 Task: Look for space in Amreli, India from 2nd September, 2023 to 5th September, 2023 for 1 adult in price range Rs.5000 to Rs.10000. Place can be private room with 1  bedroom having 1 bed and 1 bathroom. Property type can be house, flat, guest house, hotel. Booking option can be shelf check-in. Required host language is English.
Action: Mouse moved to (611, 128)
Screenshot: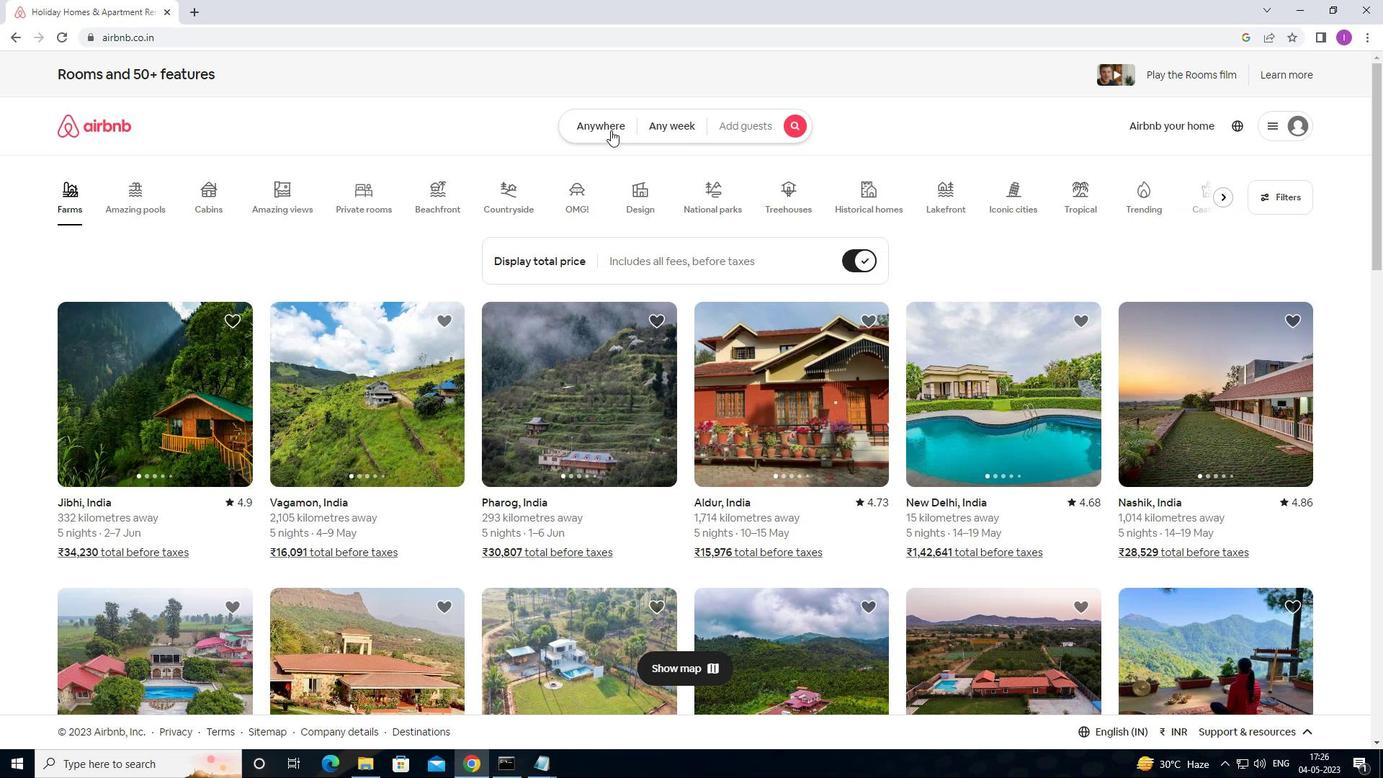 
Action: Mouse pressed left at (611, 128)
Screenshot: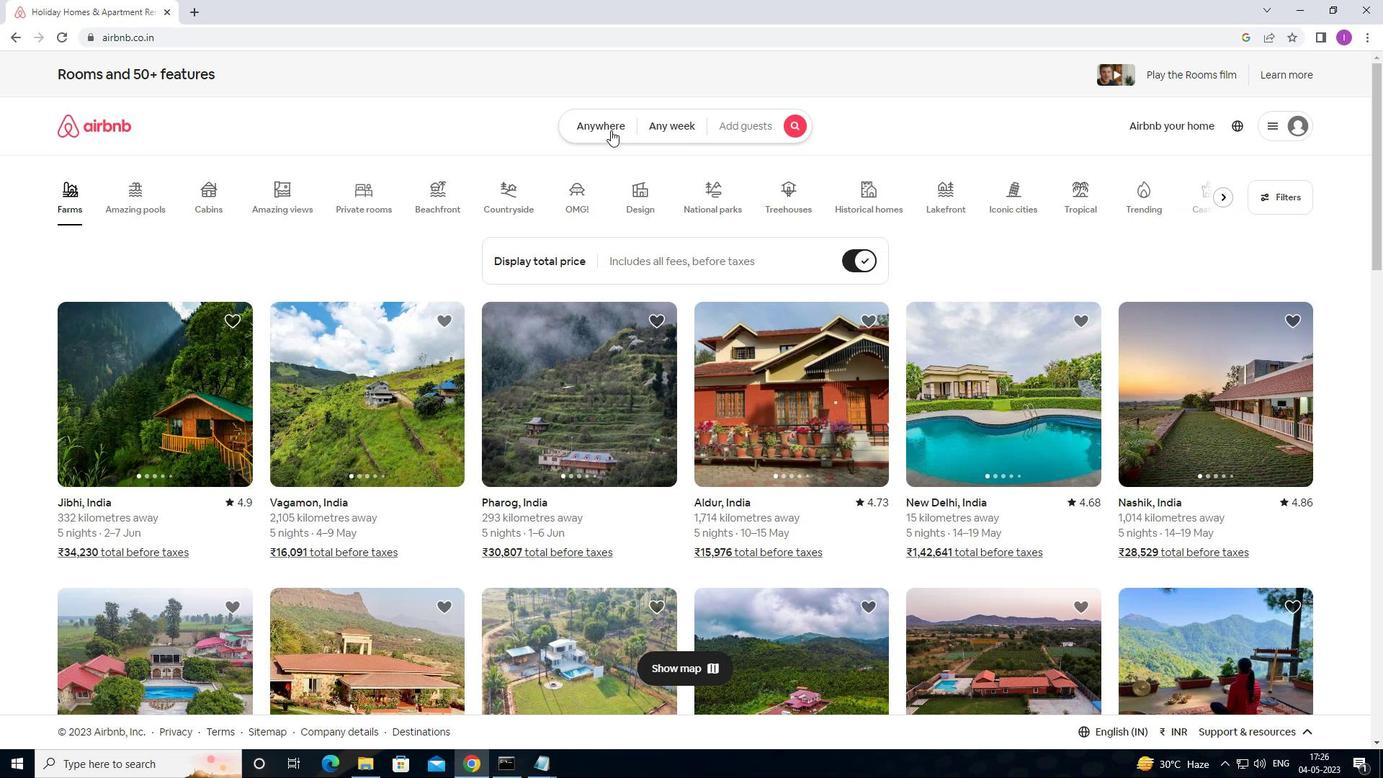 
Action: Mouse moved to (497, 178)
Screenshot: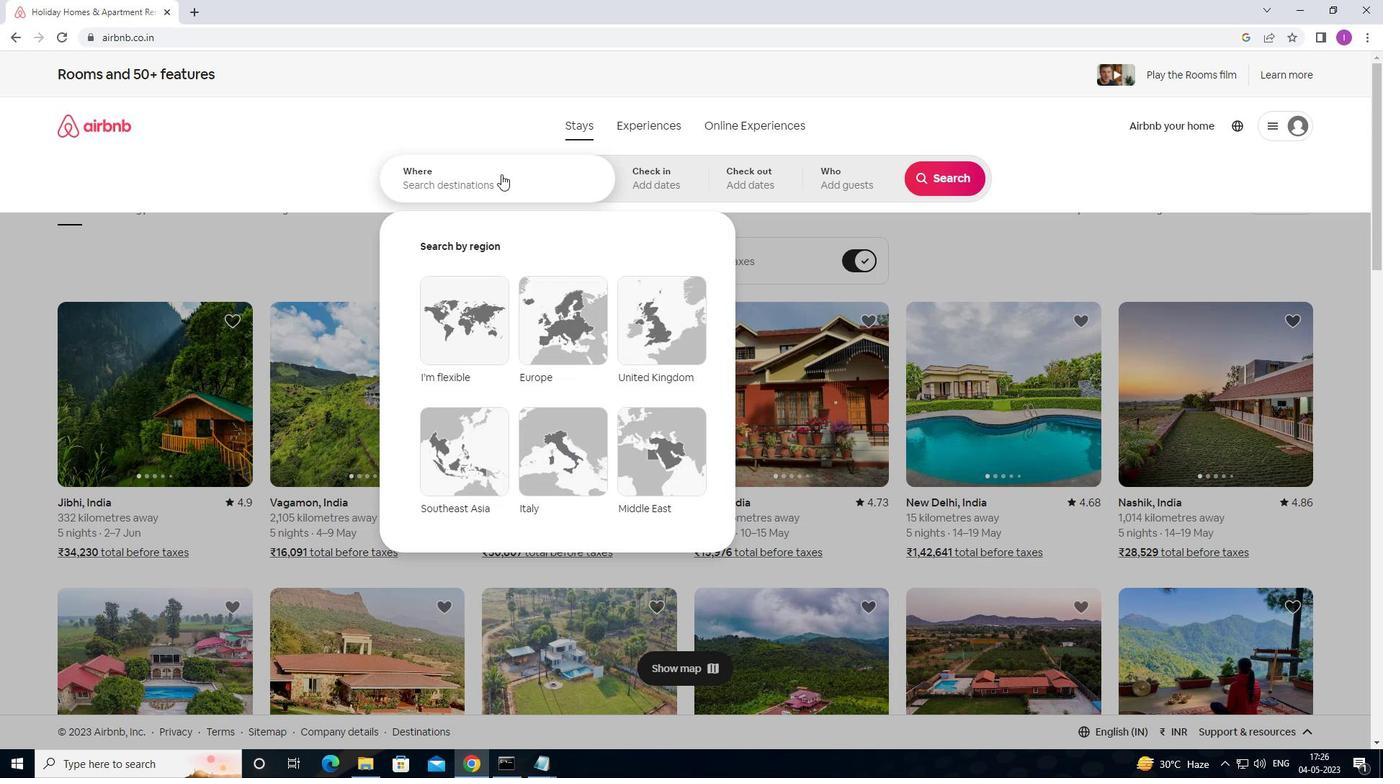 
Action: Mouse pressed left at (497, 178)
Screenshot: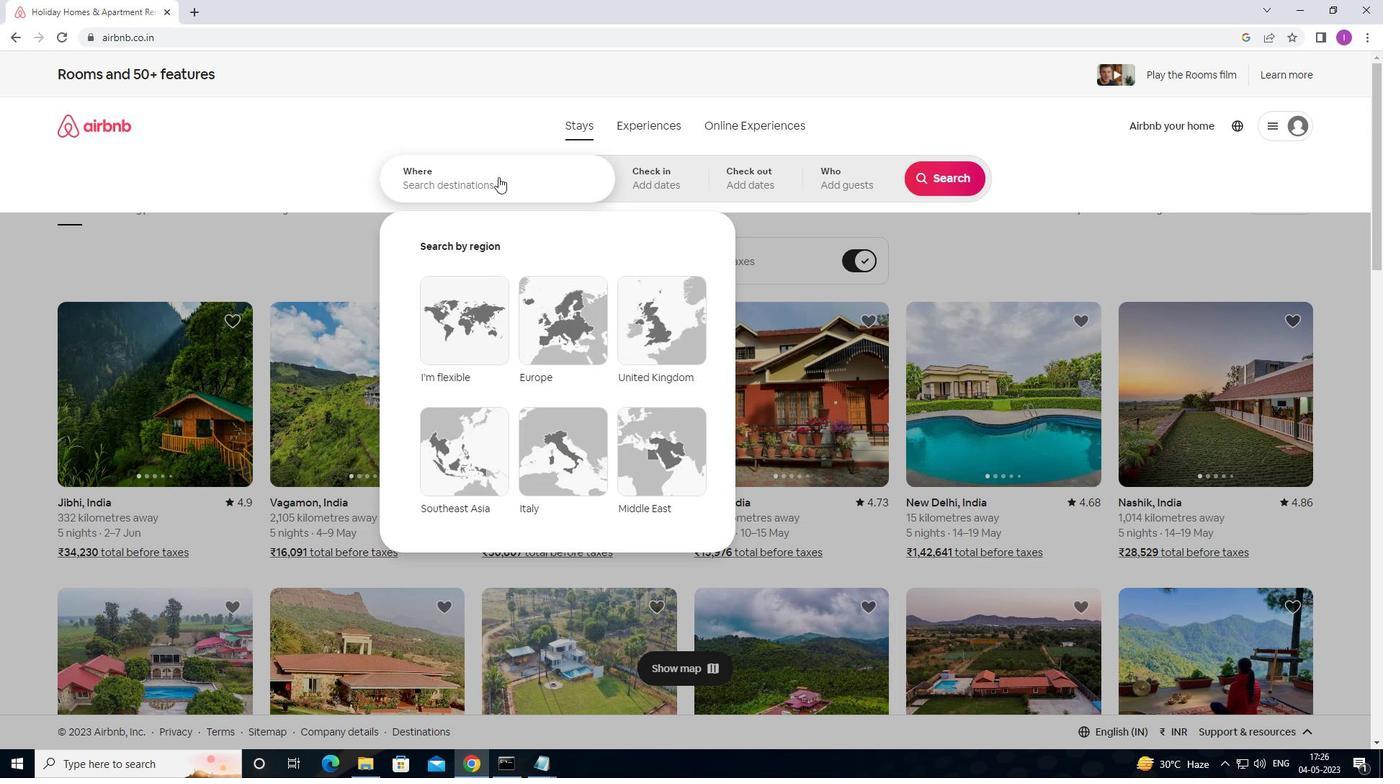 
Action: Mouse moved to (498, 175)
Screenshot: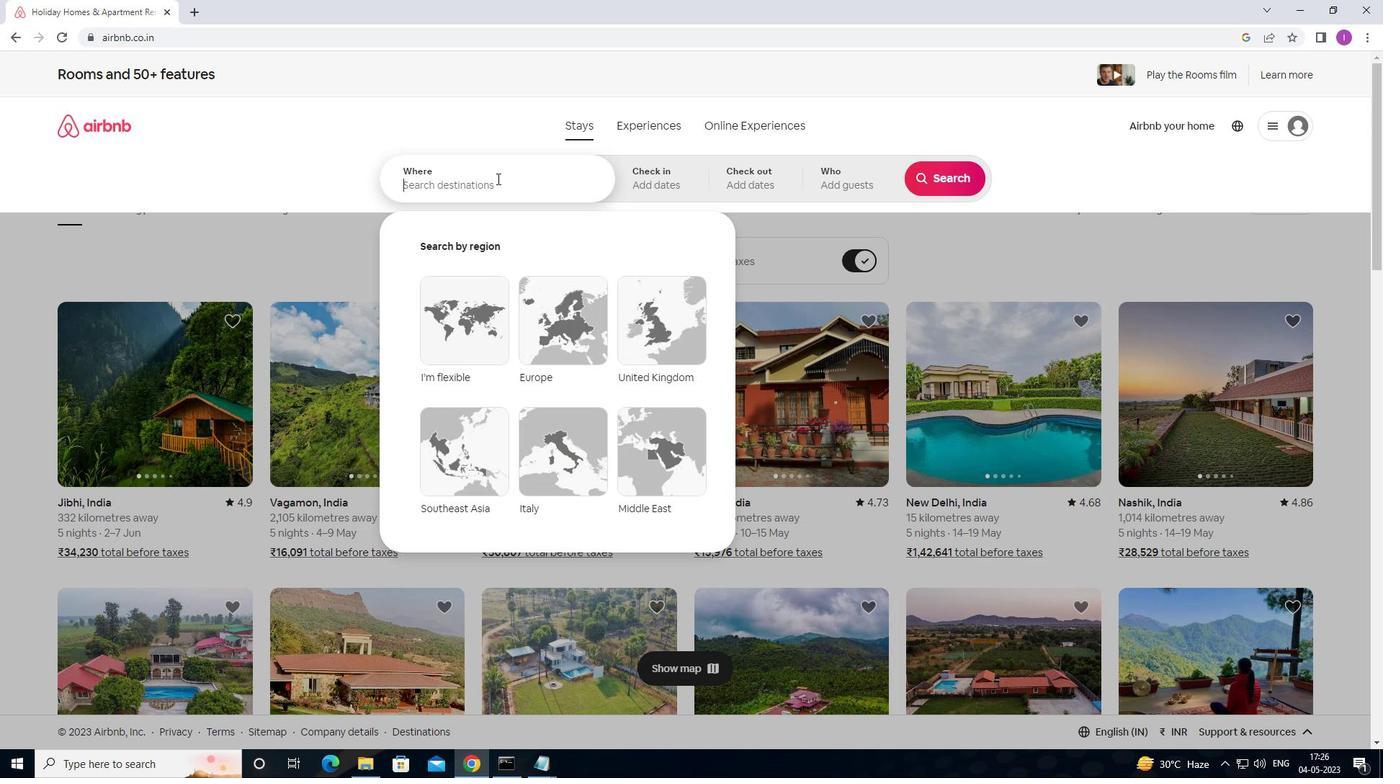 
Action: Key pressed <Key.shift>AMRELI,<Key.shift>INDIA
Screenshot: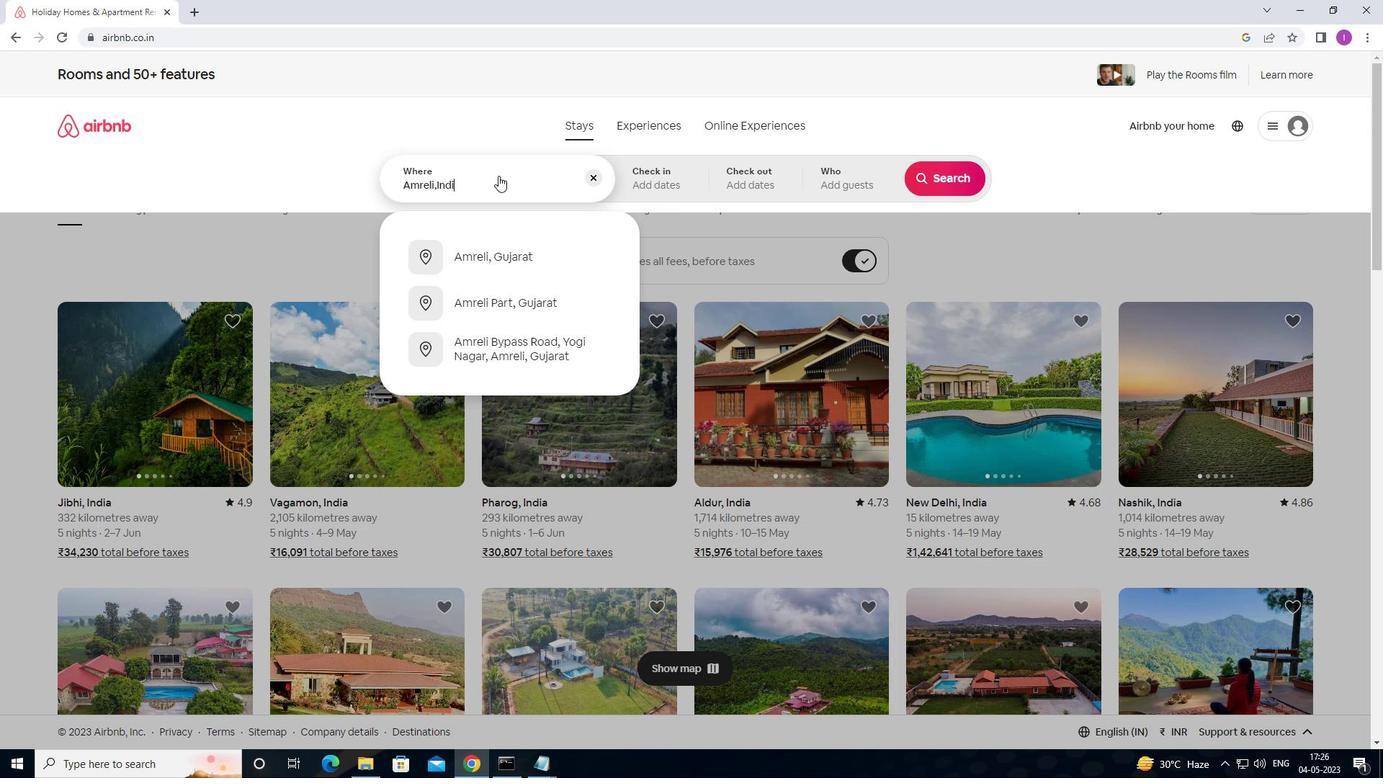 
Action: Mouse moved to (667, 188)
Screenshot: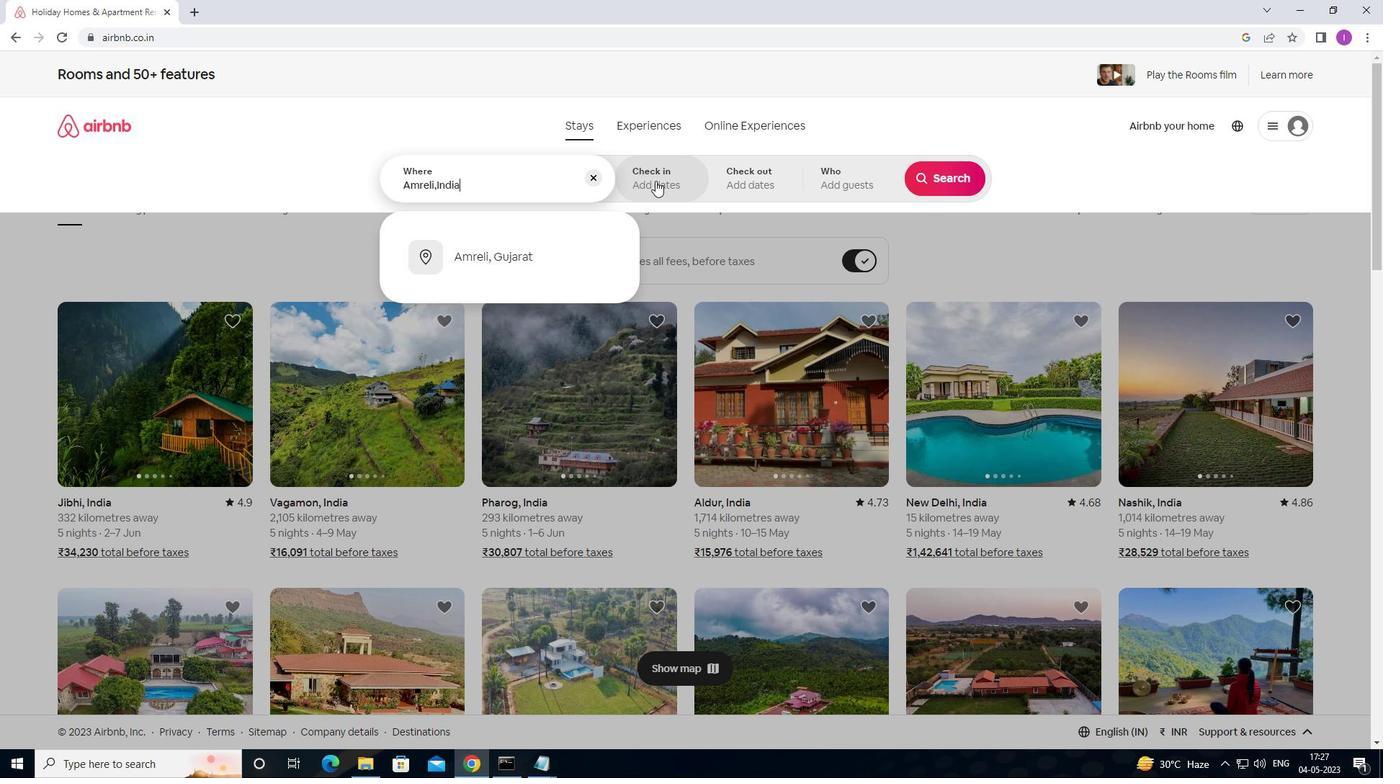 
Action: Mouse pressed left at (667, 188)
Screenshot: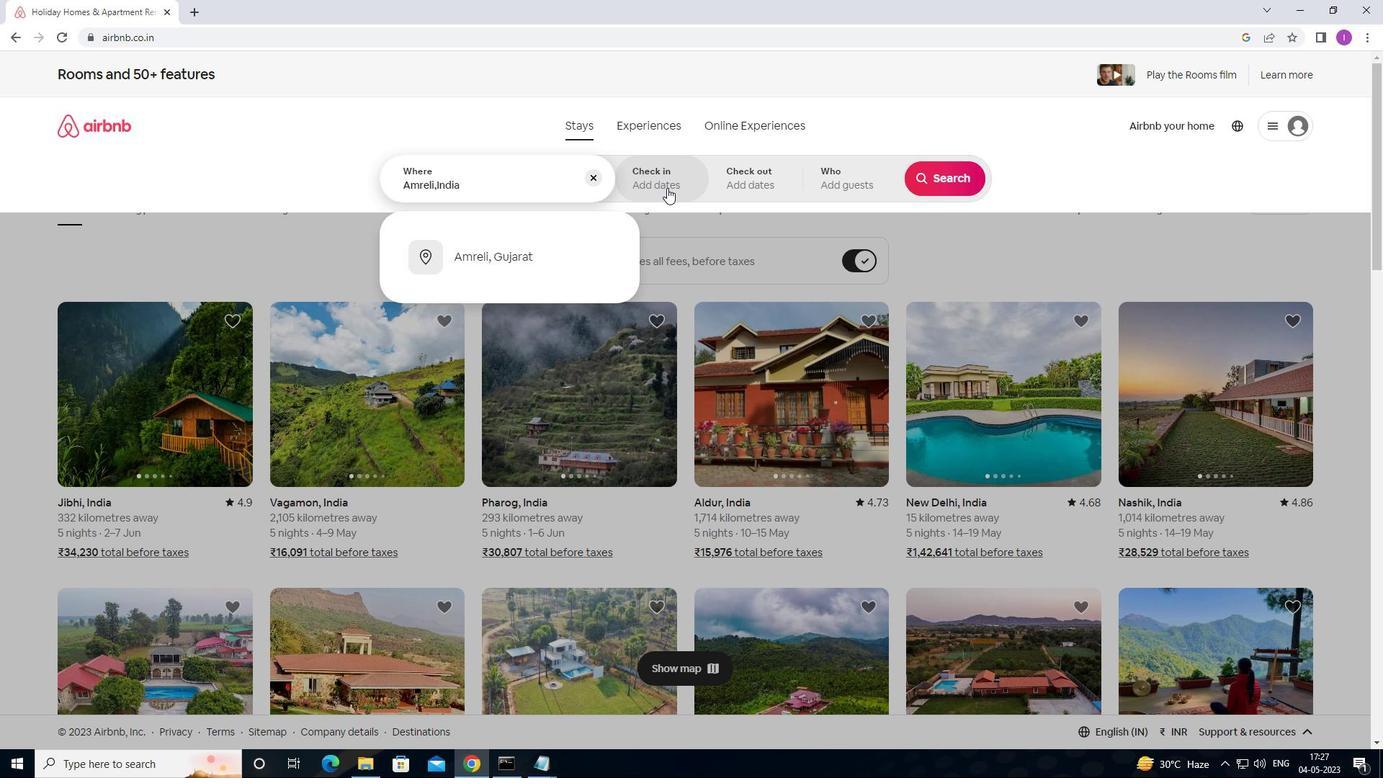 
Action: Mouse moved to (938, 285)
Screenshot: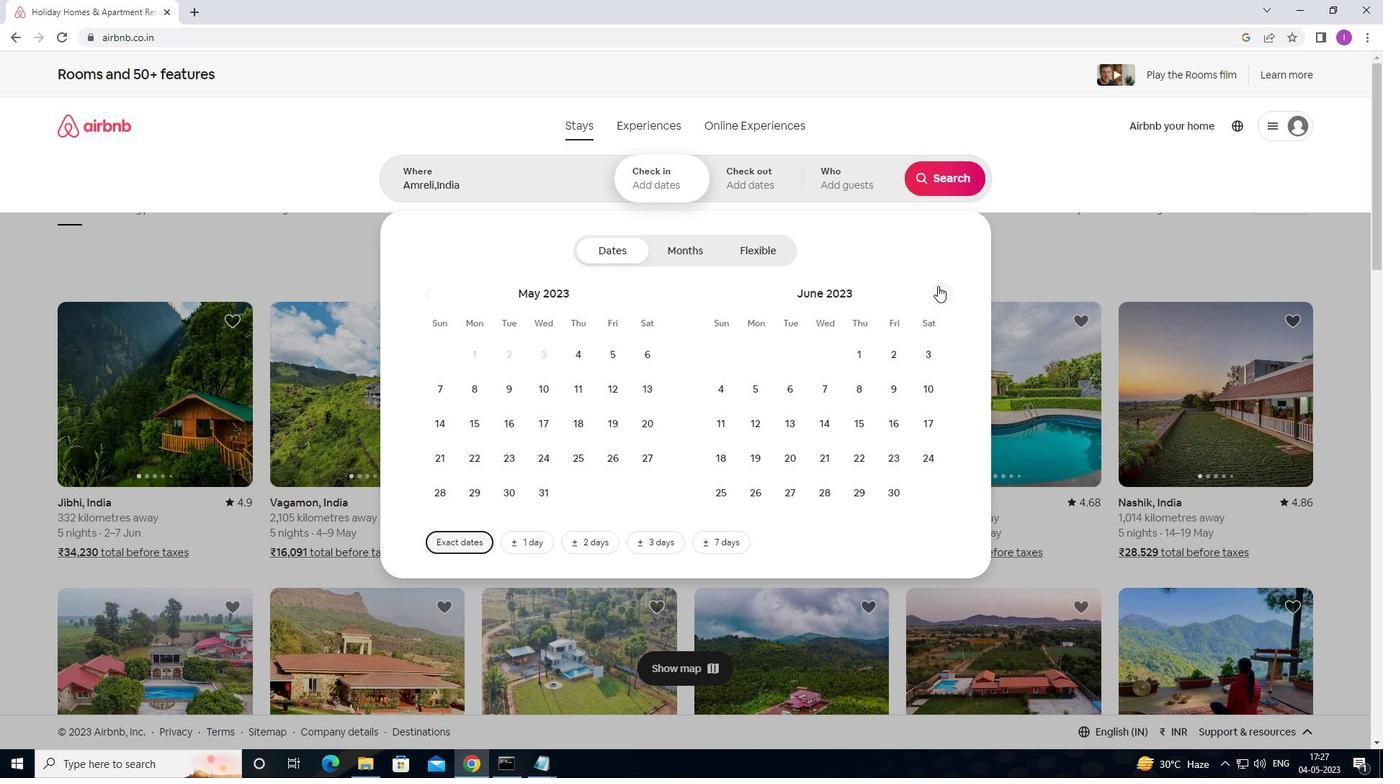 
Action: Mouse pressed left at (938, 285)
Screenshot: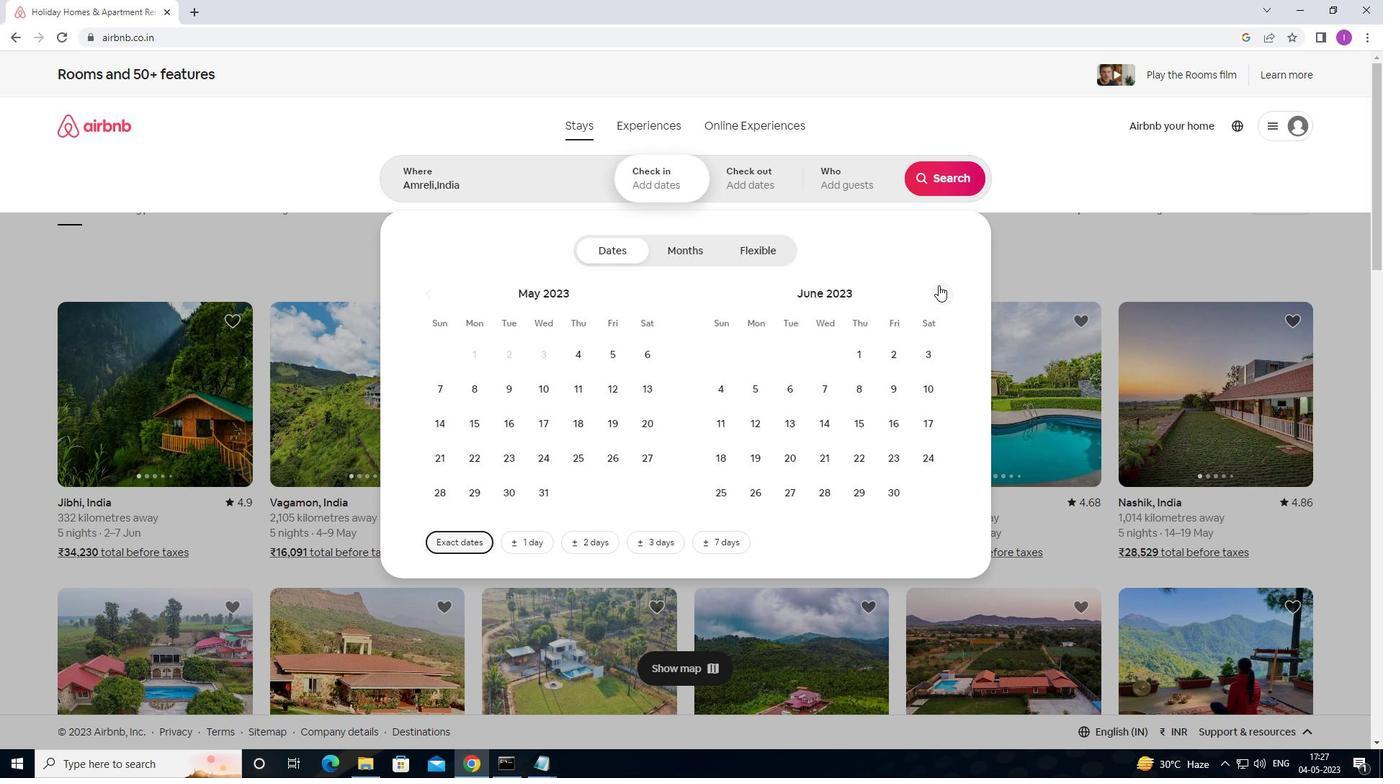 
Action: Mouse moved to (933, 293)
Screenshot: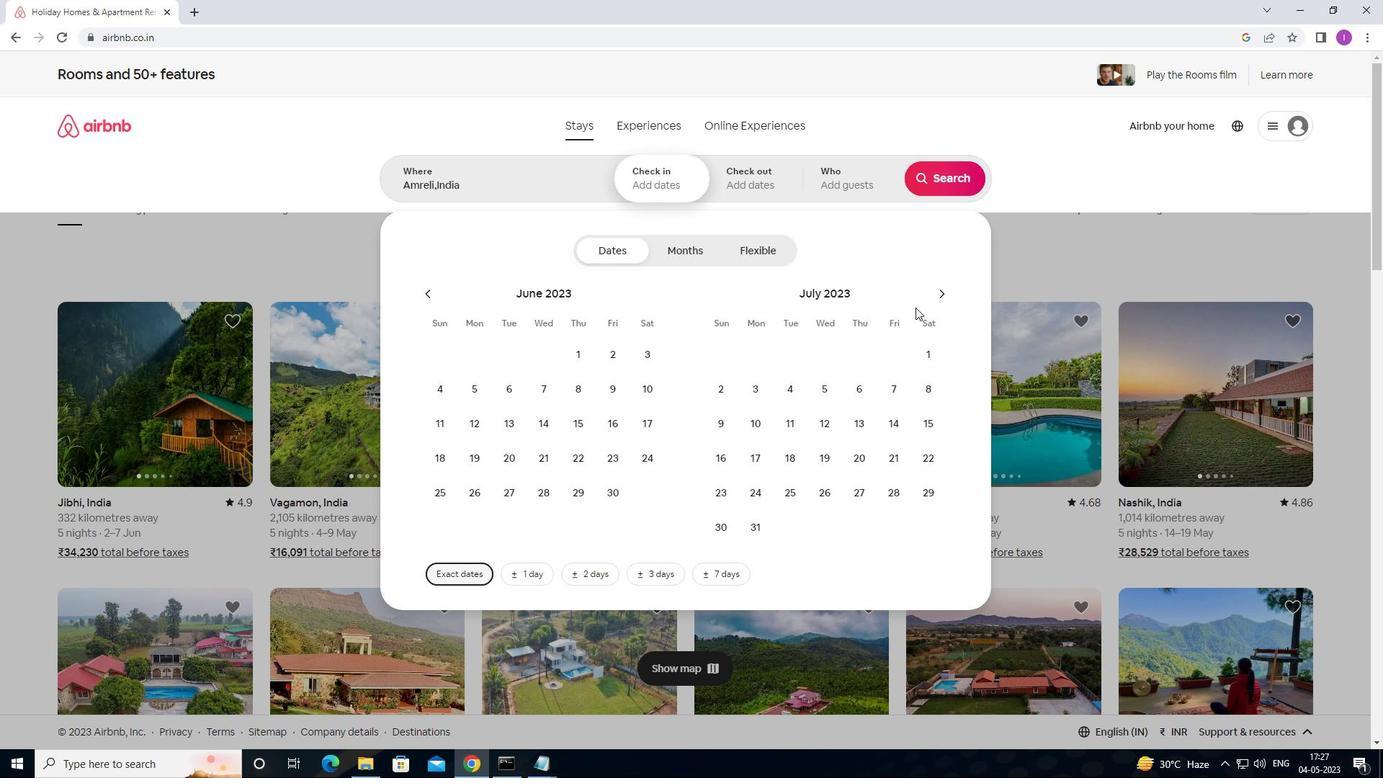 
Action: Mouse pressed left at (933, 293)
Screenshot: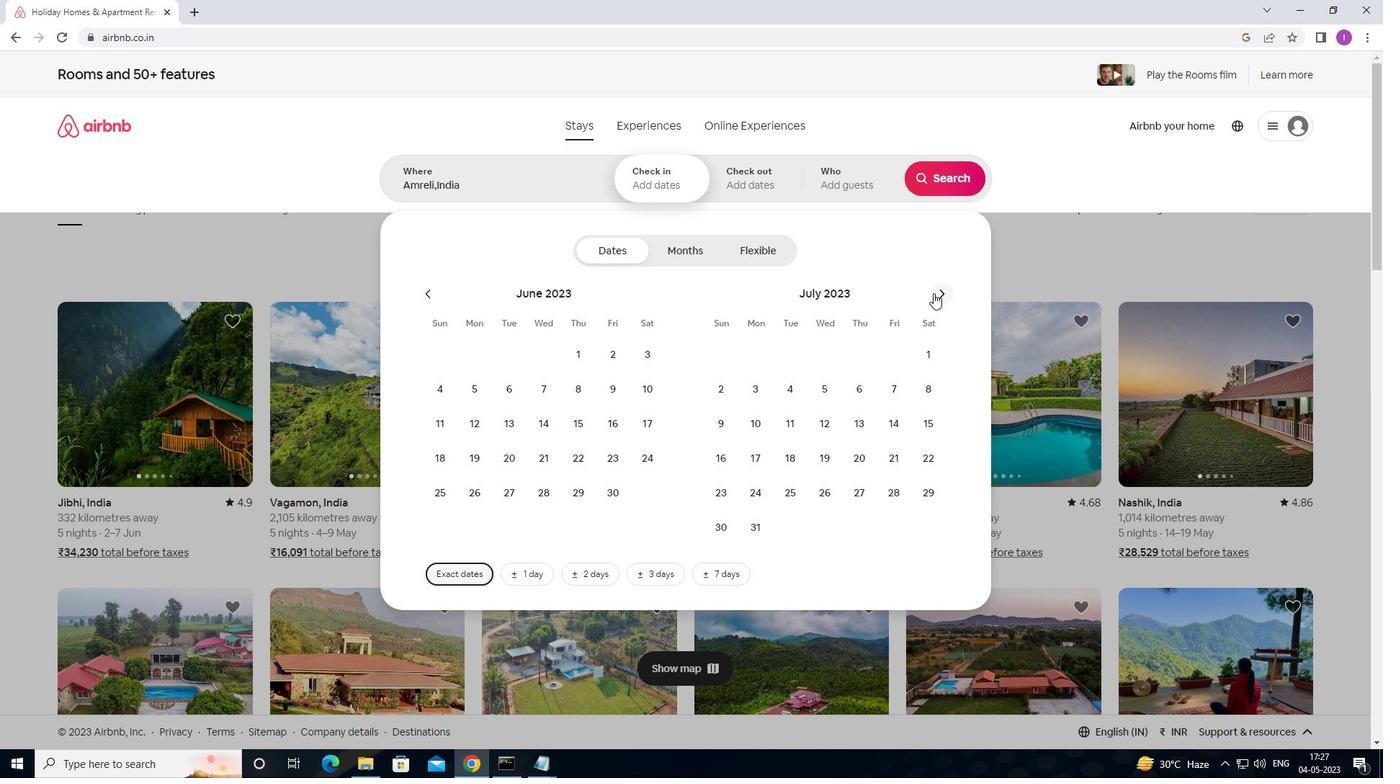 
Action: Mouse moved to (935, 291)
Screenshot: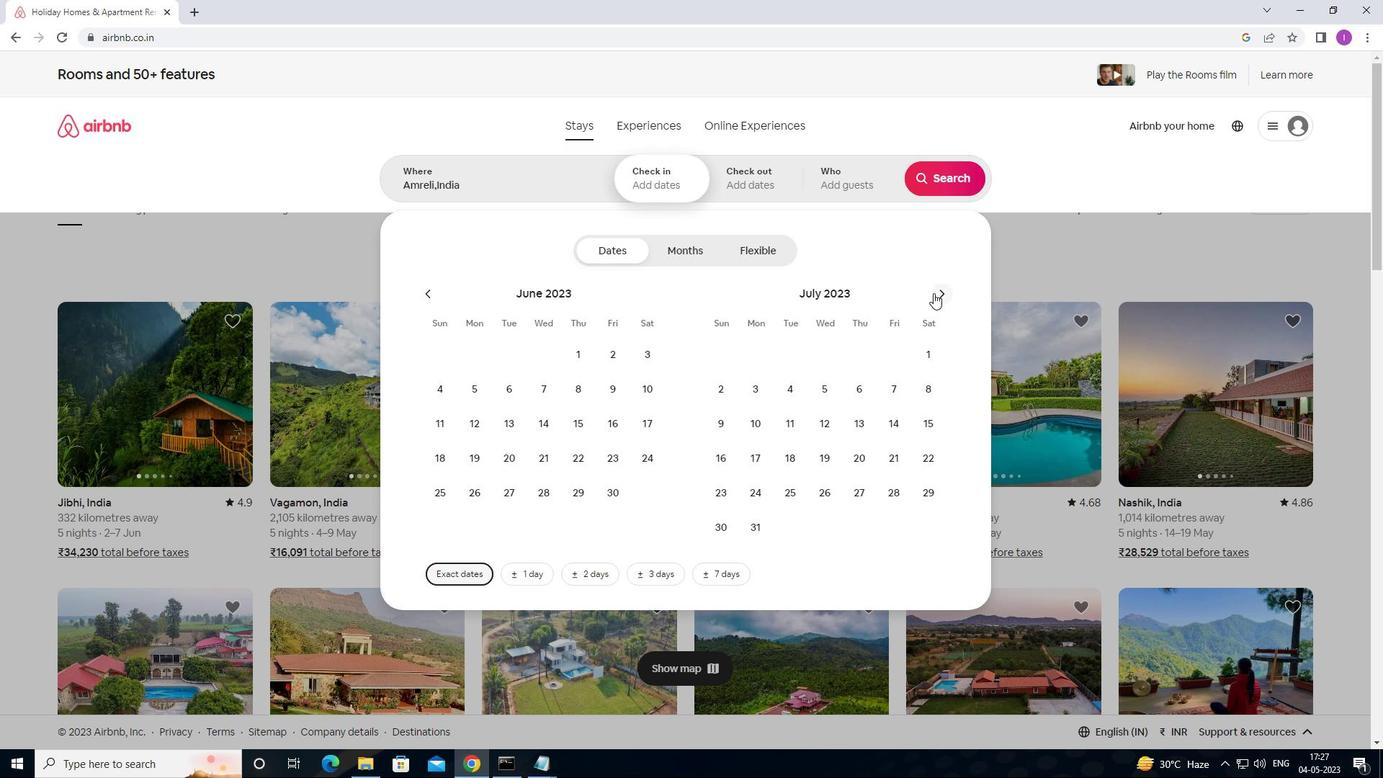 
Action: Mouse pressed left at (935, 291)
Screenshot: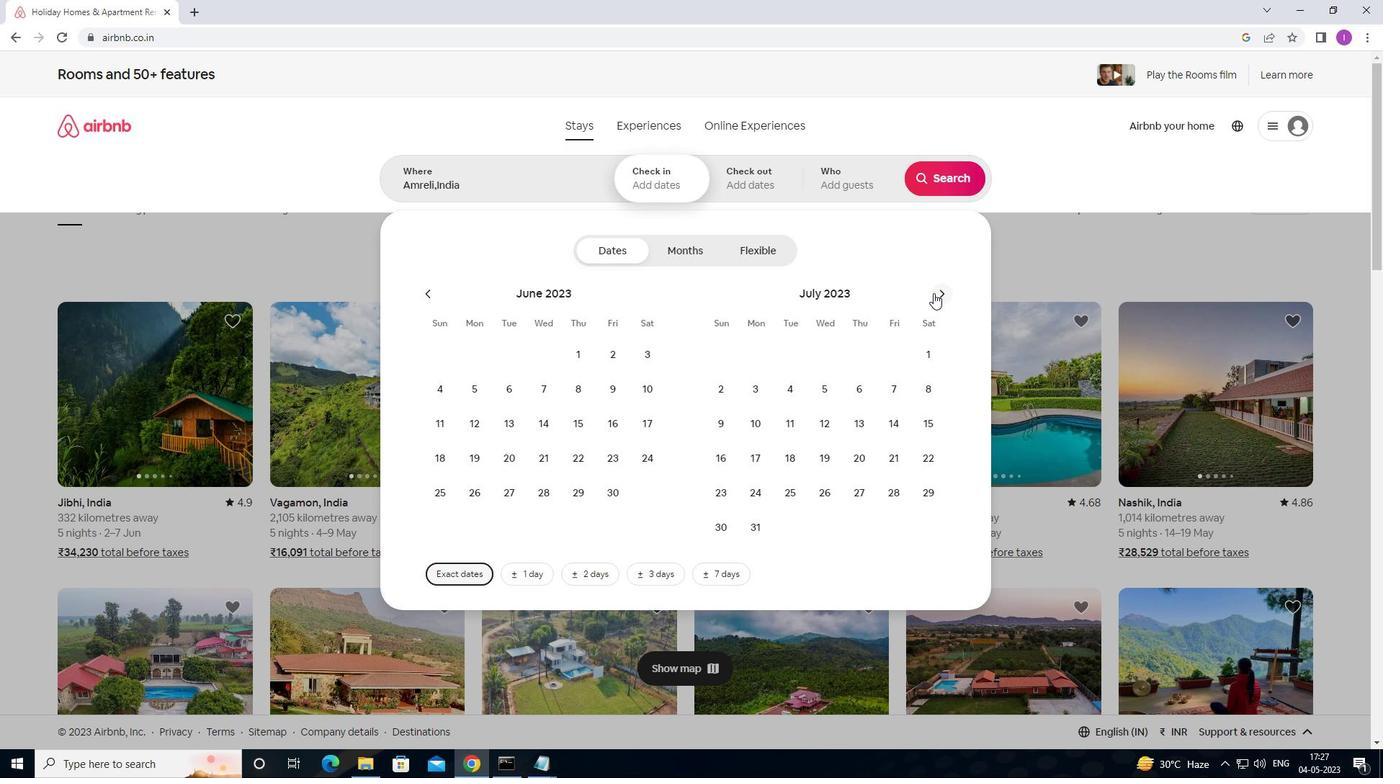 
Action: Mouse pressed left at (935, 291)
Screenshot: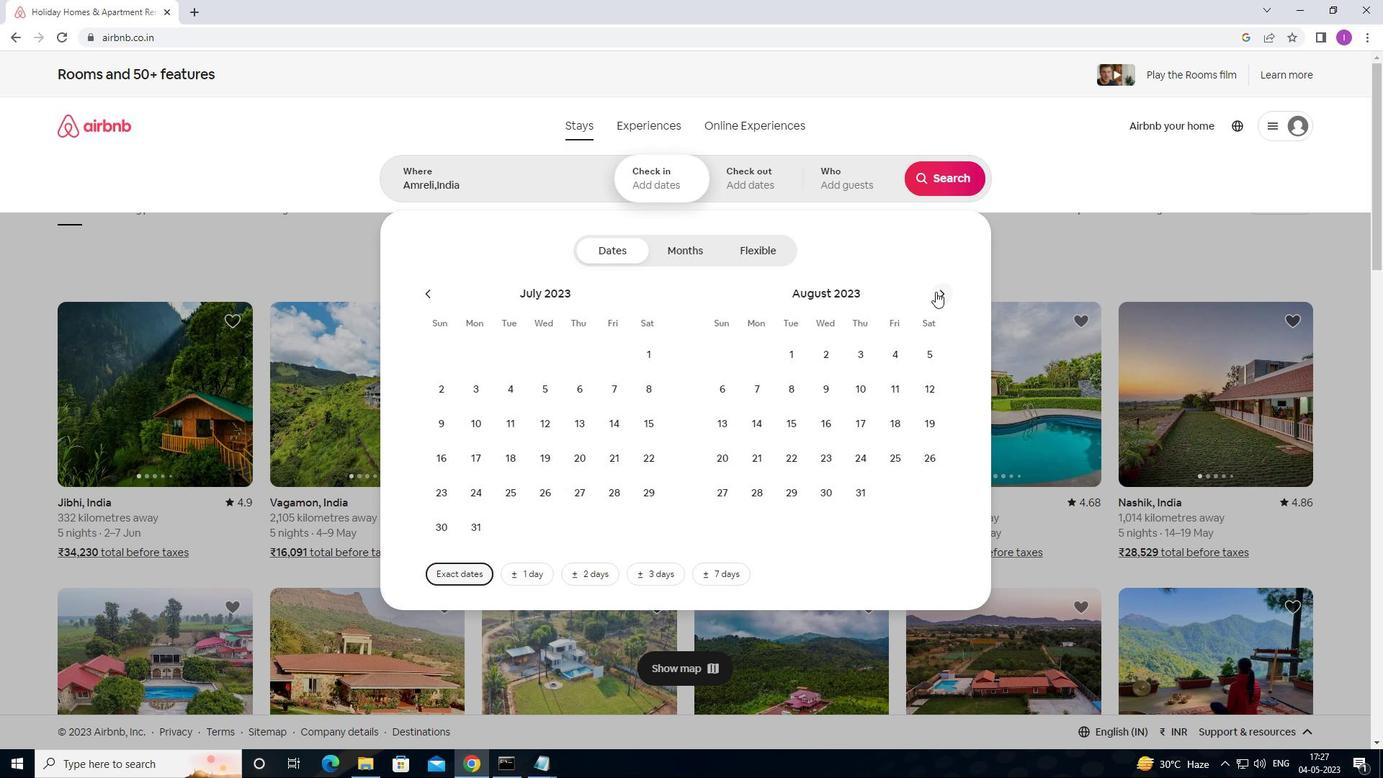 
Action: Mouse moved to (647, 347)
Screenshot: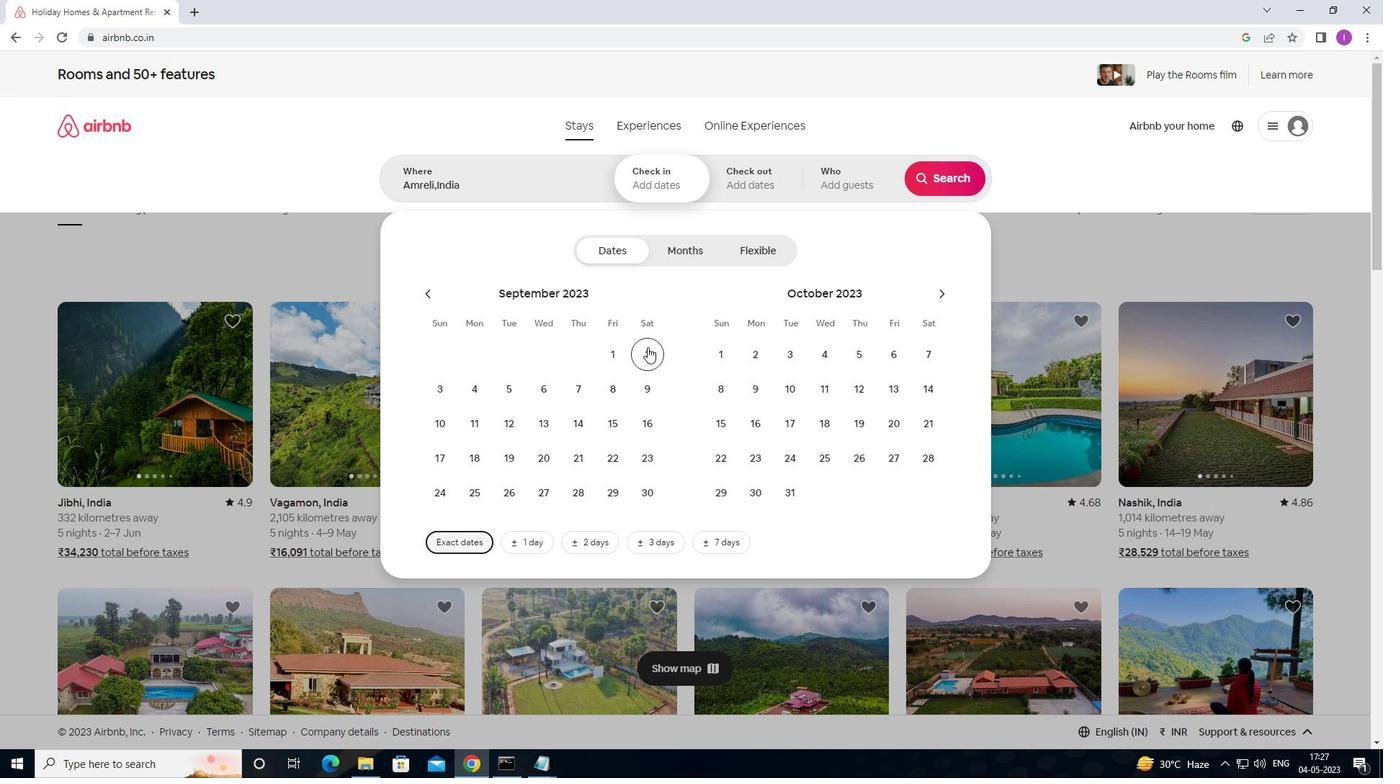 
Action: Mouse pressed left at (647, 347)
Screenshot: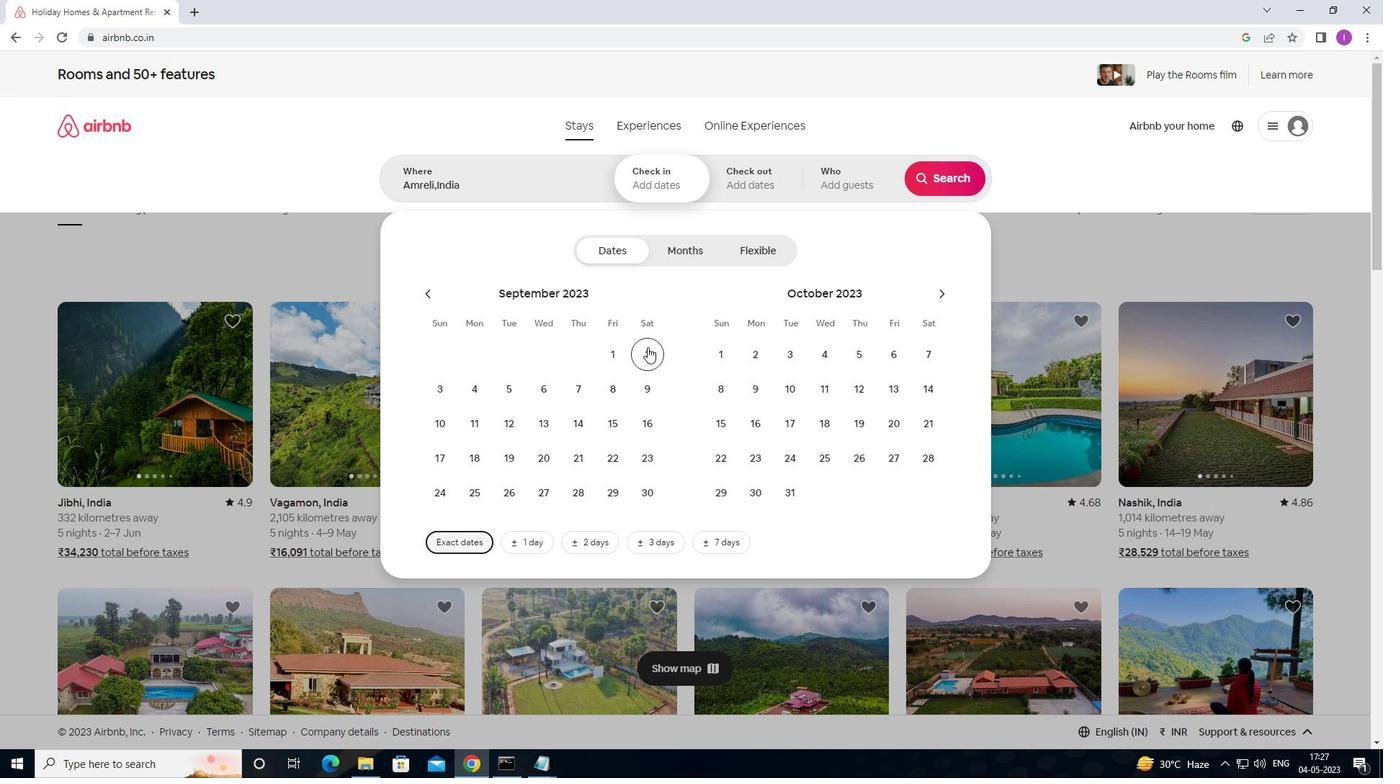 
Action: Mouse moved to (509, 397)
Screenshot: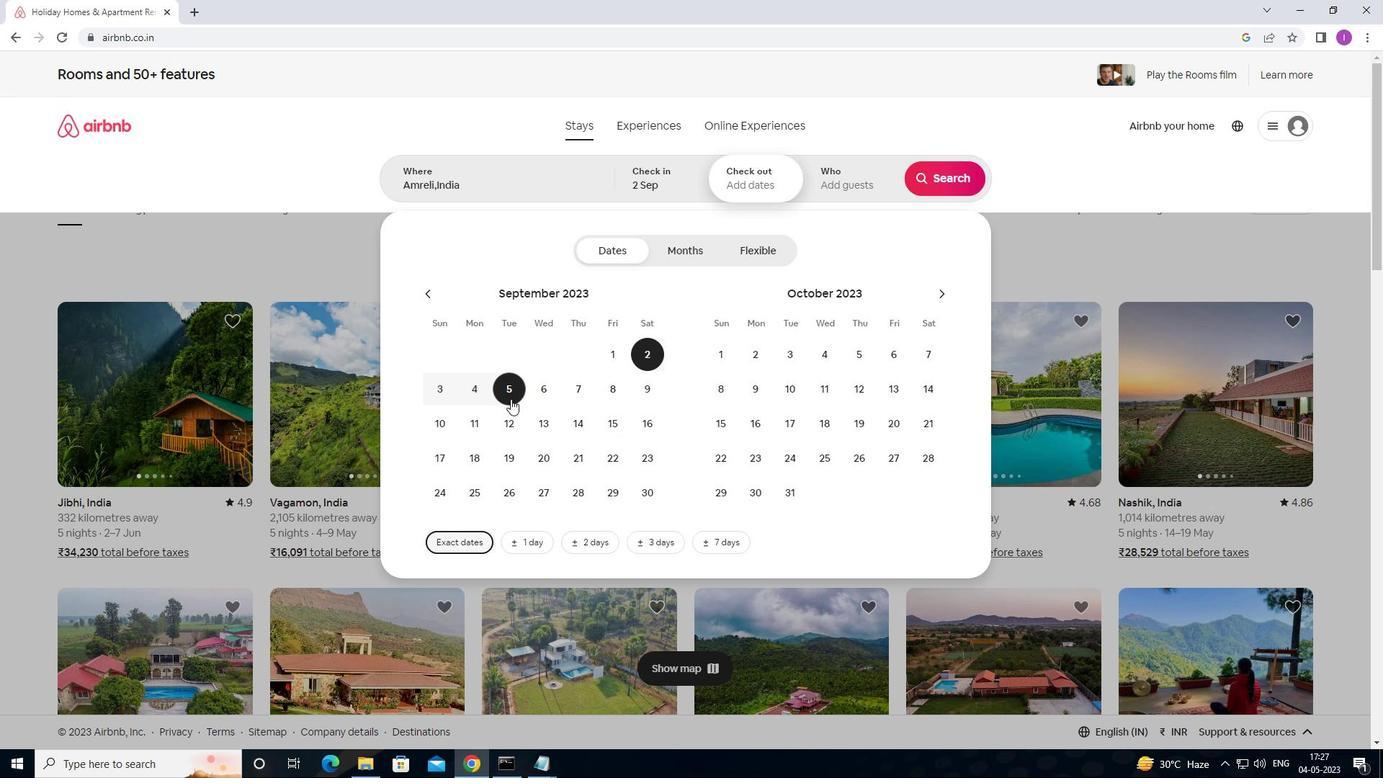 
Action: Mouse pressed left at (509, 397)
Screenshot: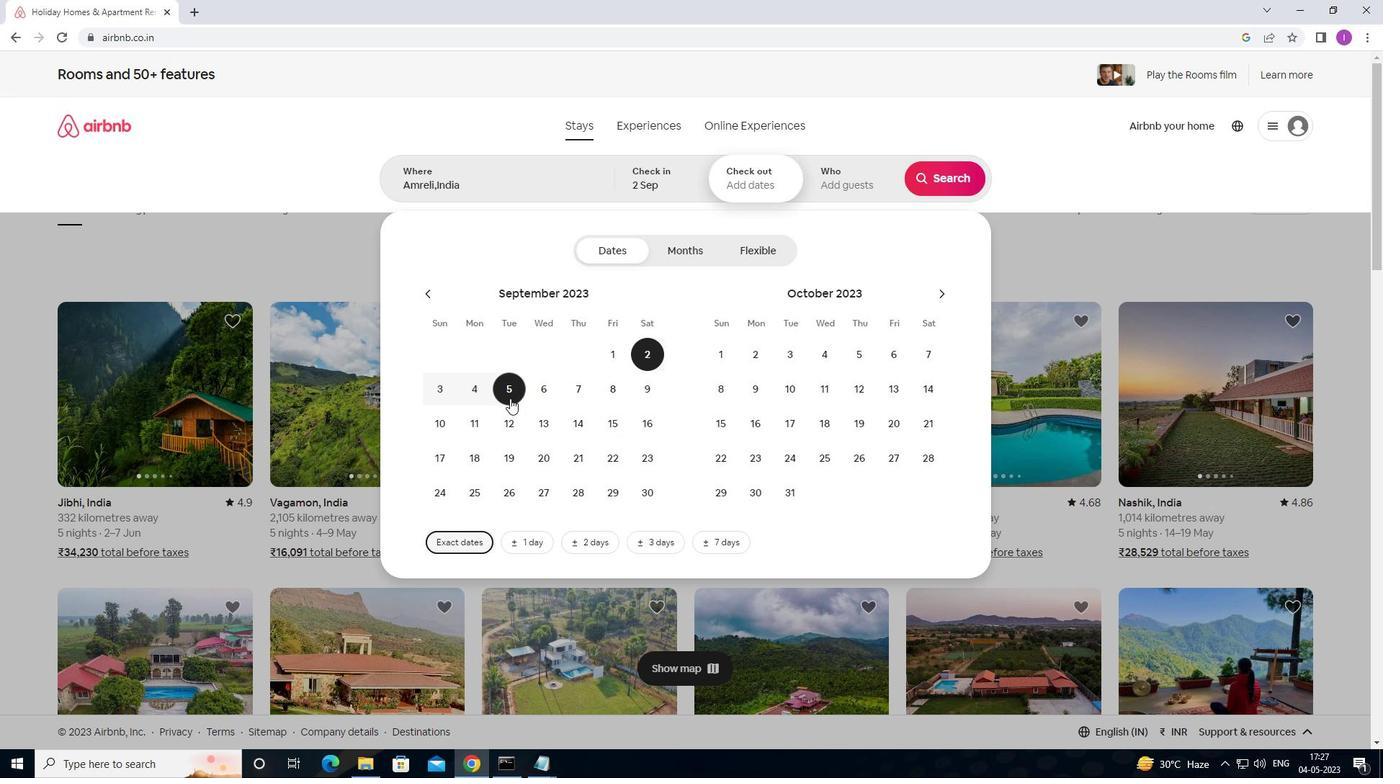 
Action: Mouse moved to (837, 190)
Screenshot: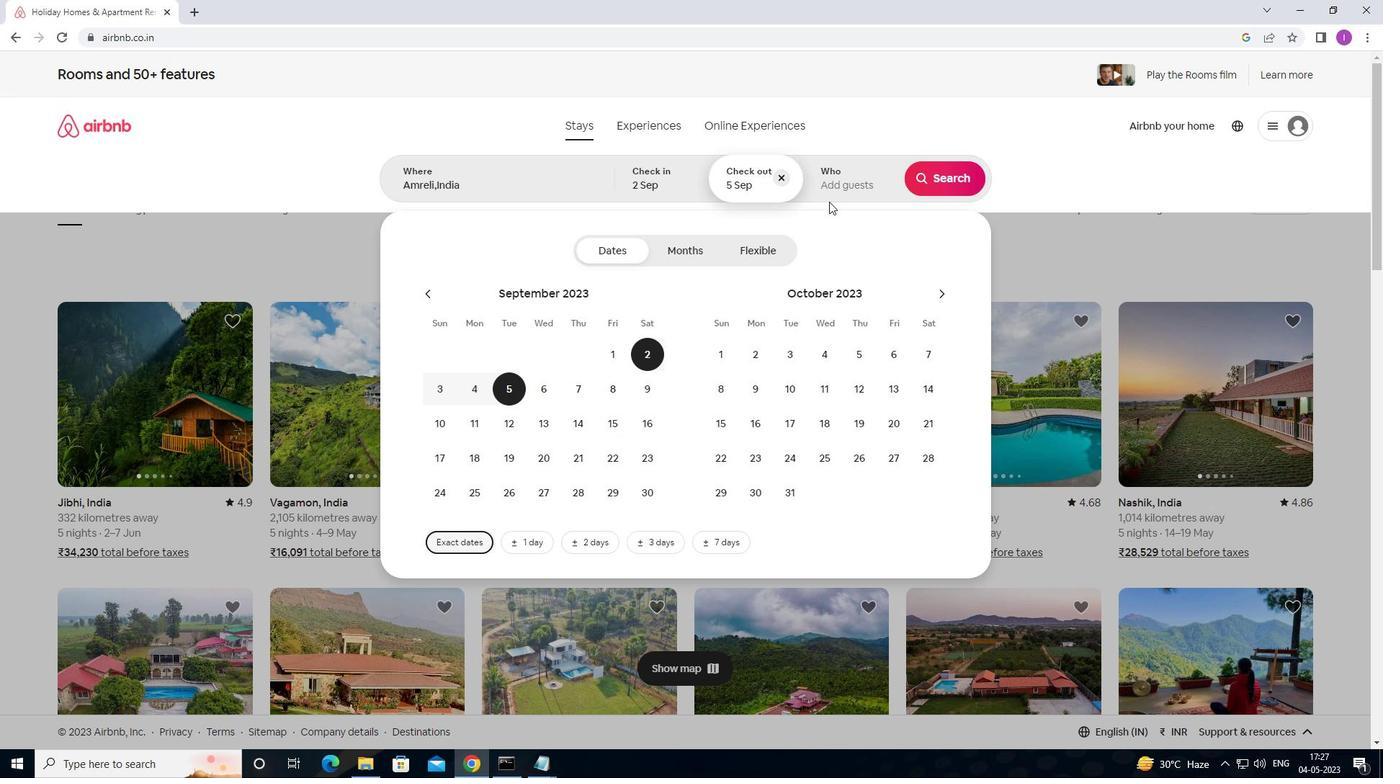 
Action: Mouse pressed left at (837, 190)
Screenshot: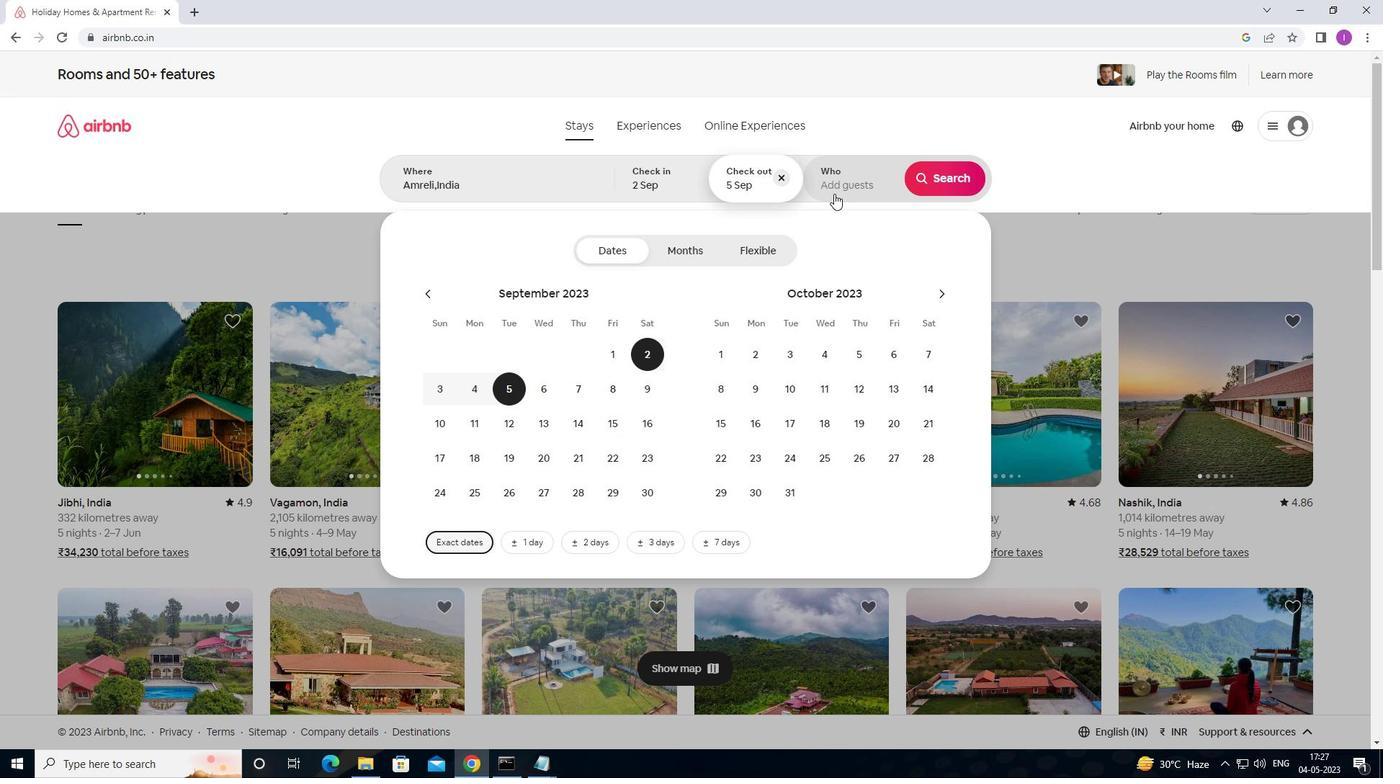 
Action: Mouse moved to (945, 255)
Screenshot: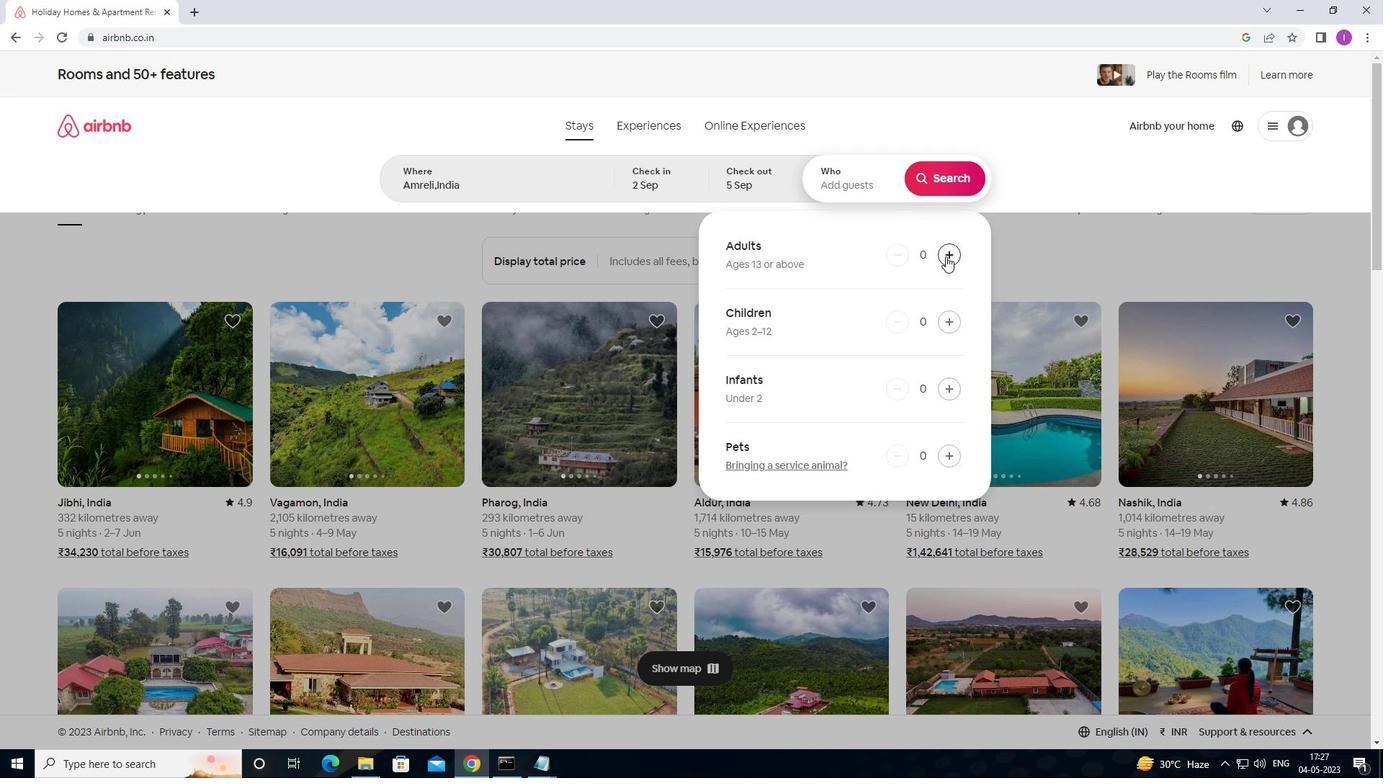 
Action: Mouse pressed left at (945, 255)
Screenshot: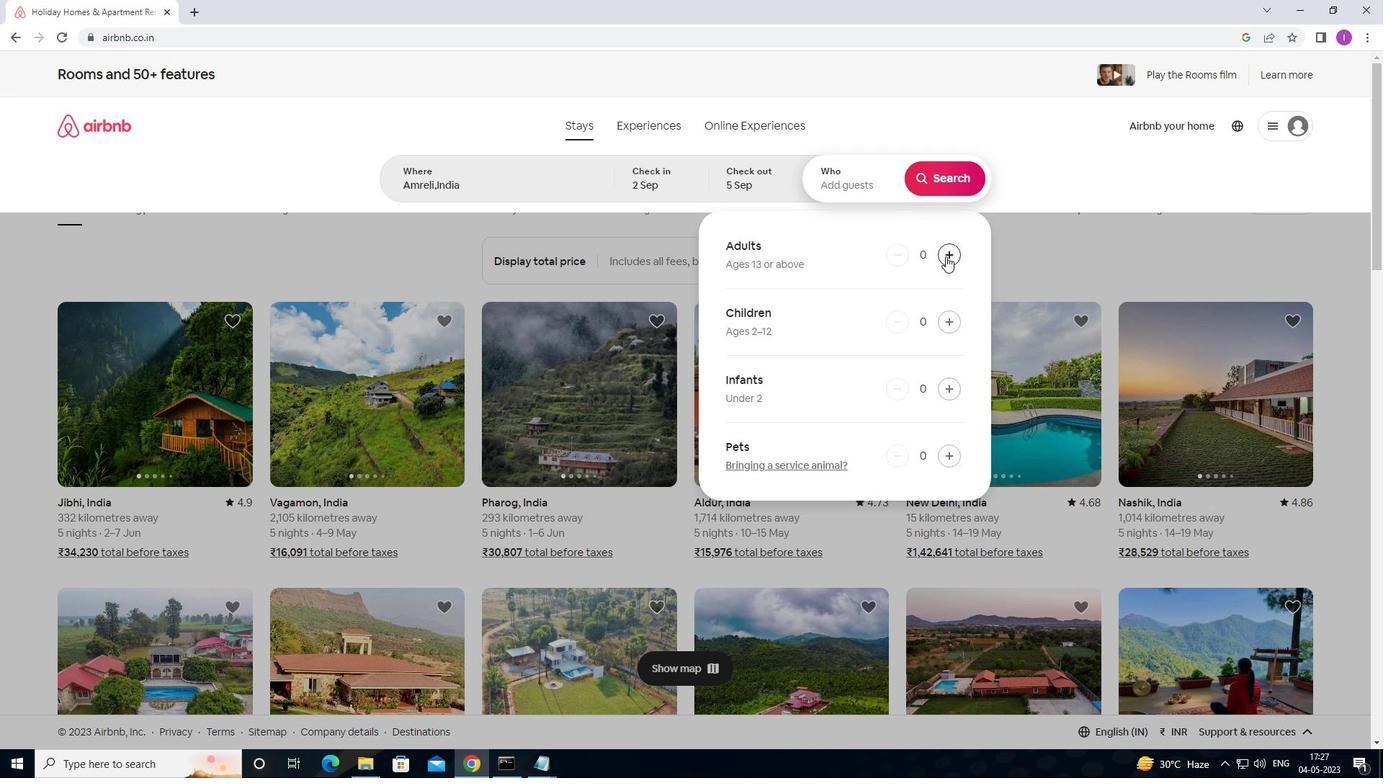 
Action: Mouse moved to (950, 188)
Screenshot: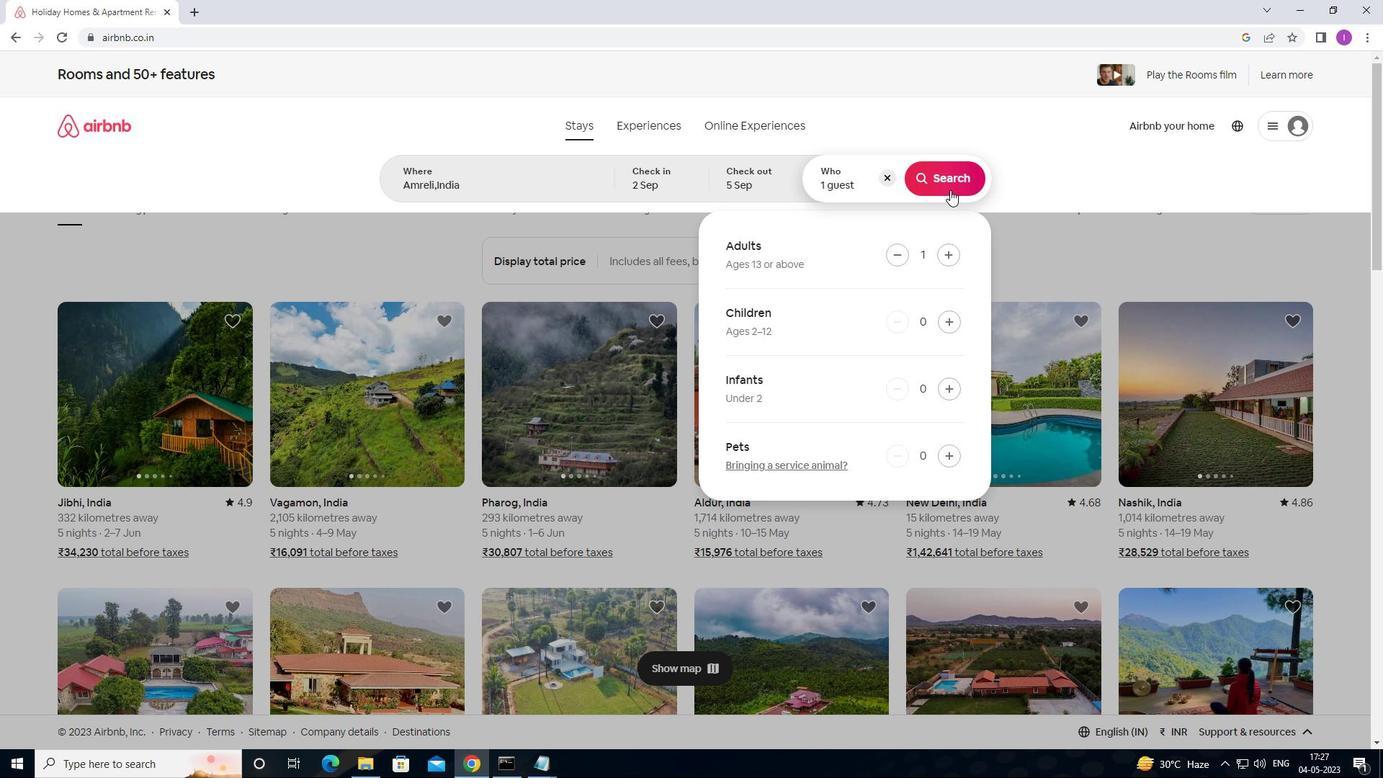 
Action: Mouse pressed left at (950, 188)
Screenshot: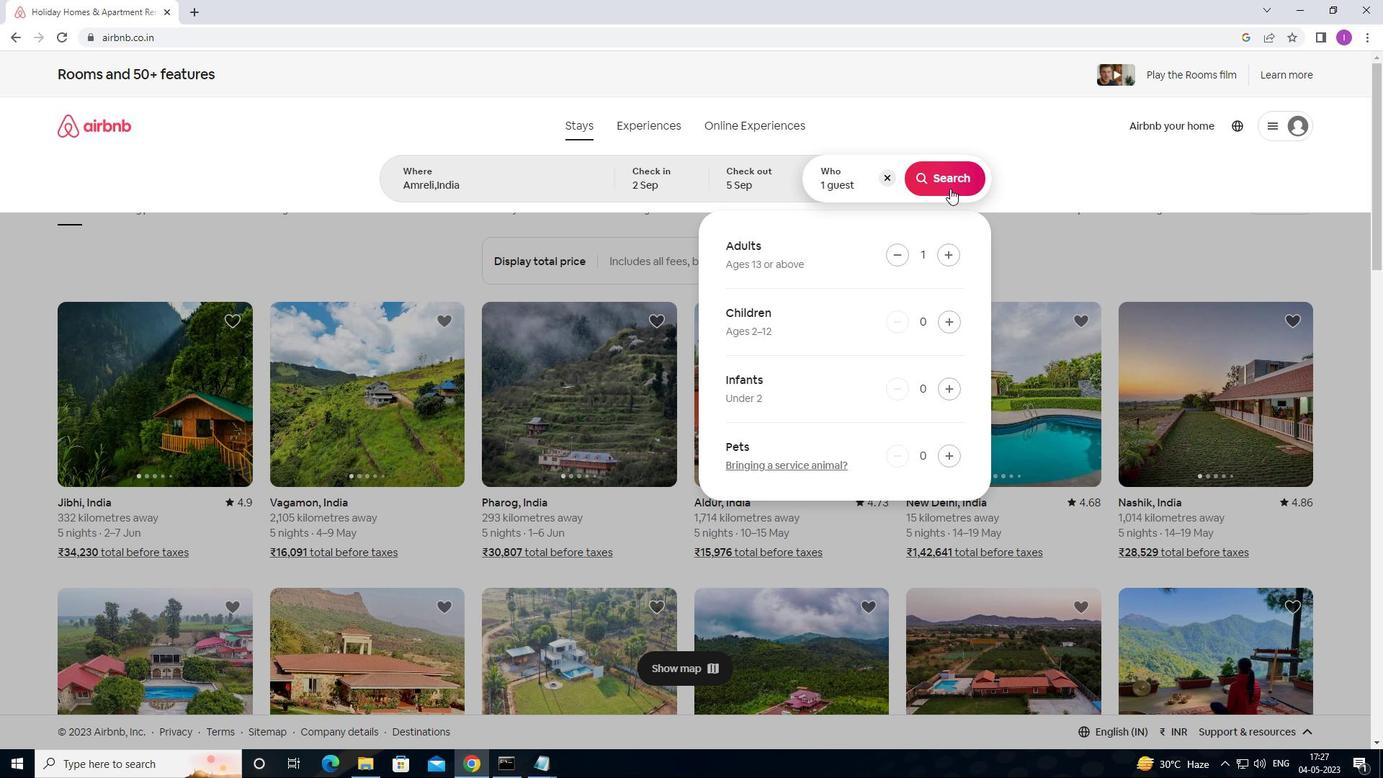
Action: Mouse moved to (1343, 139)
Screenshot: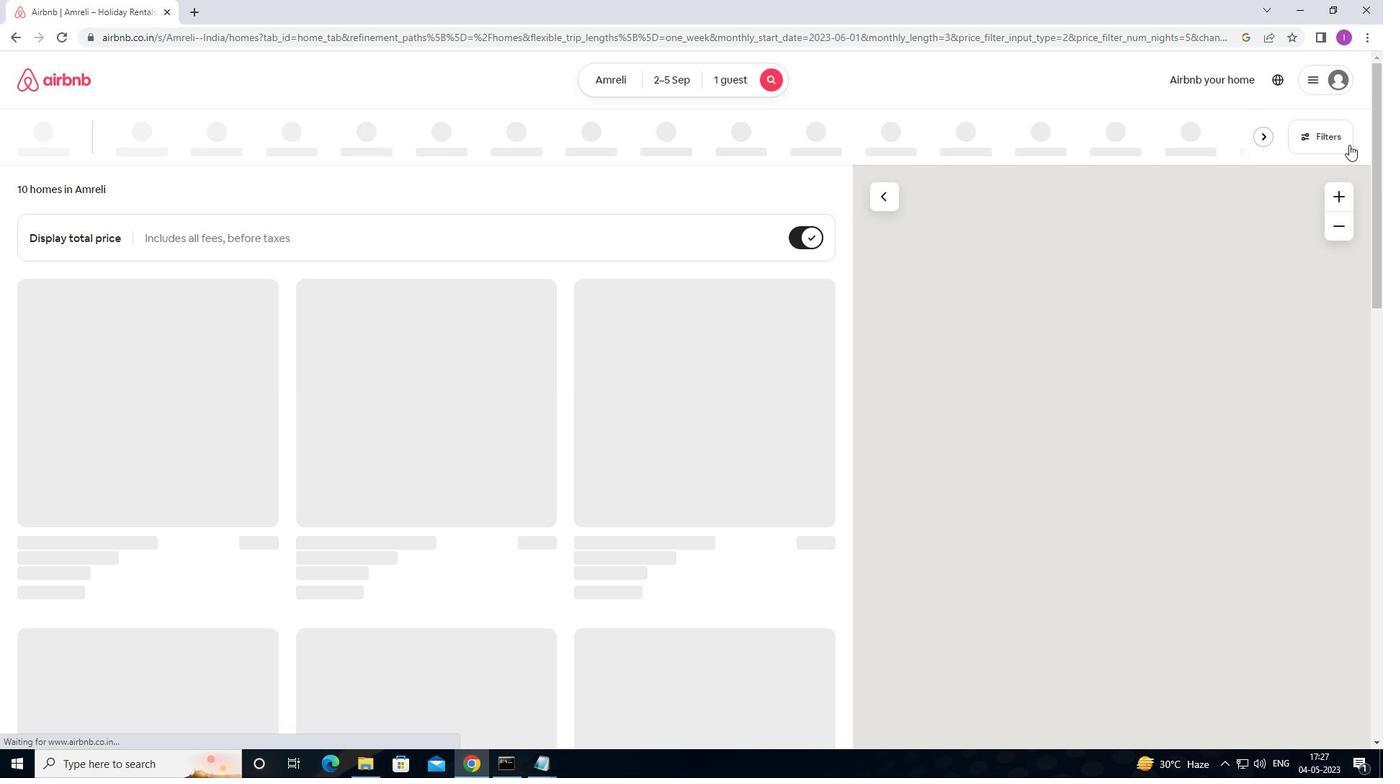 
Action: Mouse pressed left at (1343, 139)
Screenshot: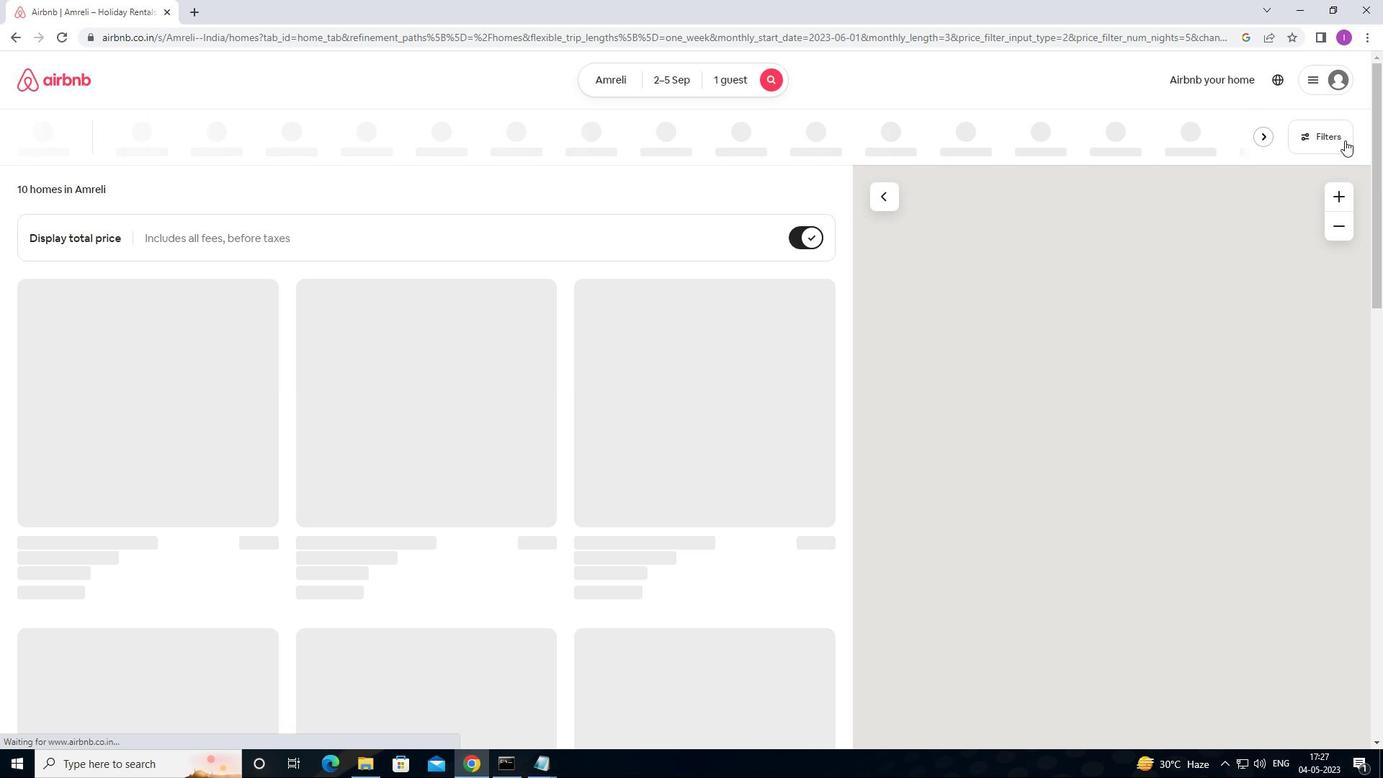 
Action: Mouse moved to (518, 308)
Screenshot: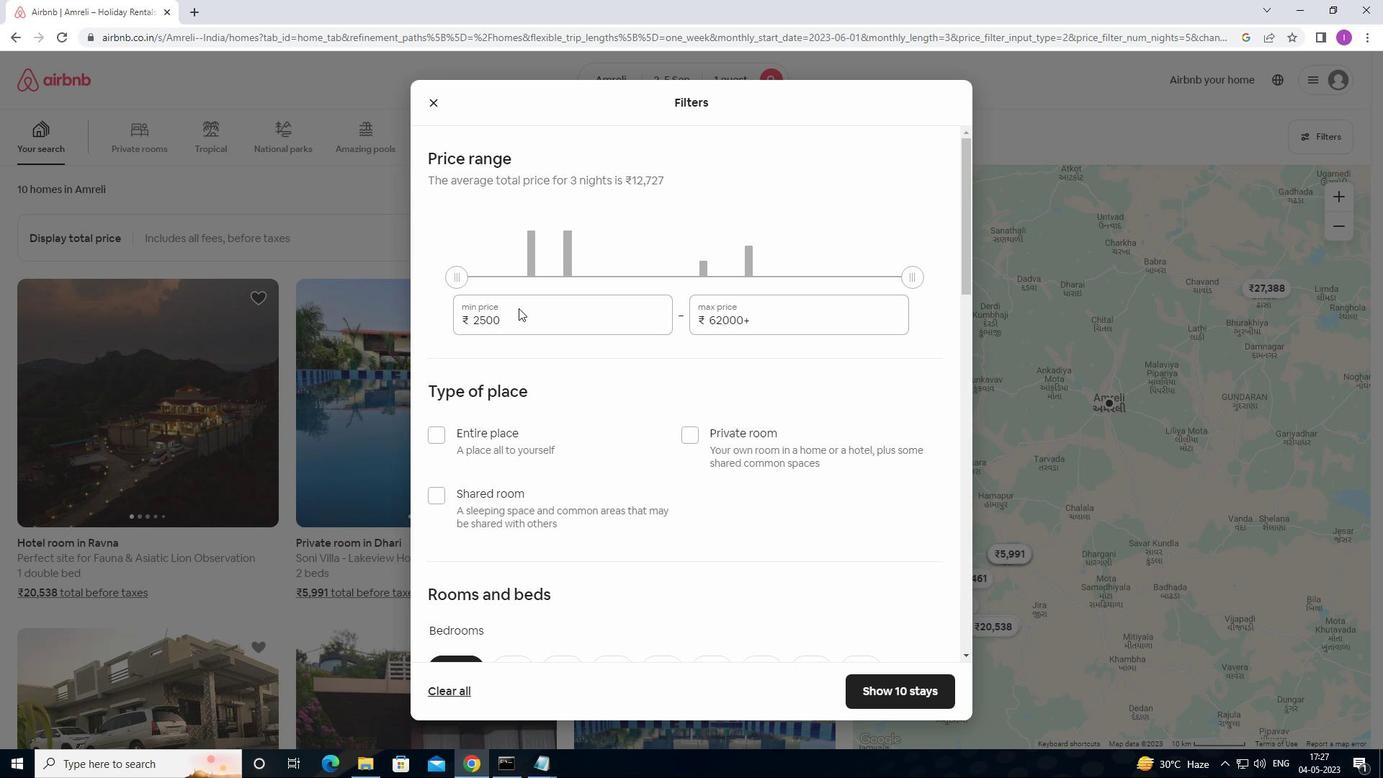 
Action: Mouse pressed left at (518, 308)
Screenshot: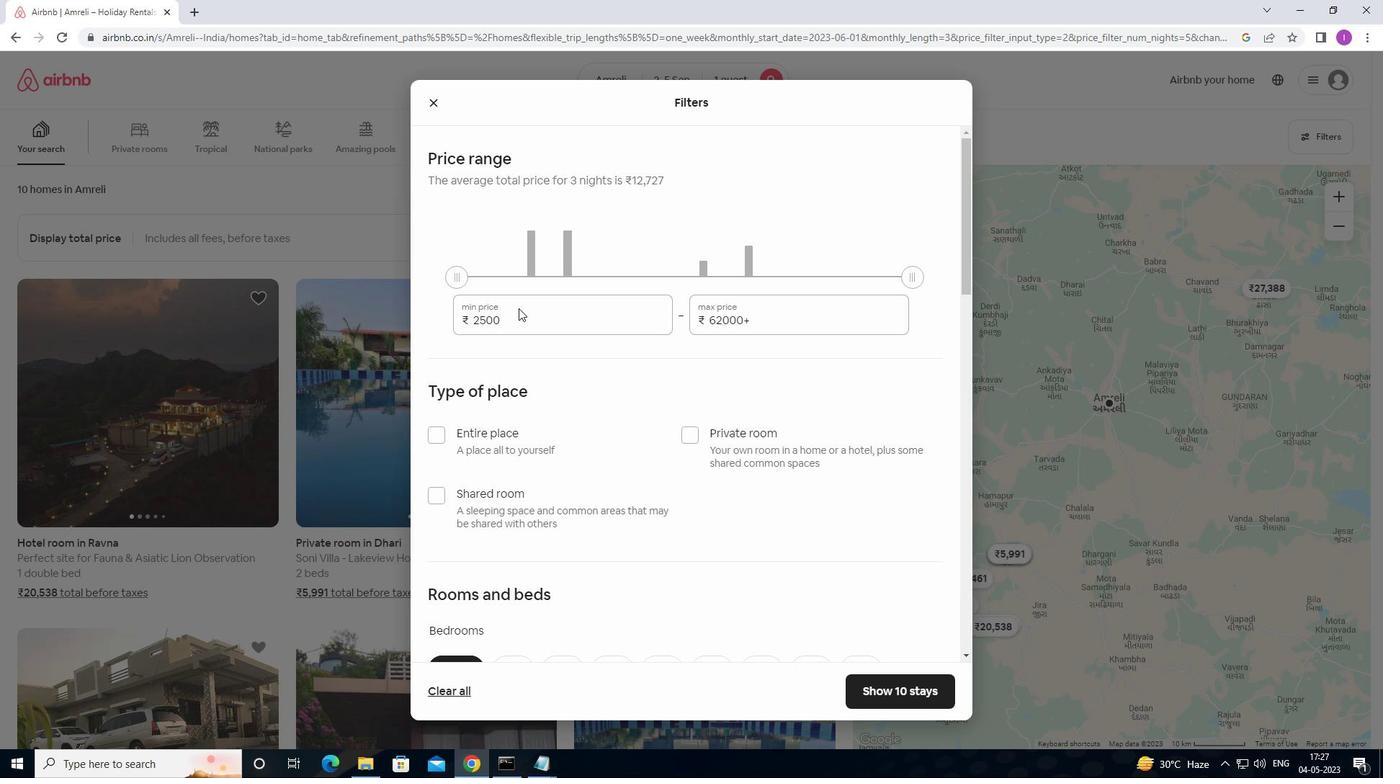 
Action: Mouse moved to (515, 327)
Screenshot: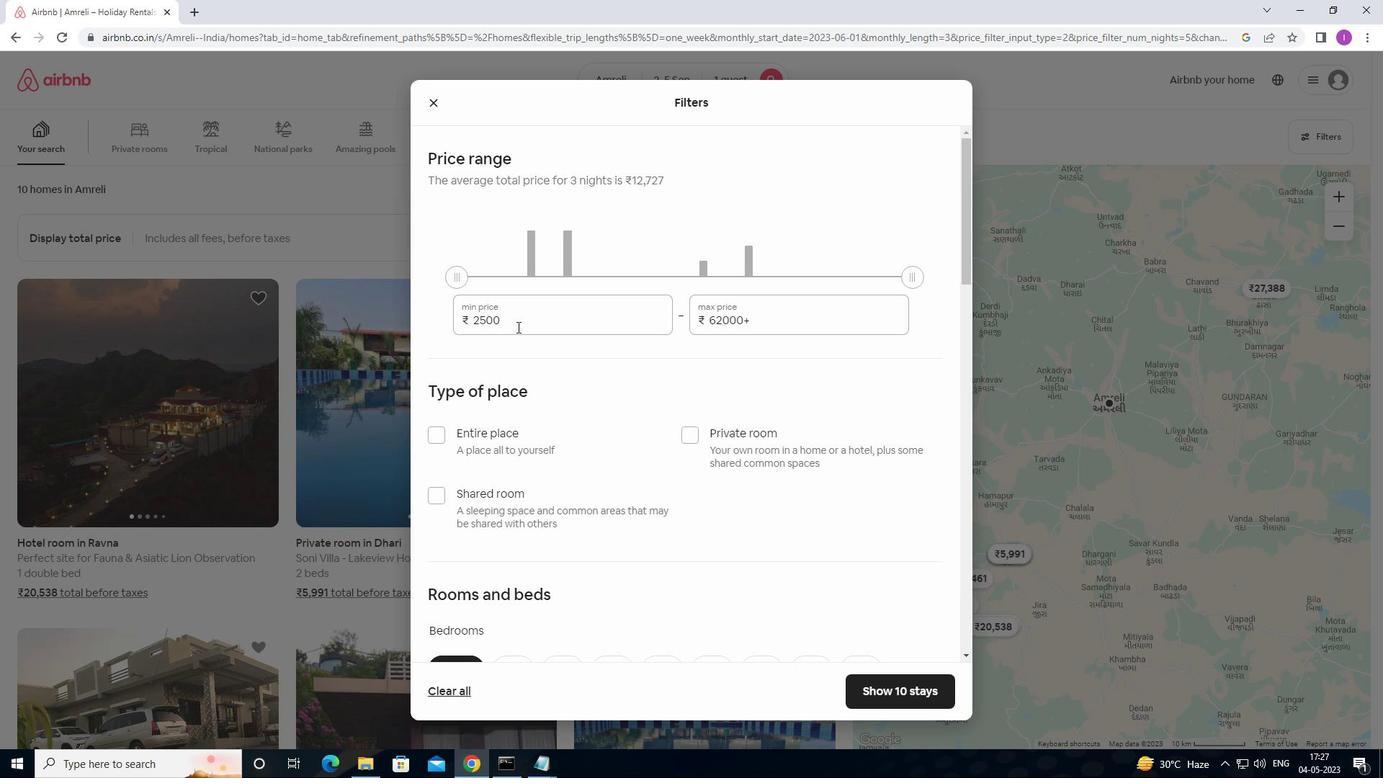 
Action: Mouse pressed left at (515, 327)
Screenshot: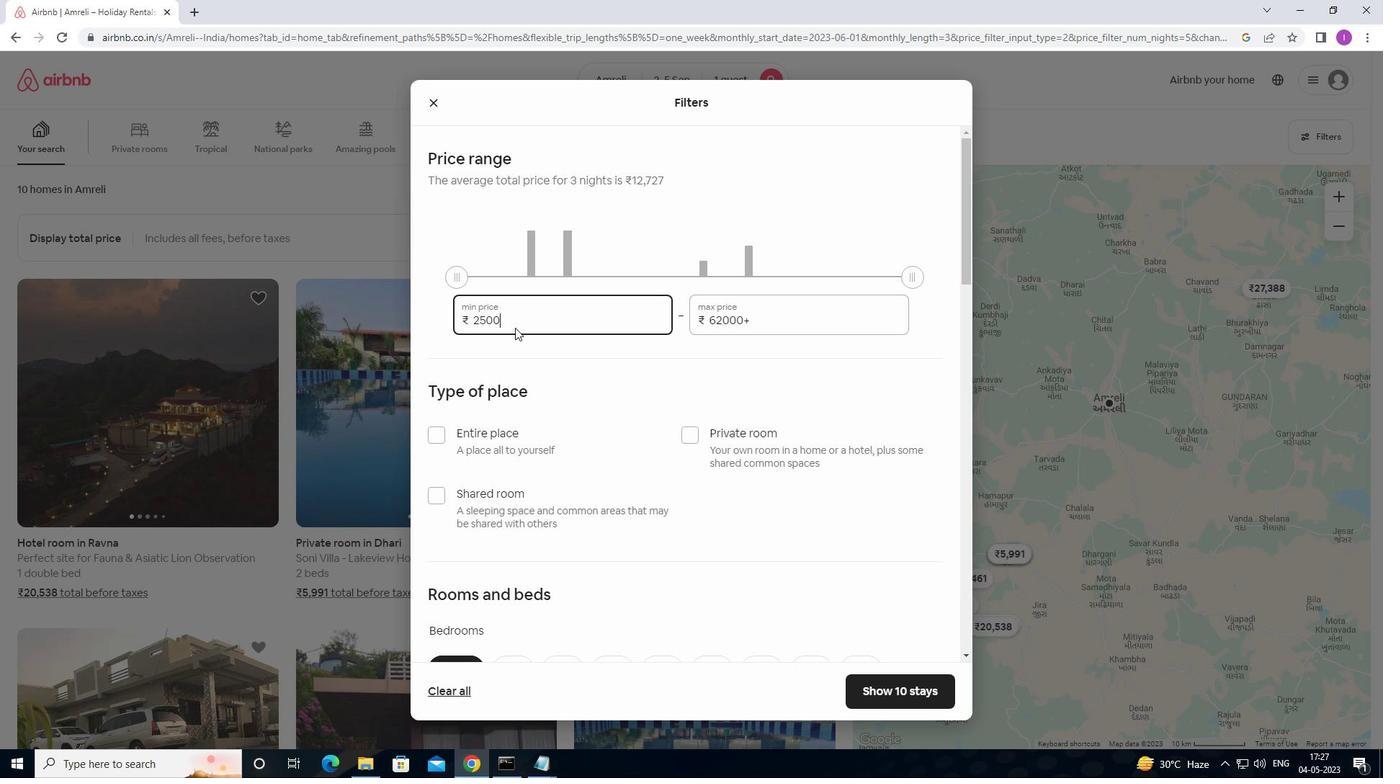 
Action: Mouse moved to (535, 318)
Screenshot: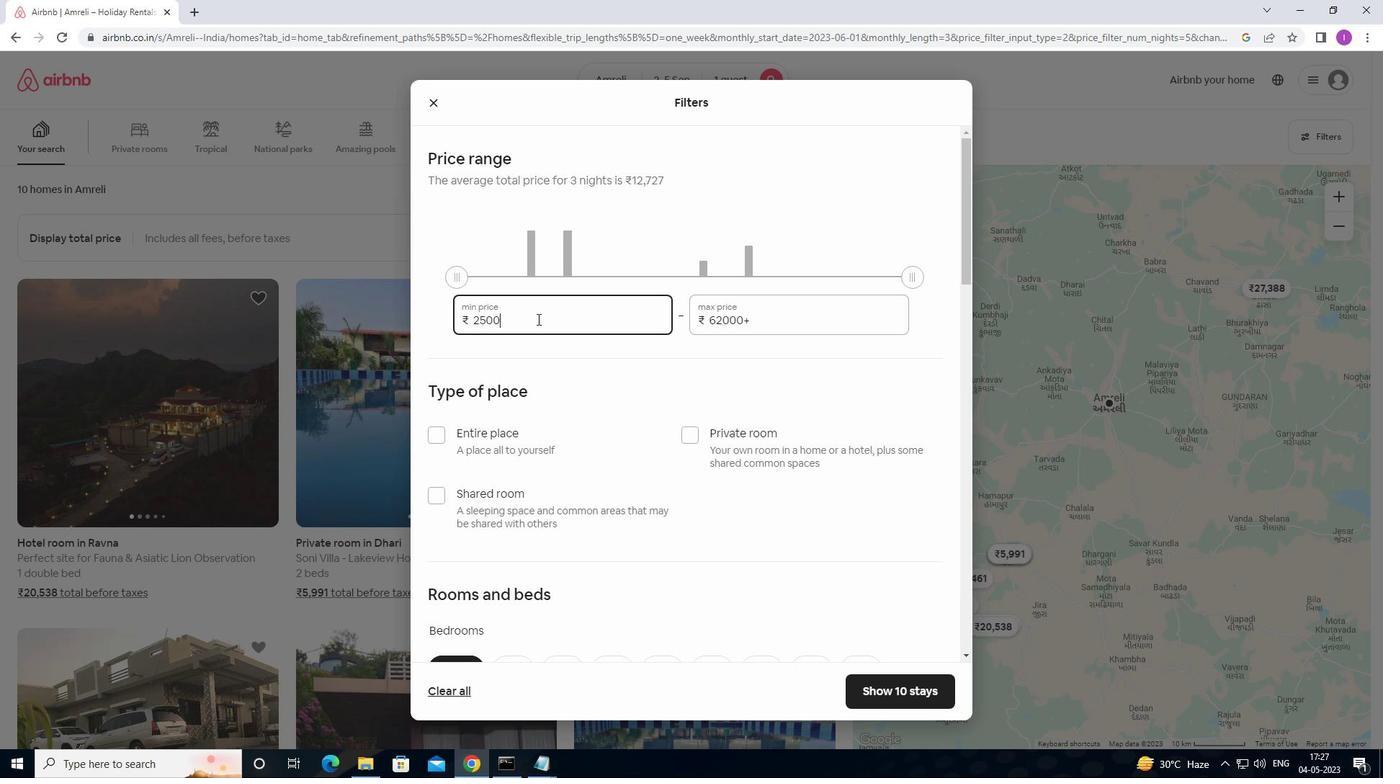 
Action: Mouse pressed left at (535, 318)
Screenshot: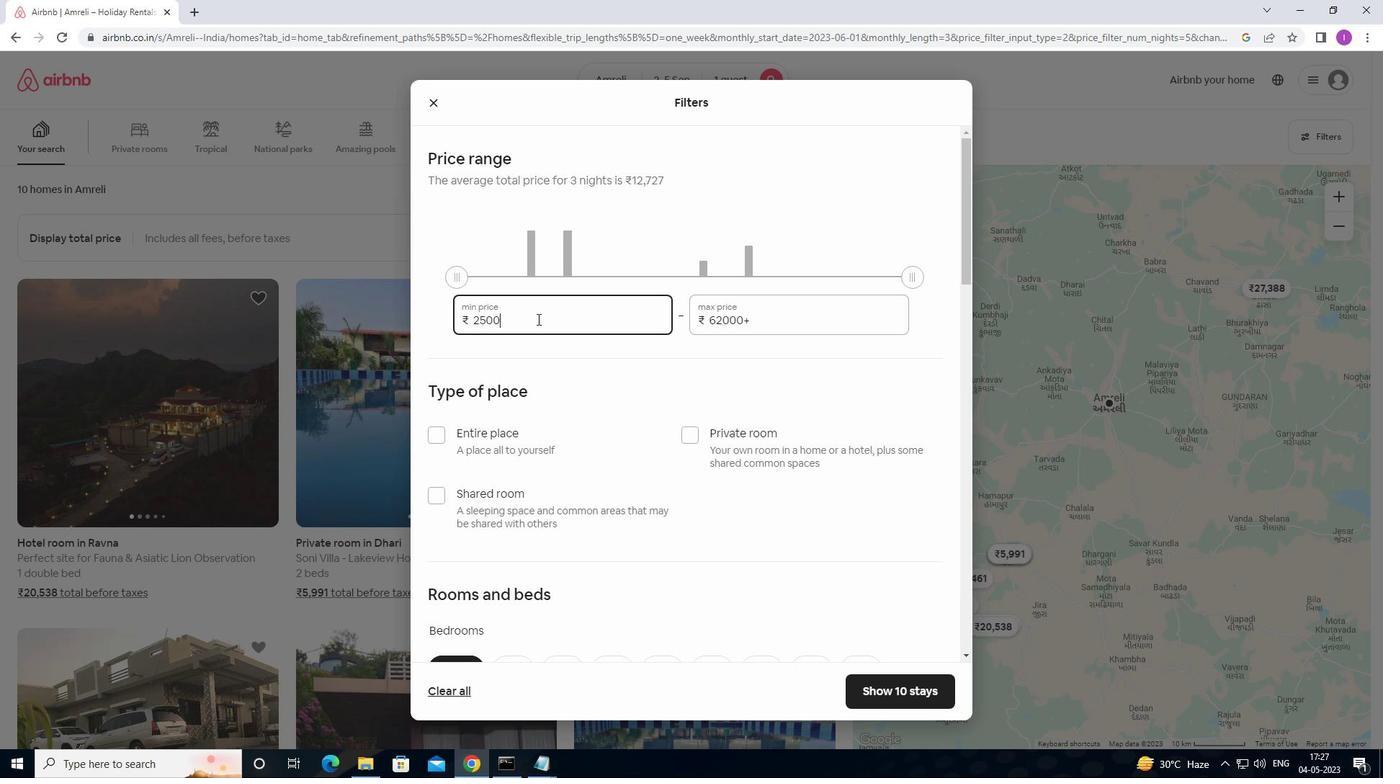 
Action: Mouse moved to (463, 312)
Screenshot: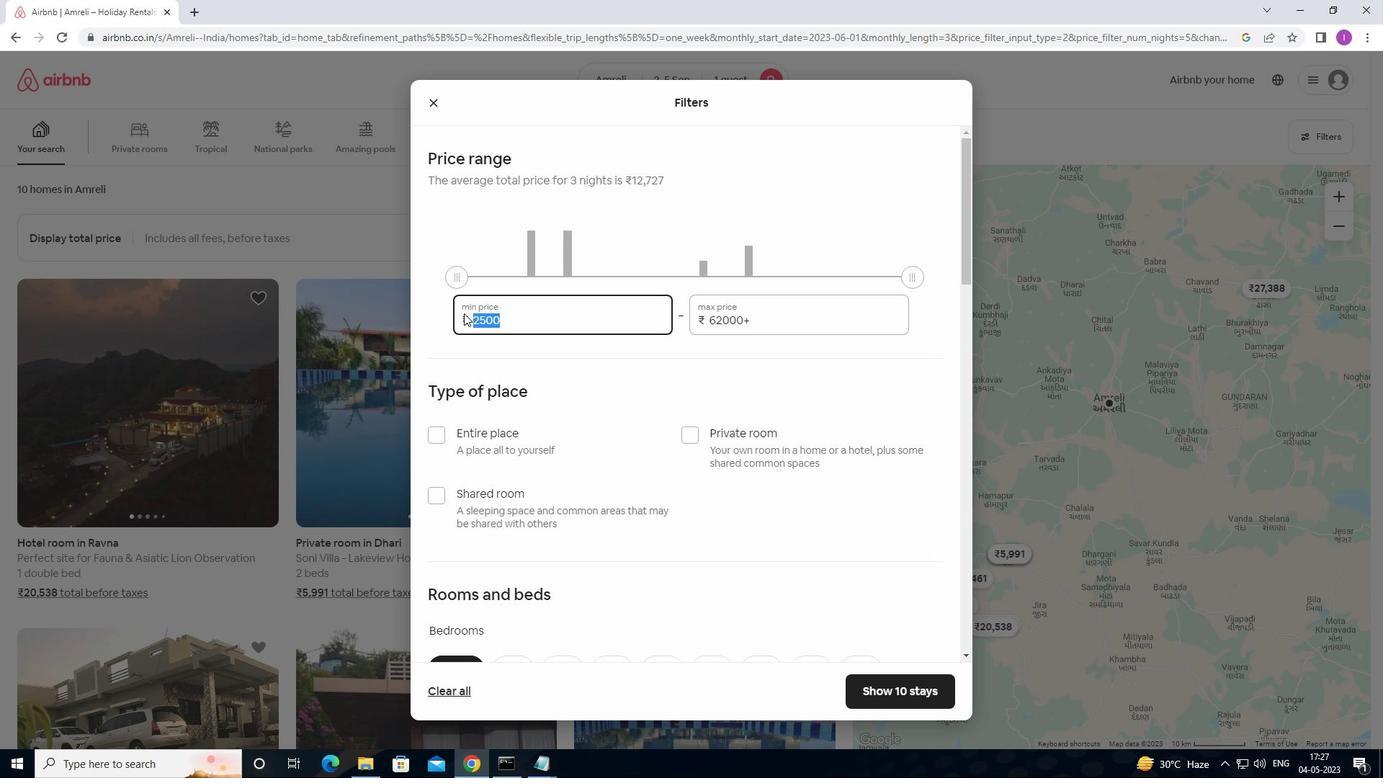 
Action: Key pressed 5000
Screenshot: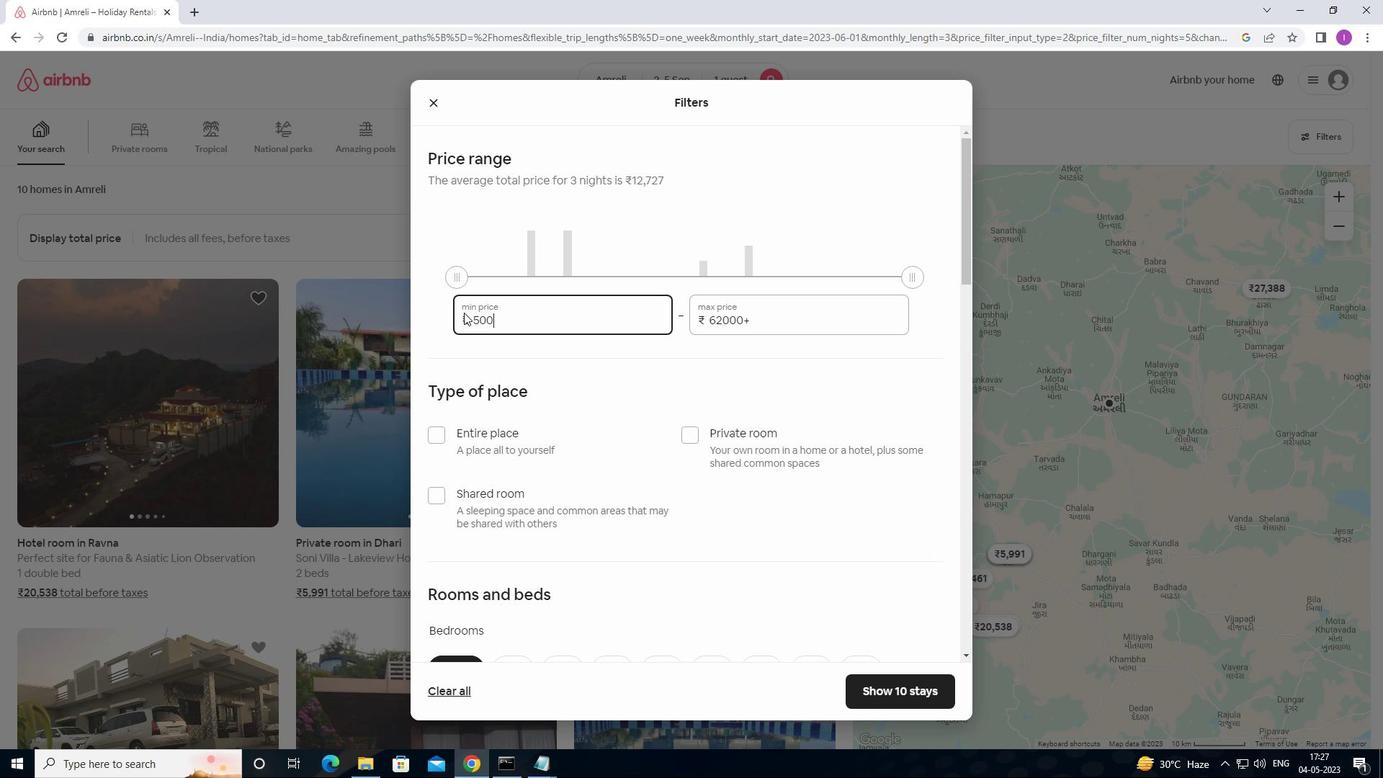 
Action: Mouse moved to (756, 319)
Screenshot: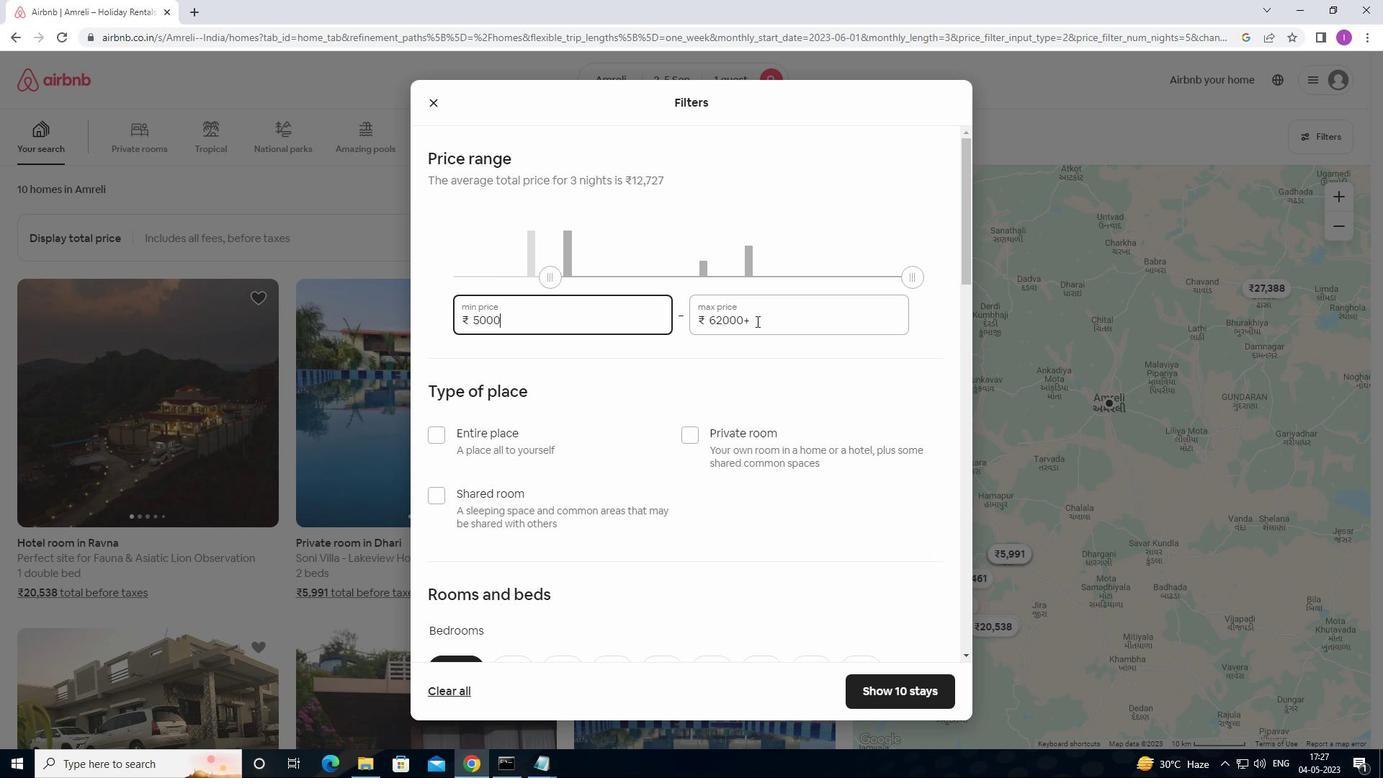 
Action: Mouse pressed left at (756, 319)
Screenshot: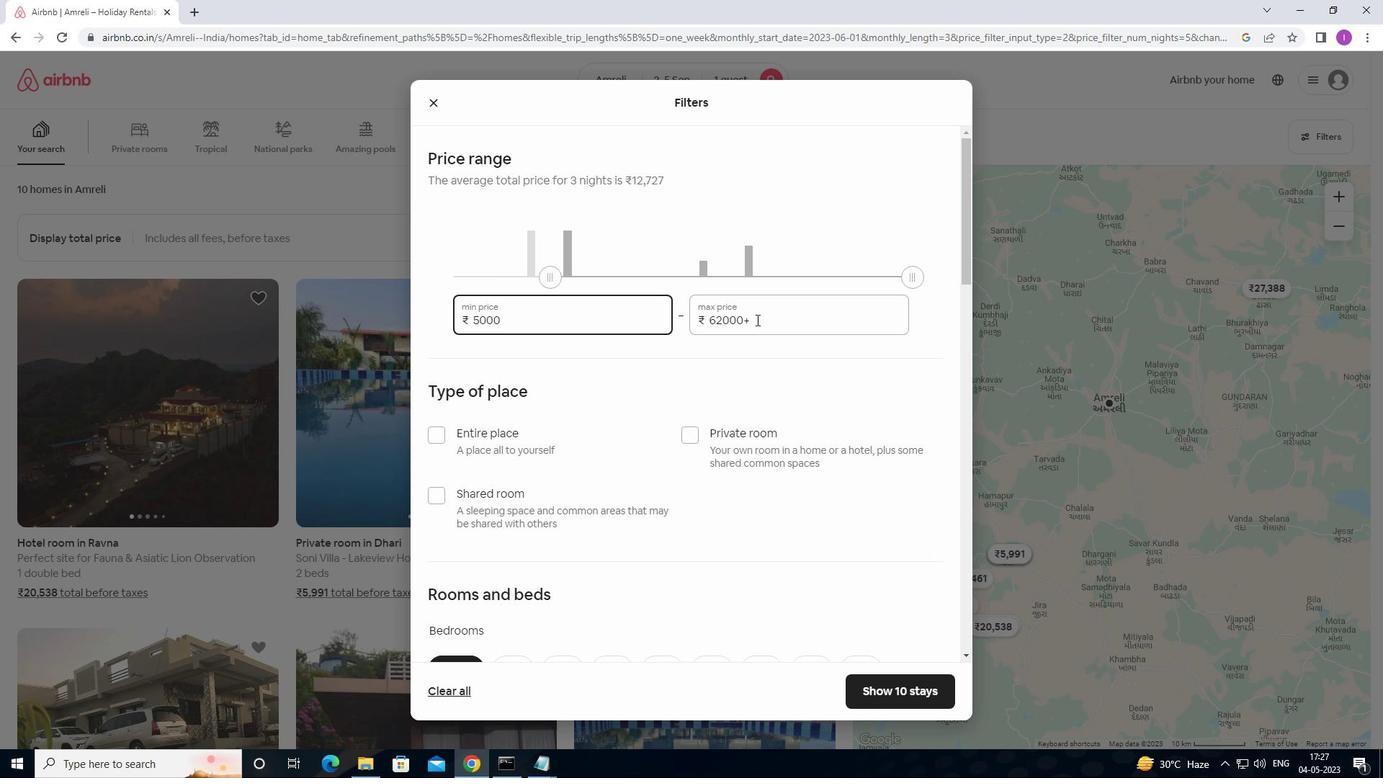 
Action: Mouse moved to (681, 318)
Screenshot: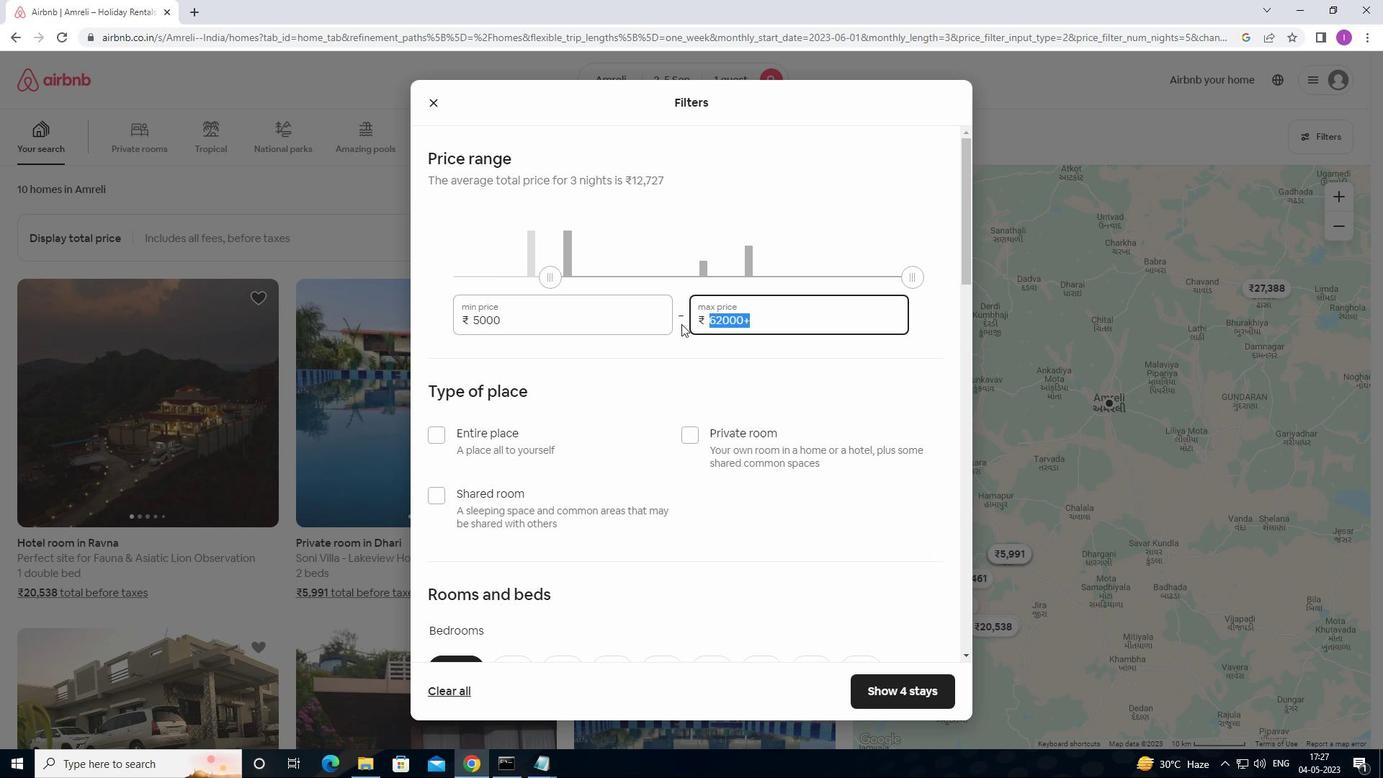 
Action: Key pressed 1
Screenshot: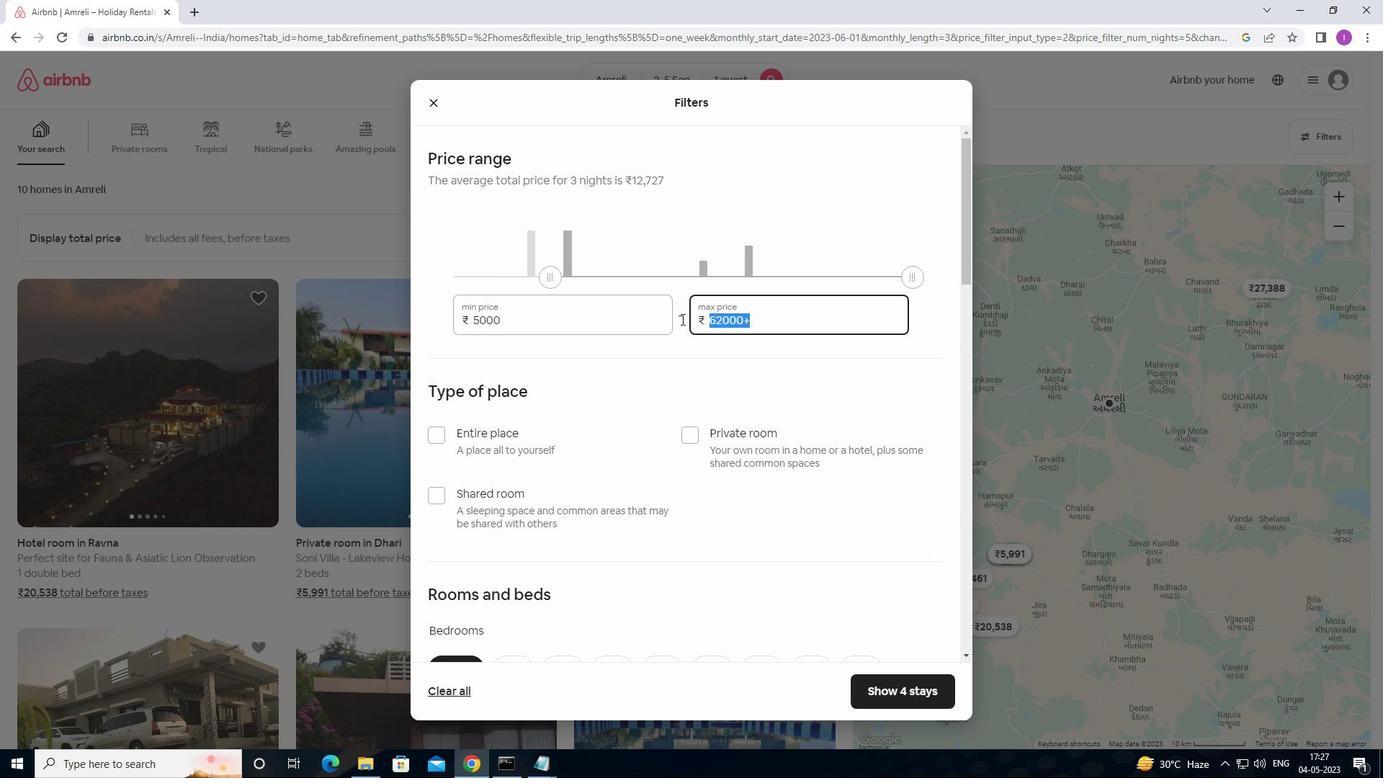 
Action: Mouse moved to (681, 316)
Screenshot: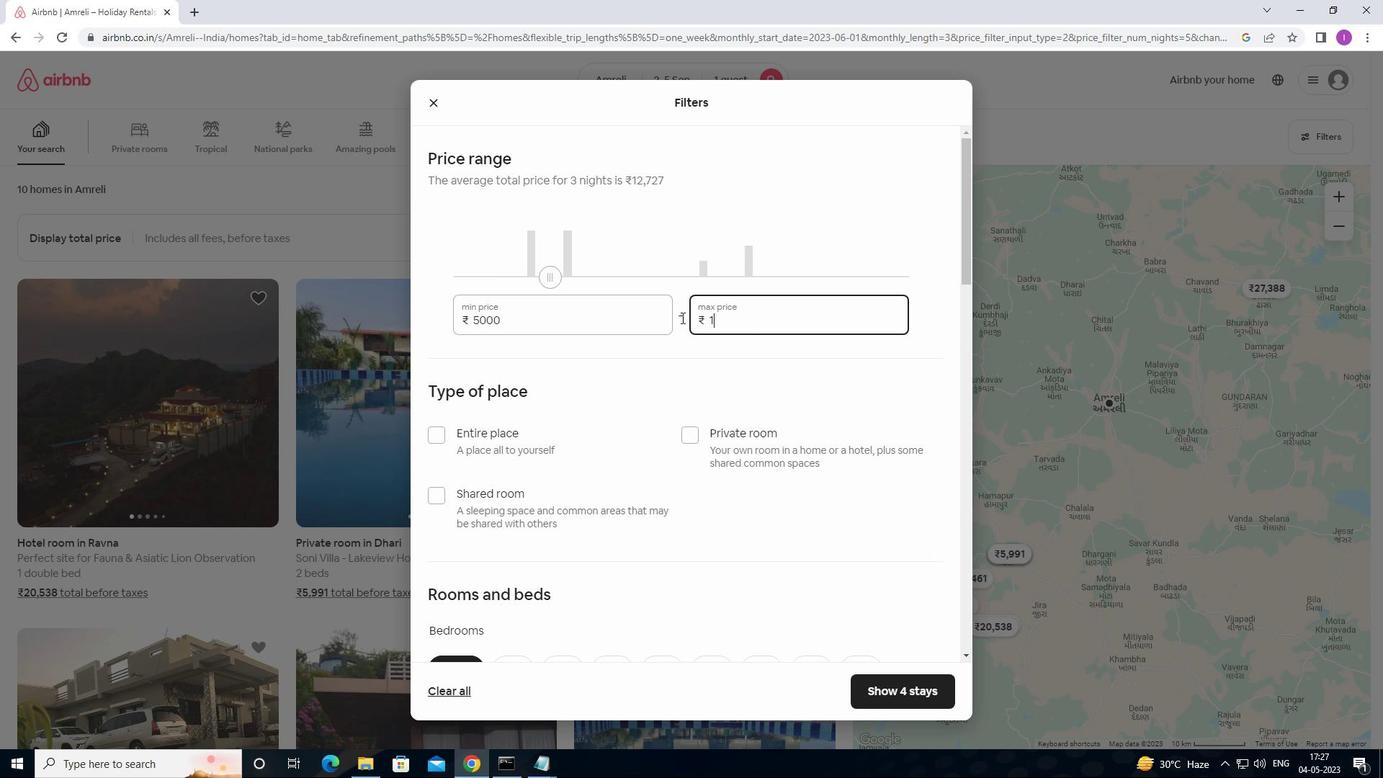 
Action: Key pressed 0
Screenshot: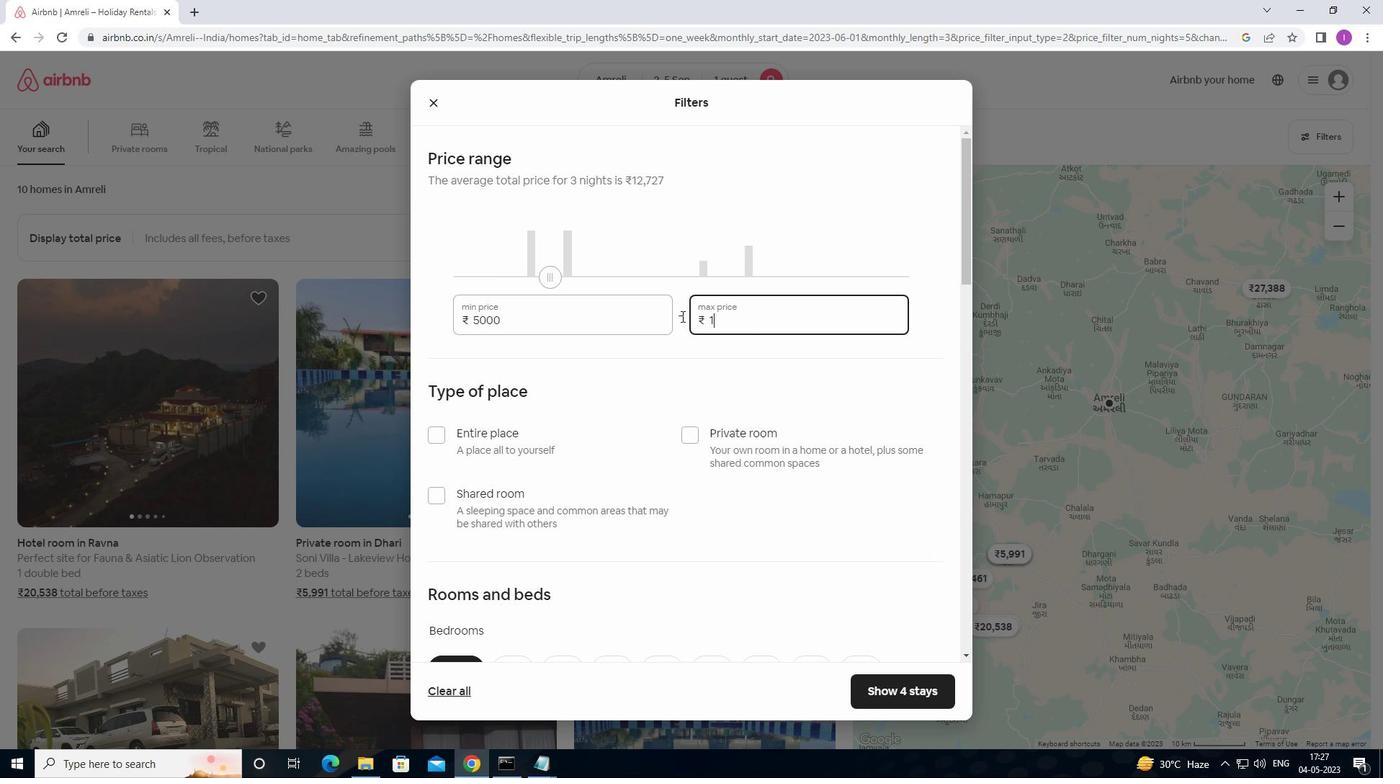 
Action: Mouse moved to (680, 313)
Screenshot: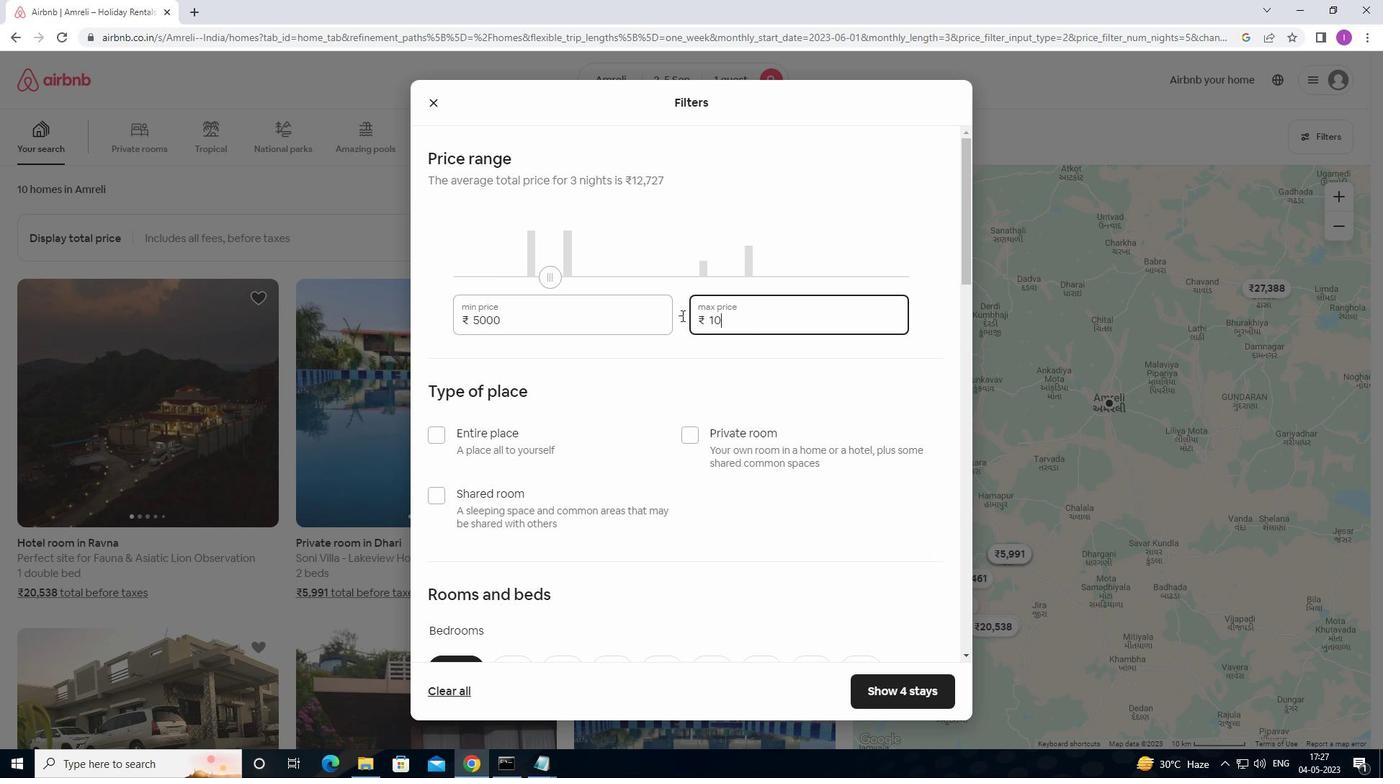 
Action: Key pressed 00
Screenshot: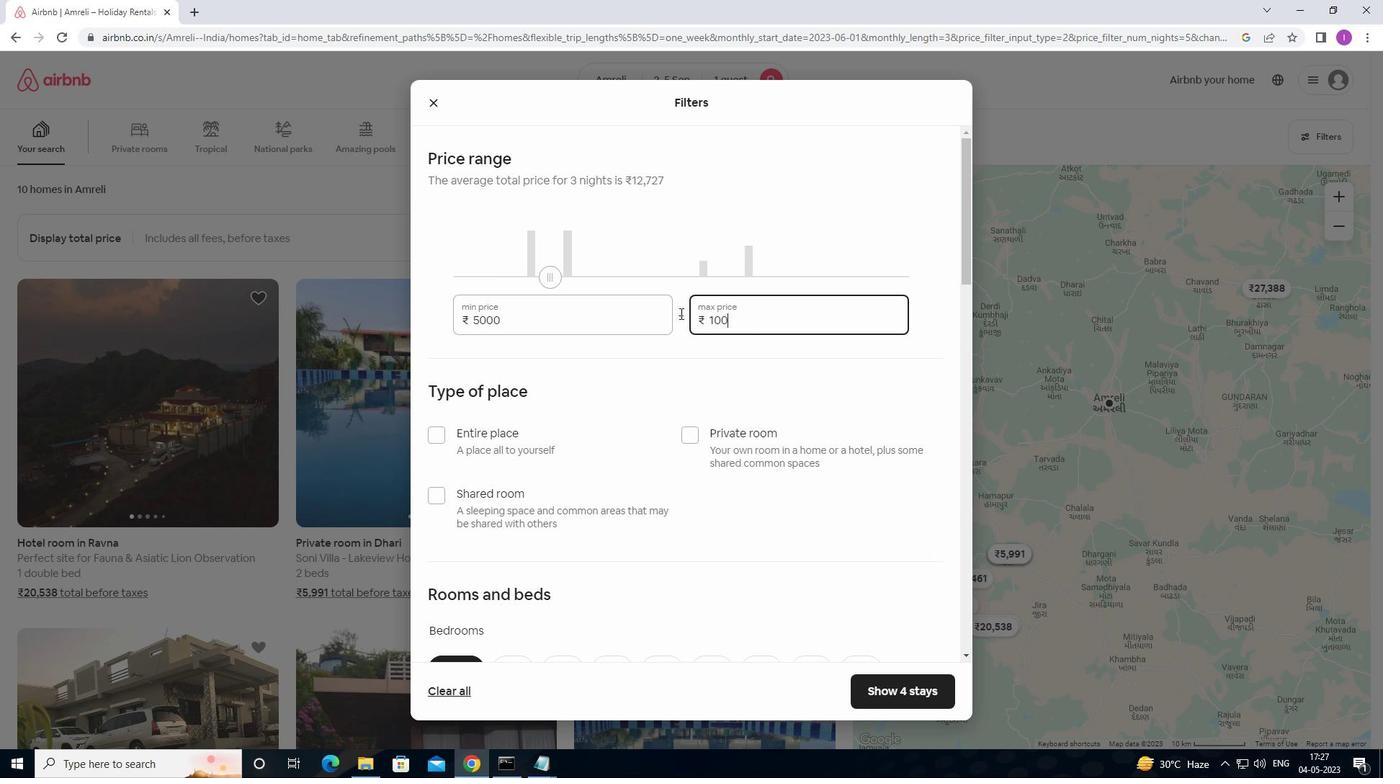 
Action: Mouse moved to (679, 311)
Screenshot: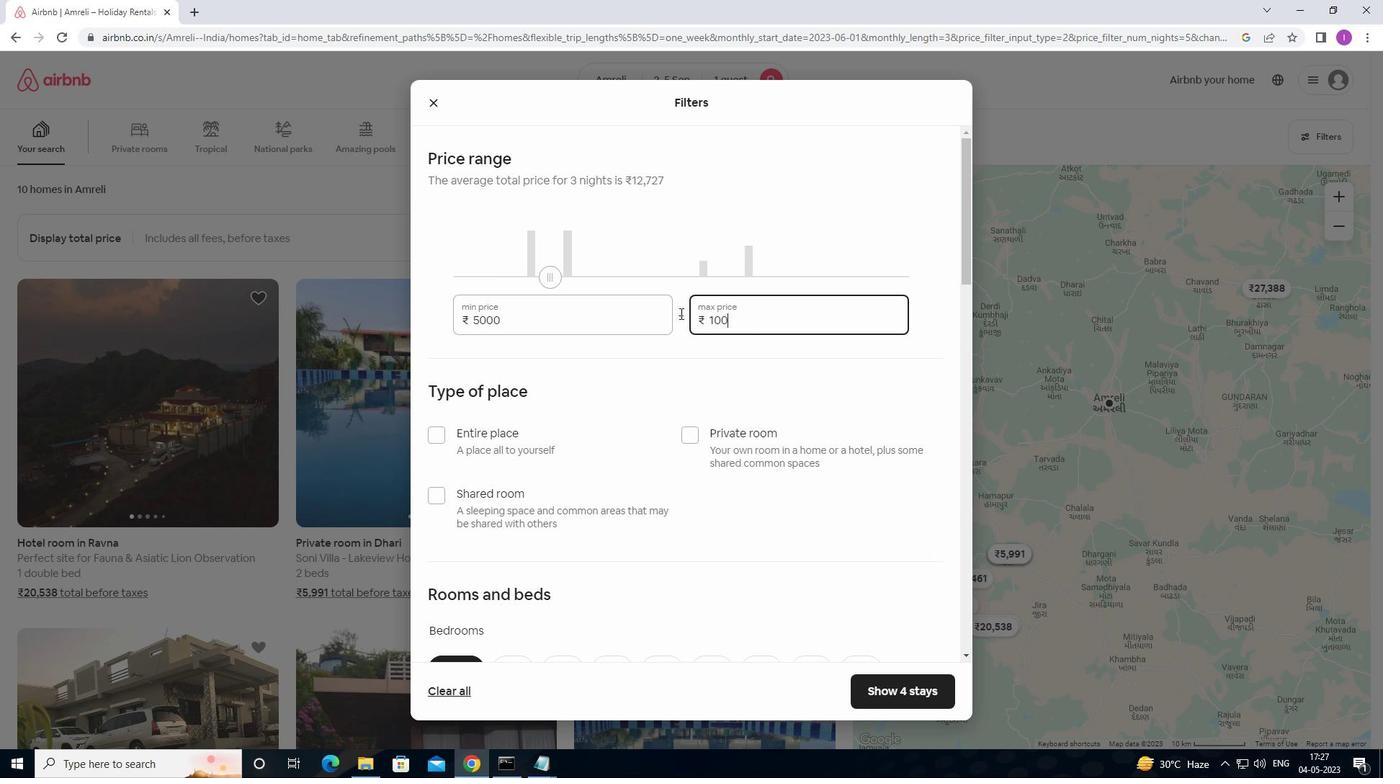 
Action: Key pressed 0
Screenshot: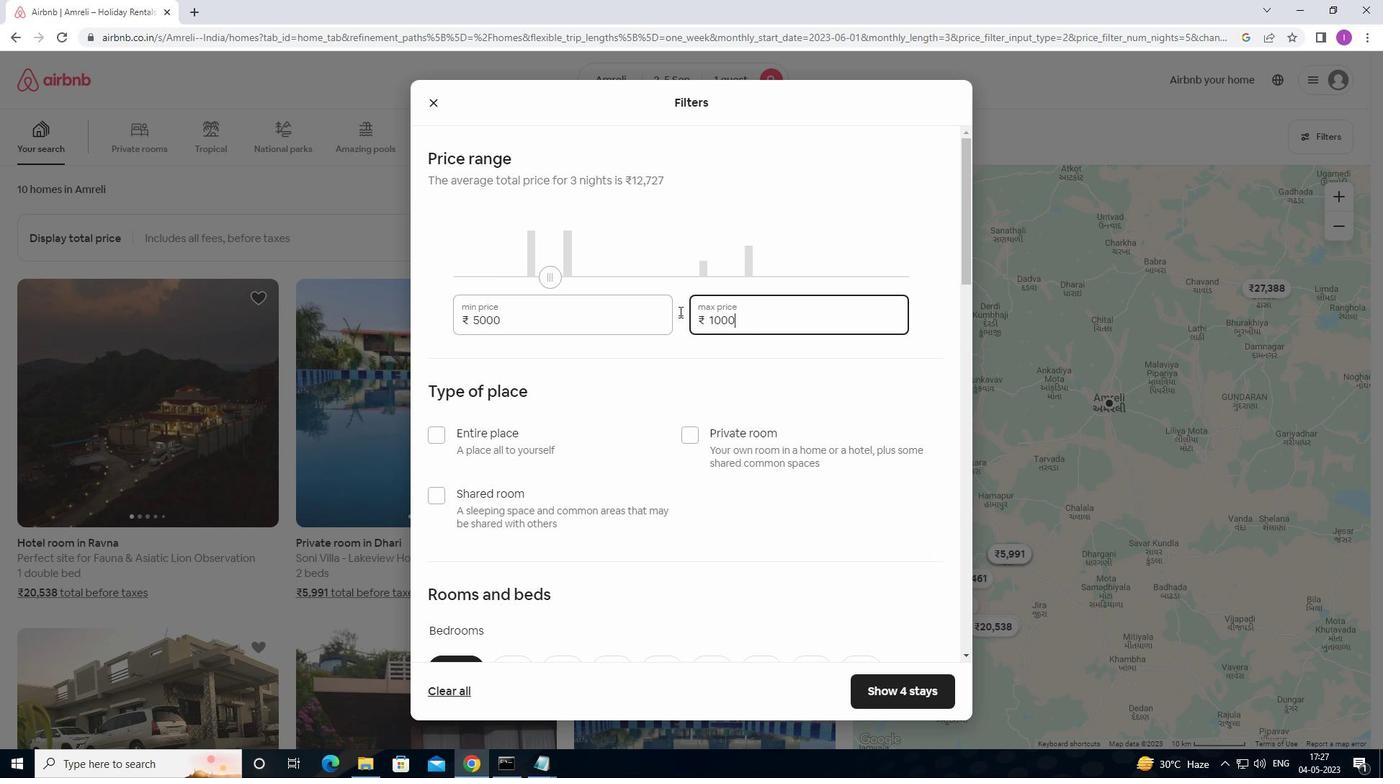 
Action: Mouse moved to (605, 458)
Screenshot: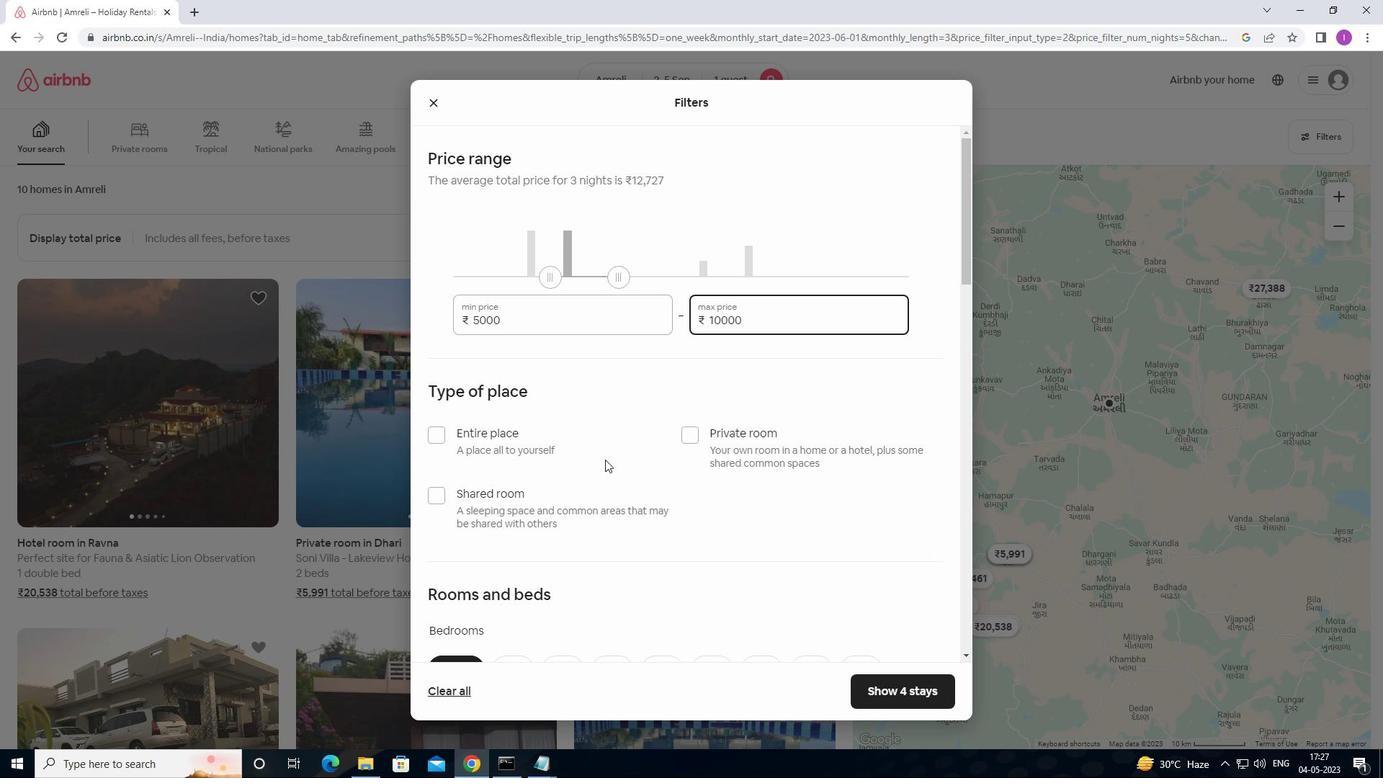 
Action: Mouse scrolled (605, 457) with delta (0, 0)
Screenshot: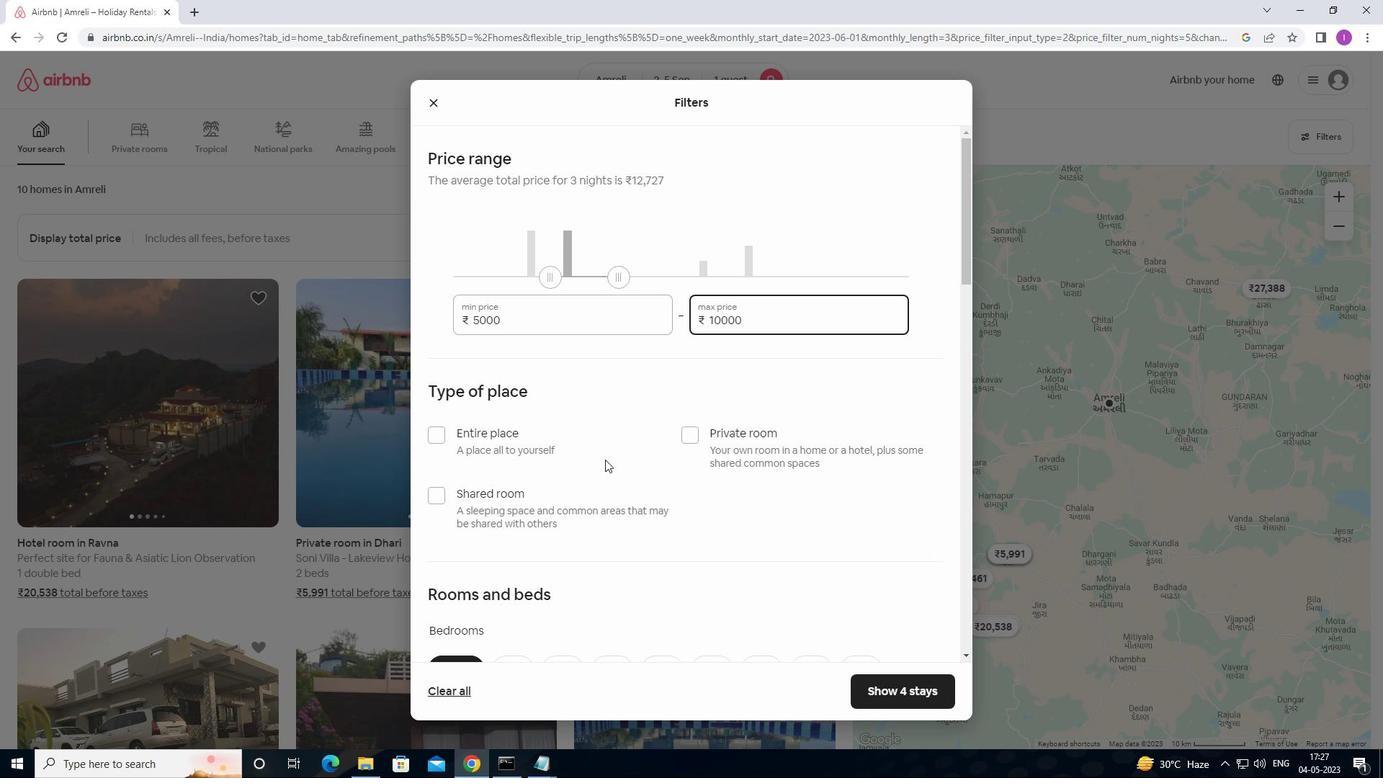 
Action: Mouse moved to (606, 457)
Screenshot: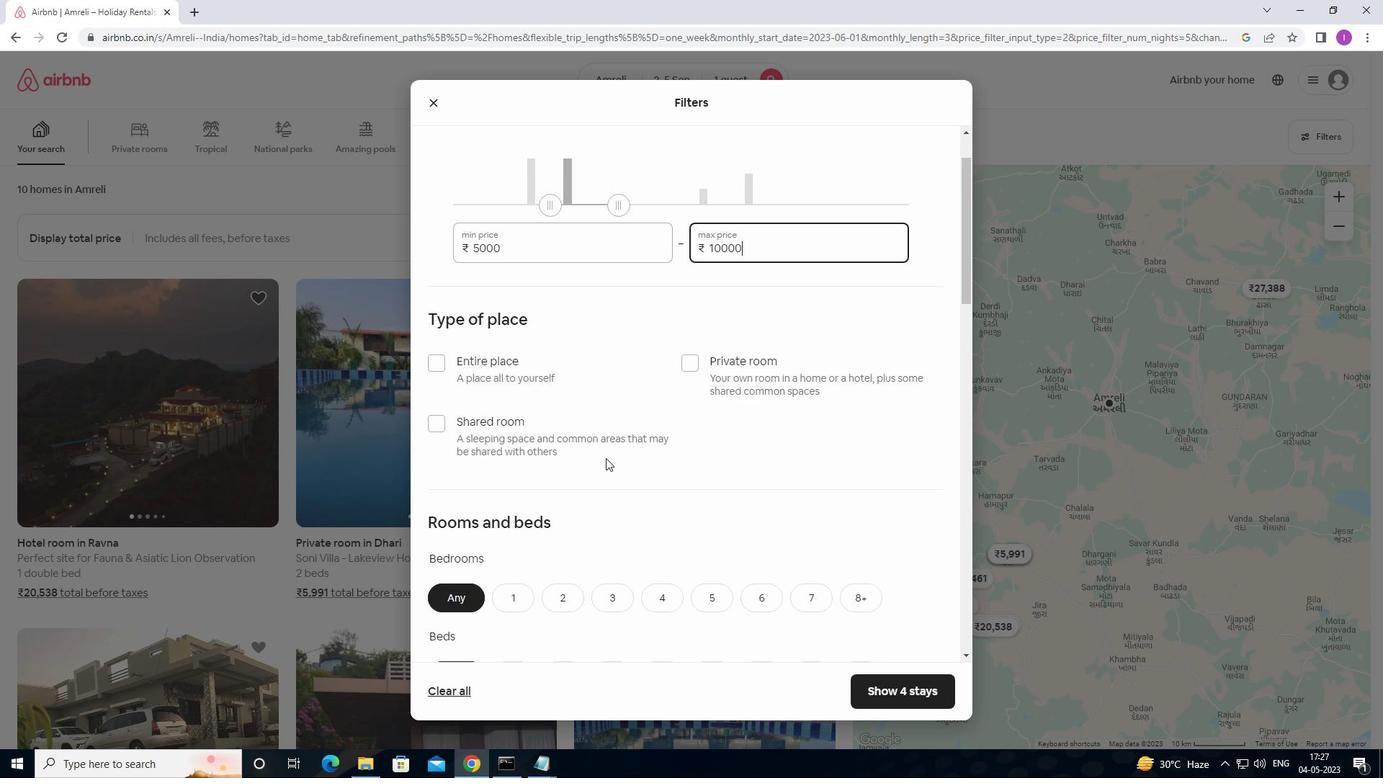 
Action: Mouse scrolled (606, 456) with delta (0, 0)
Screenshot: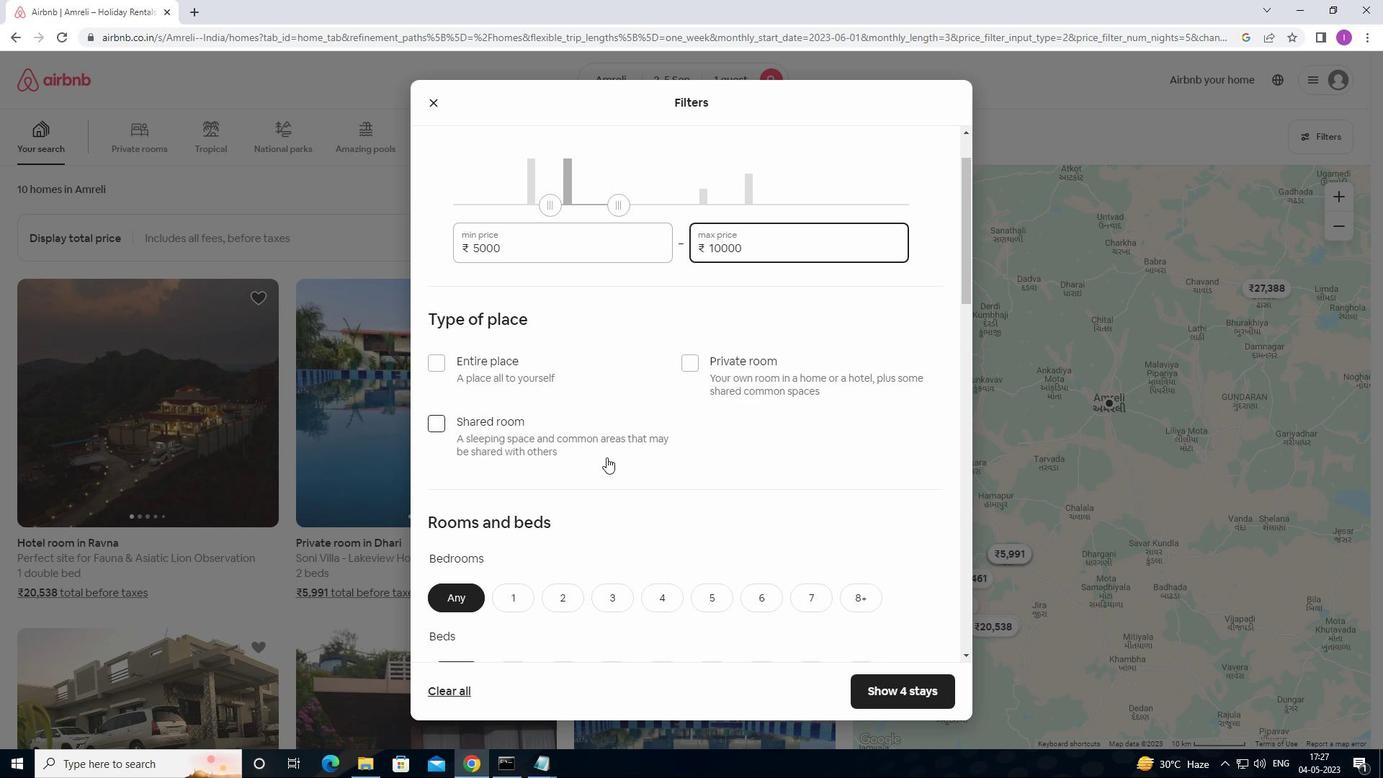
Action: Mouse moved to (693, 292)
Screenshot: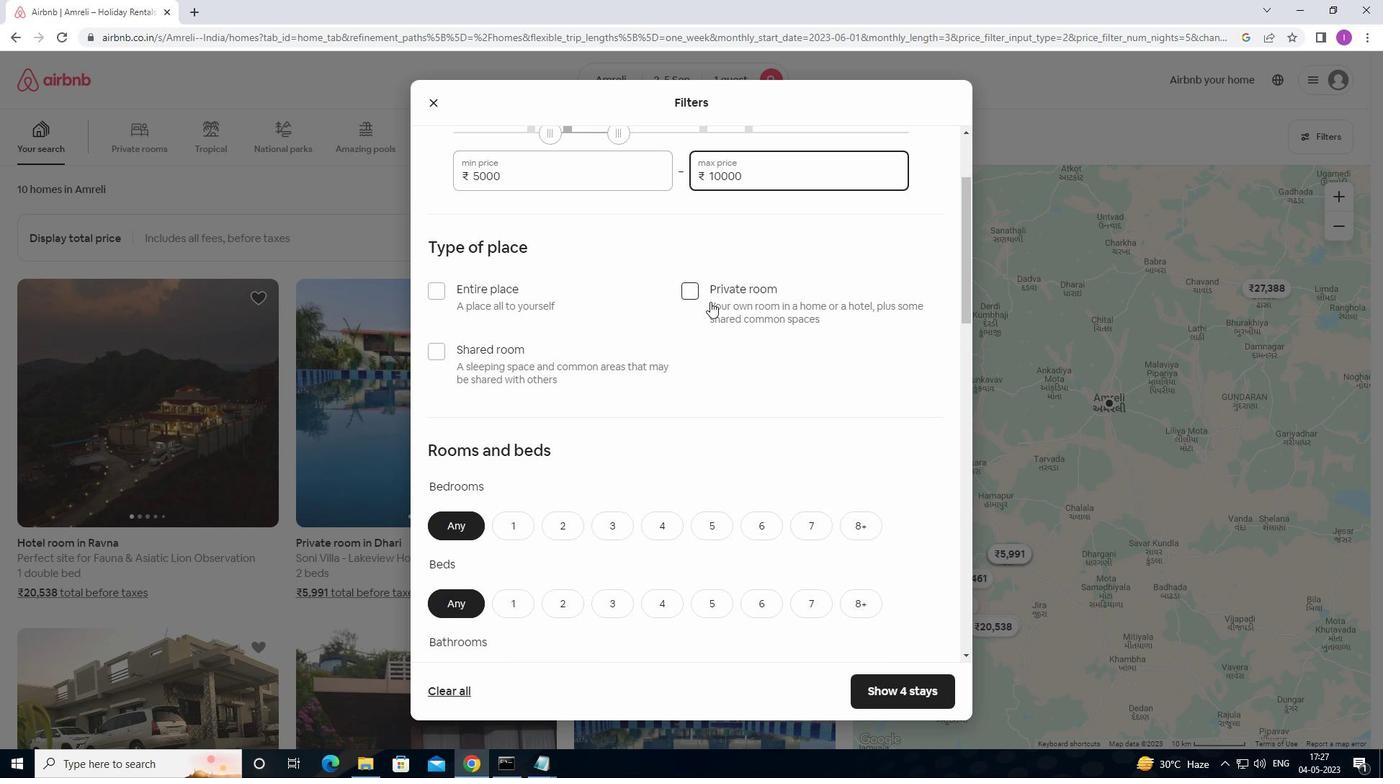 
Action: Mouse pressed left at (693, 292)
Screenshot: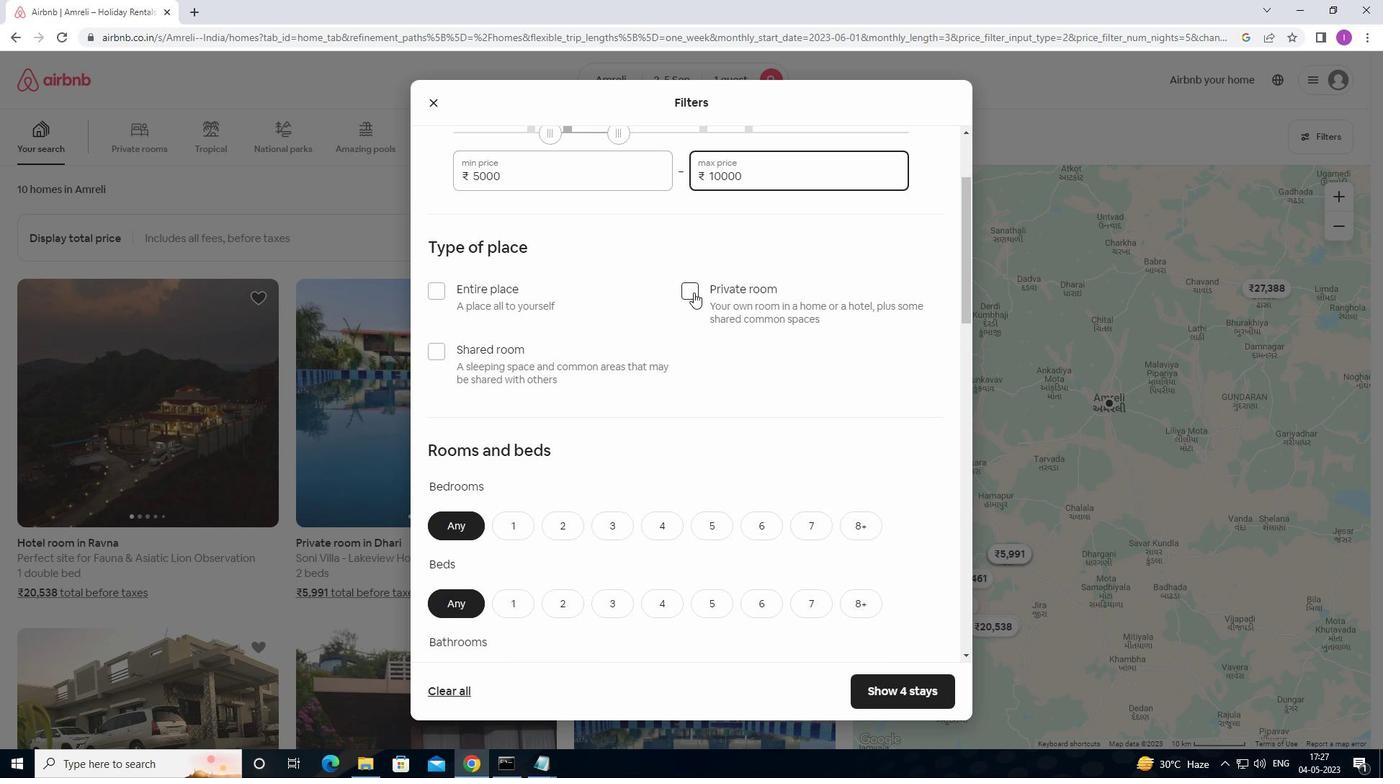 
Action: Mouse moved to (770, 346)
Screenshot: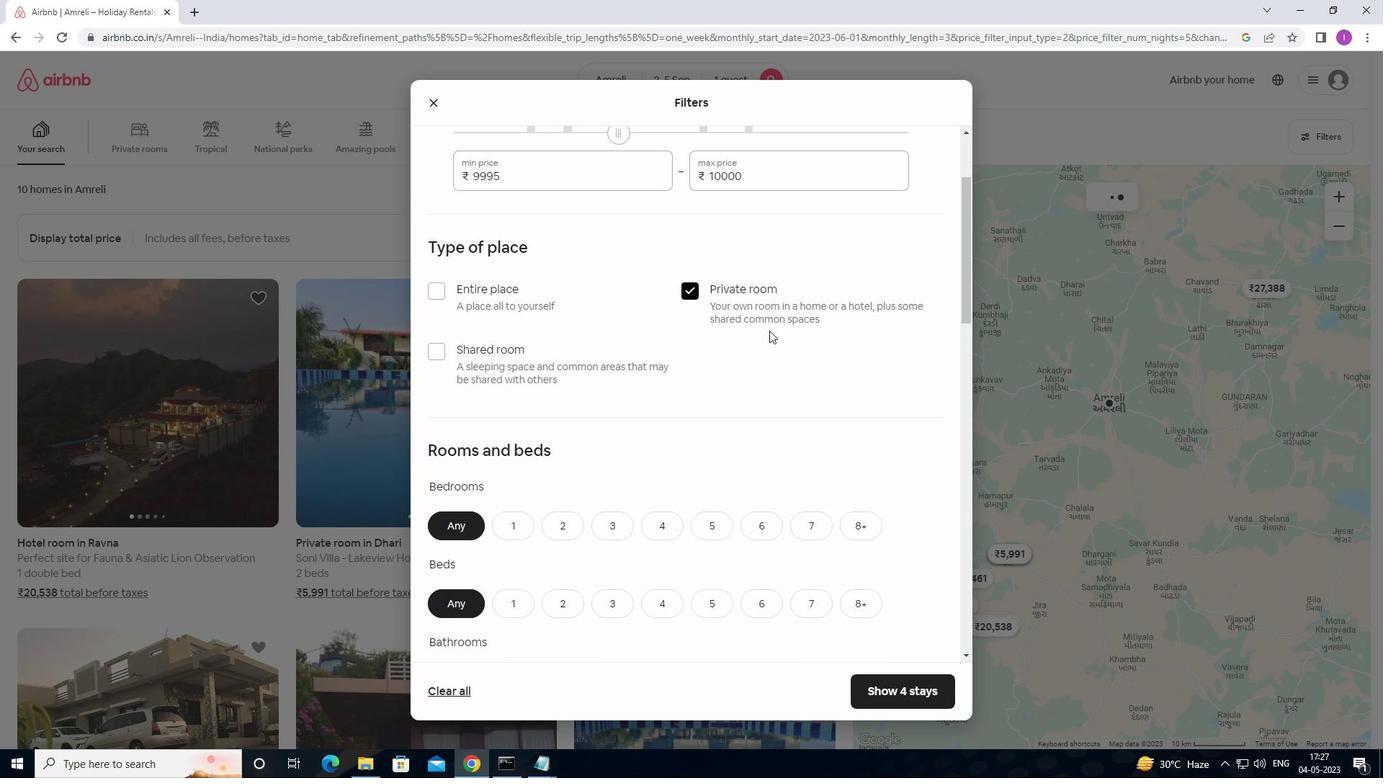 
Action: Mouse scrolled (770, 345) with delta (0, 0)
Screenshot: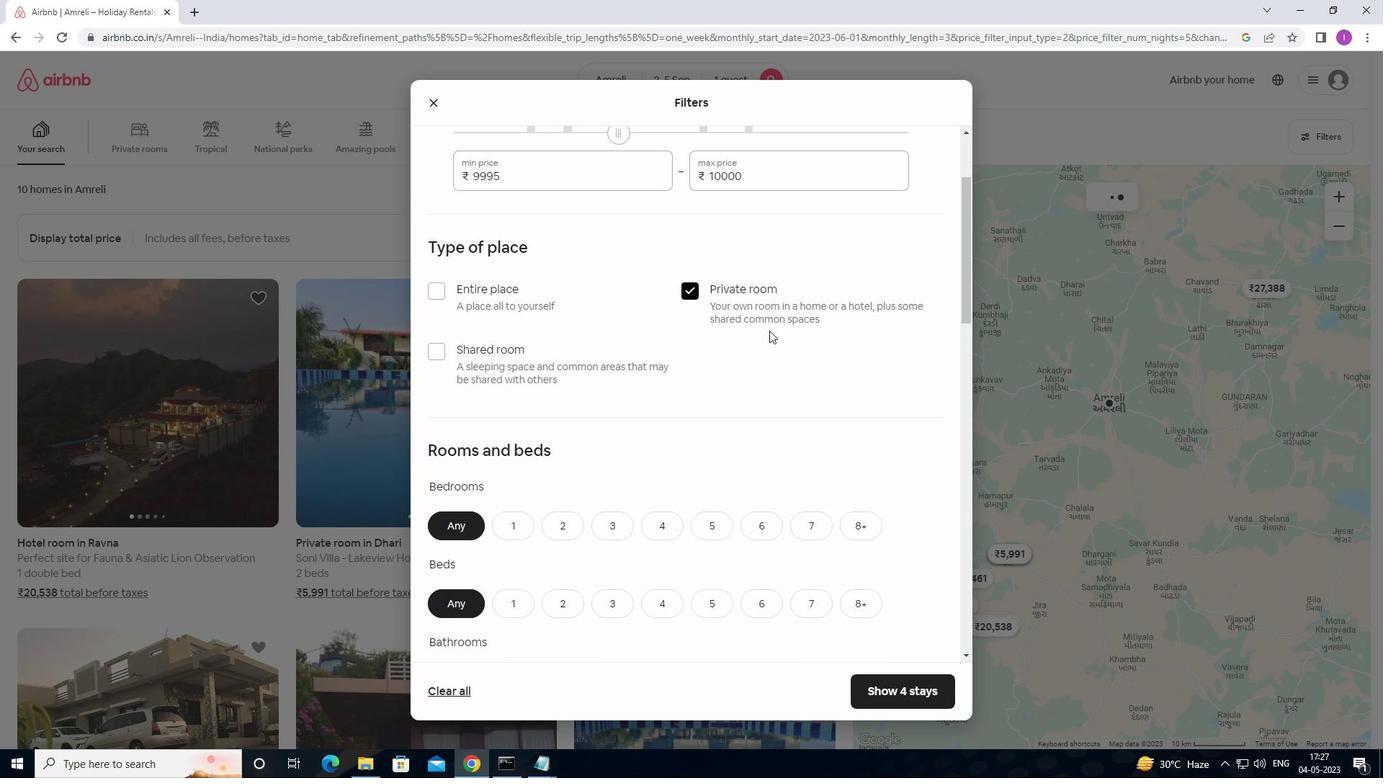 
Action: Mouse moved to (770, 347)
Screenshot: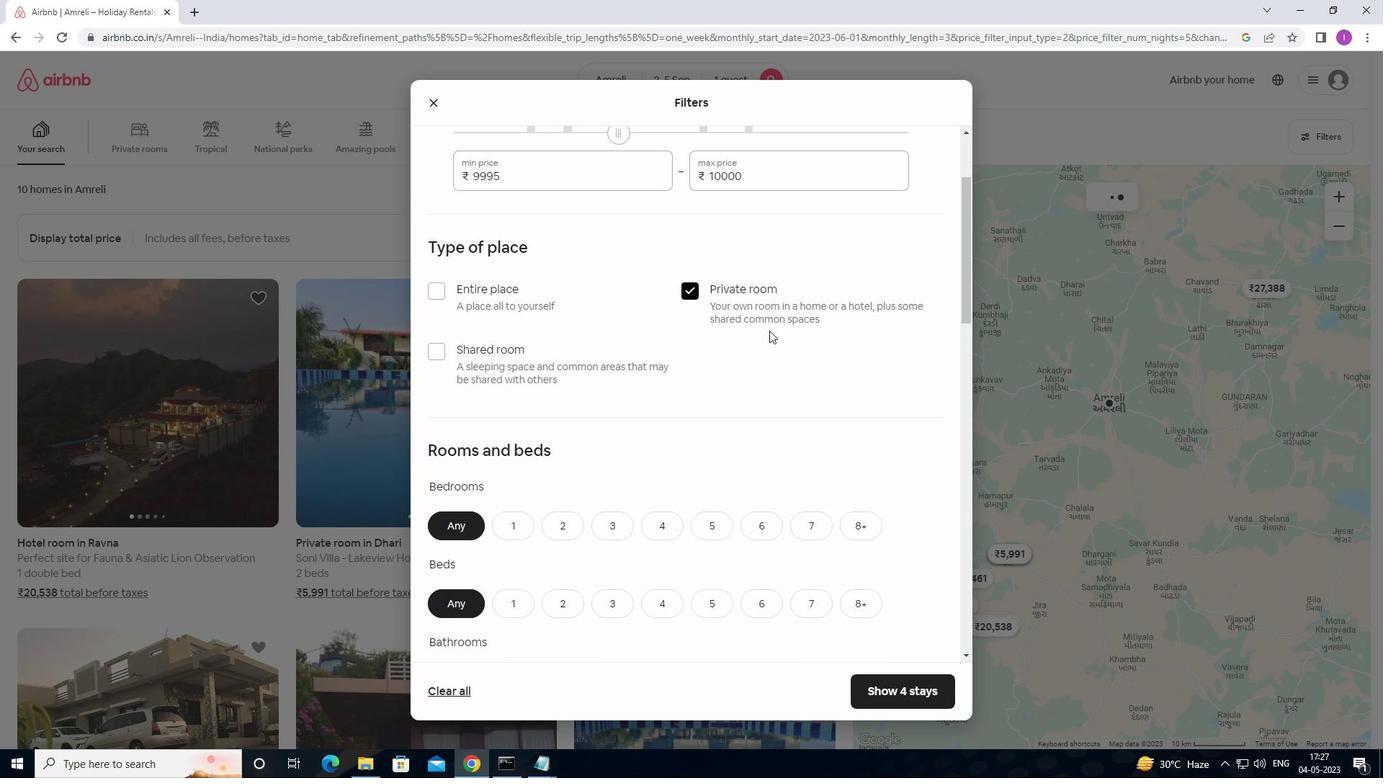 
Action: Mouse scrolled (770, 346) with delta (0, 0)
Screenshot: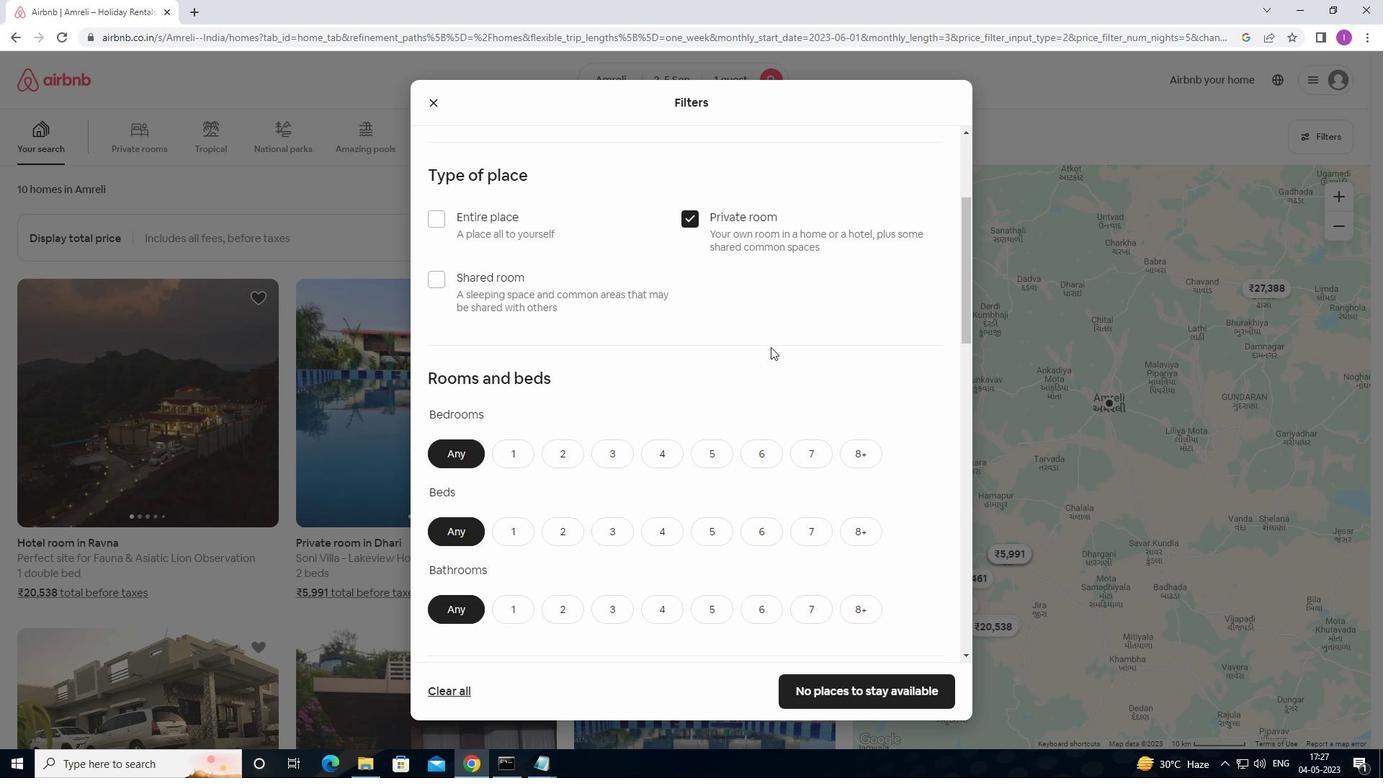 
Action: Mouse scrolled (770, 346) with delta (0, 0)
Screenshot: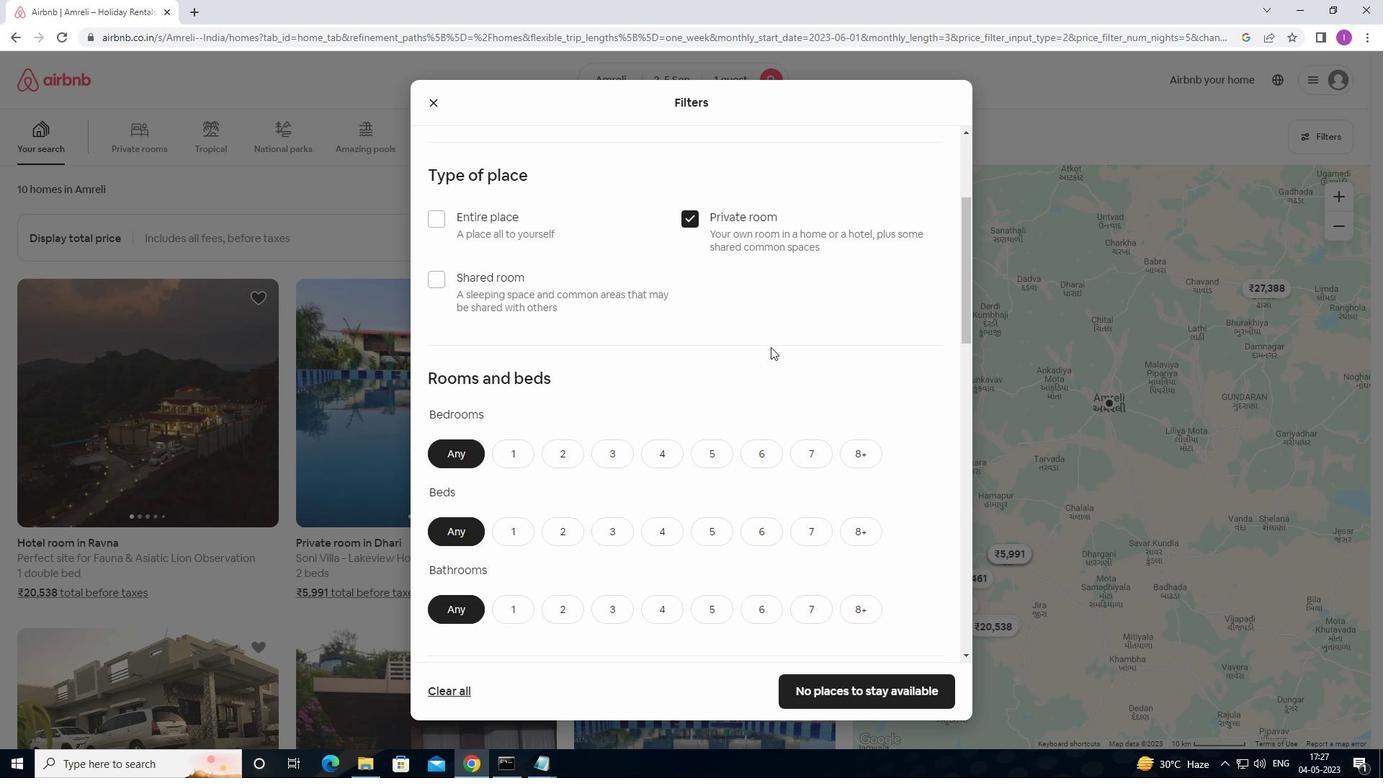 
Action: Mouse scrolled (770, 346) with delta (0, 0)
Screenshot: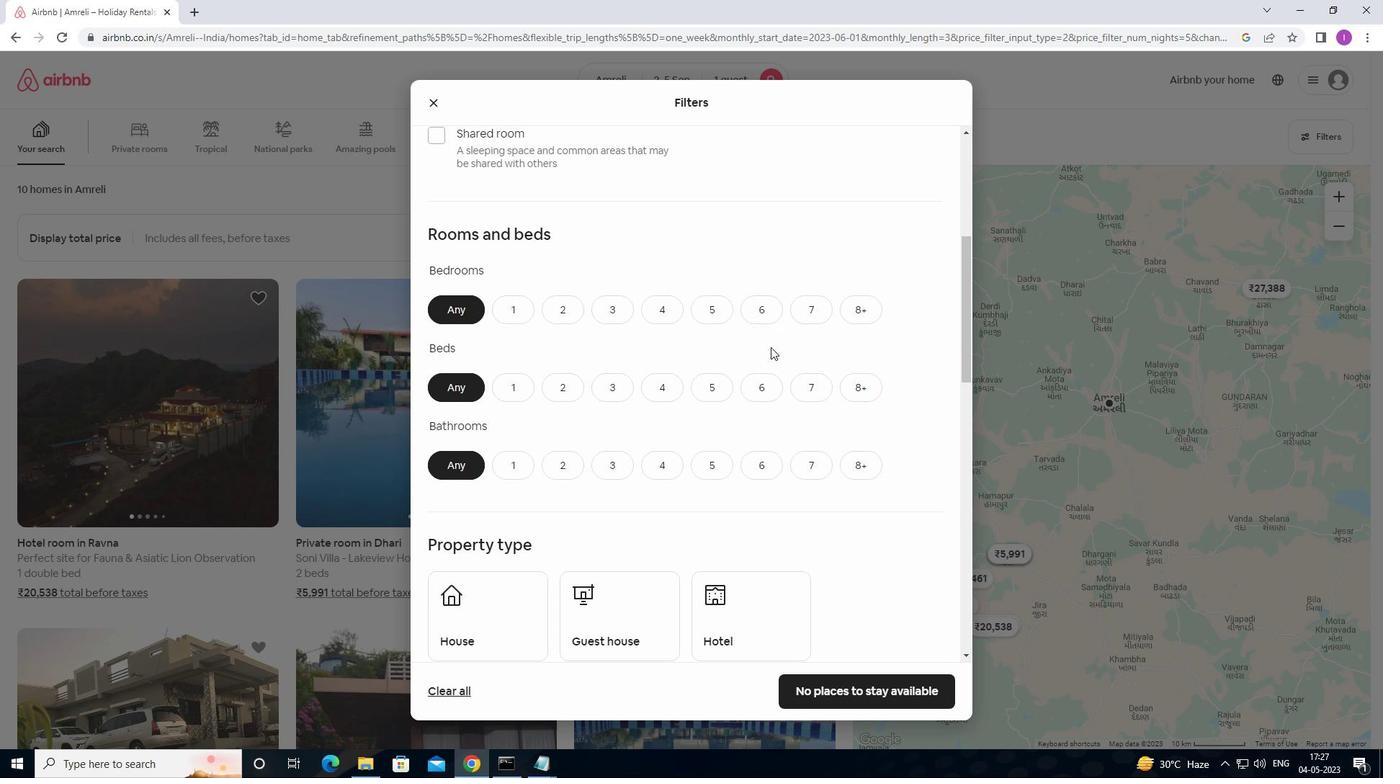 
Action: Mouse scrolled (770, 346) with delta (0, 0)
Screenshot: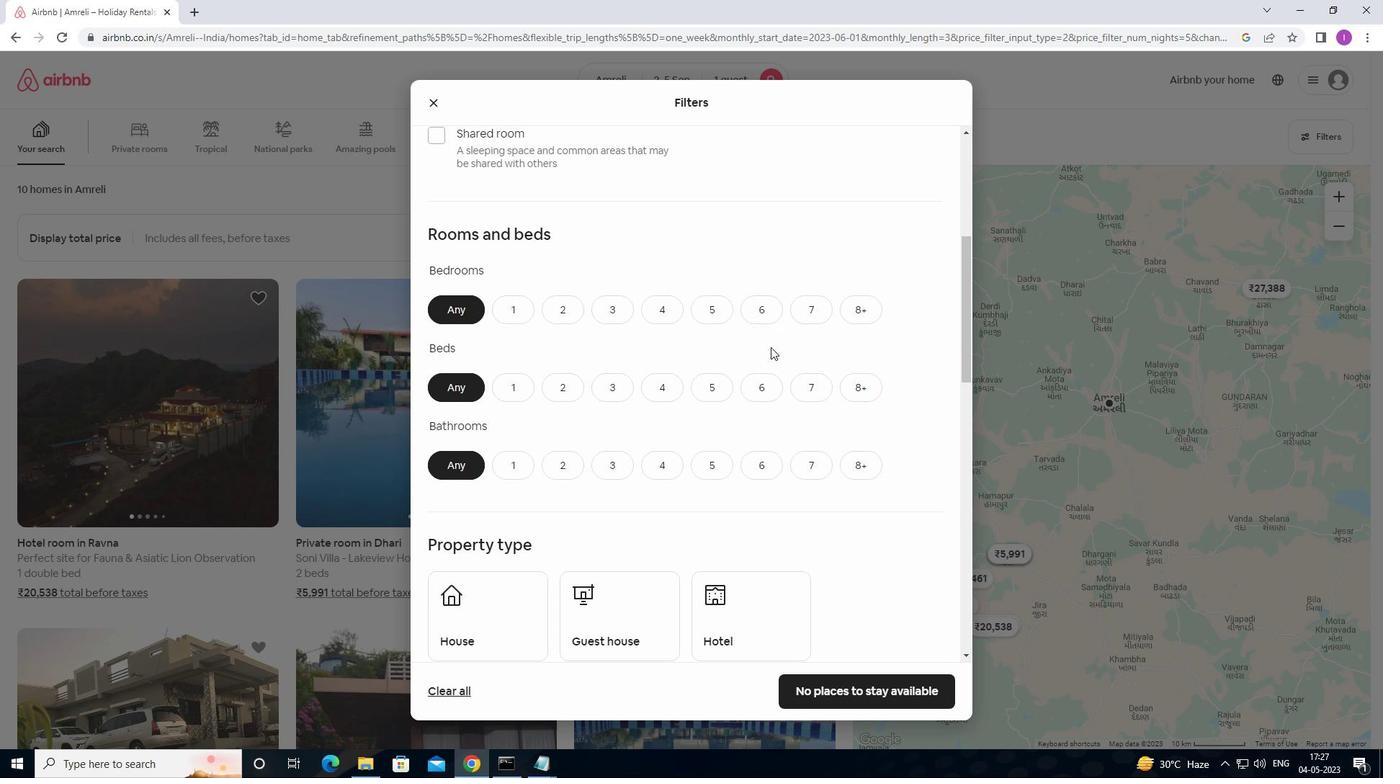 
Action: Mouse moved to (519, 164)
Screenshot: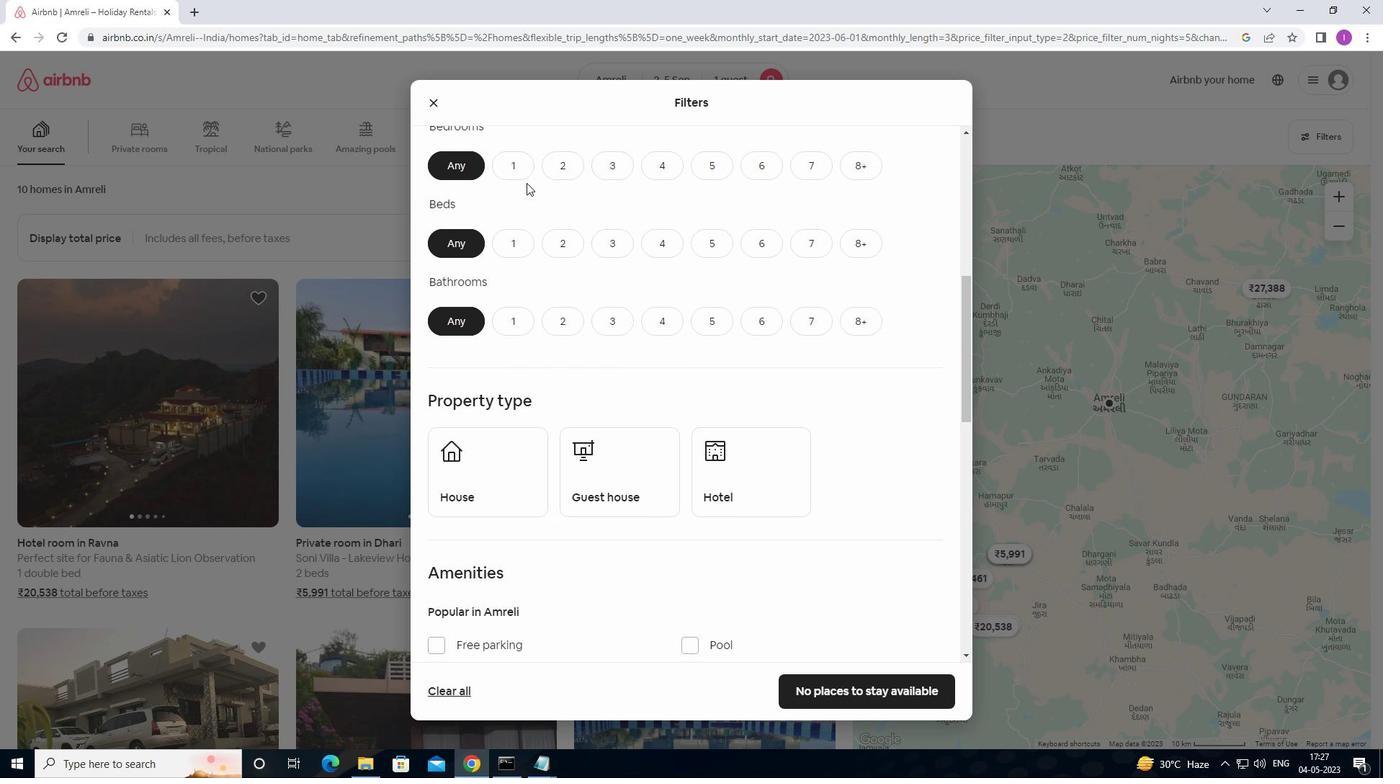 
Action: Mouse pressed left at (519, 164)
Screenshot: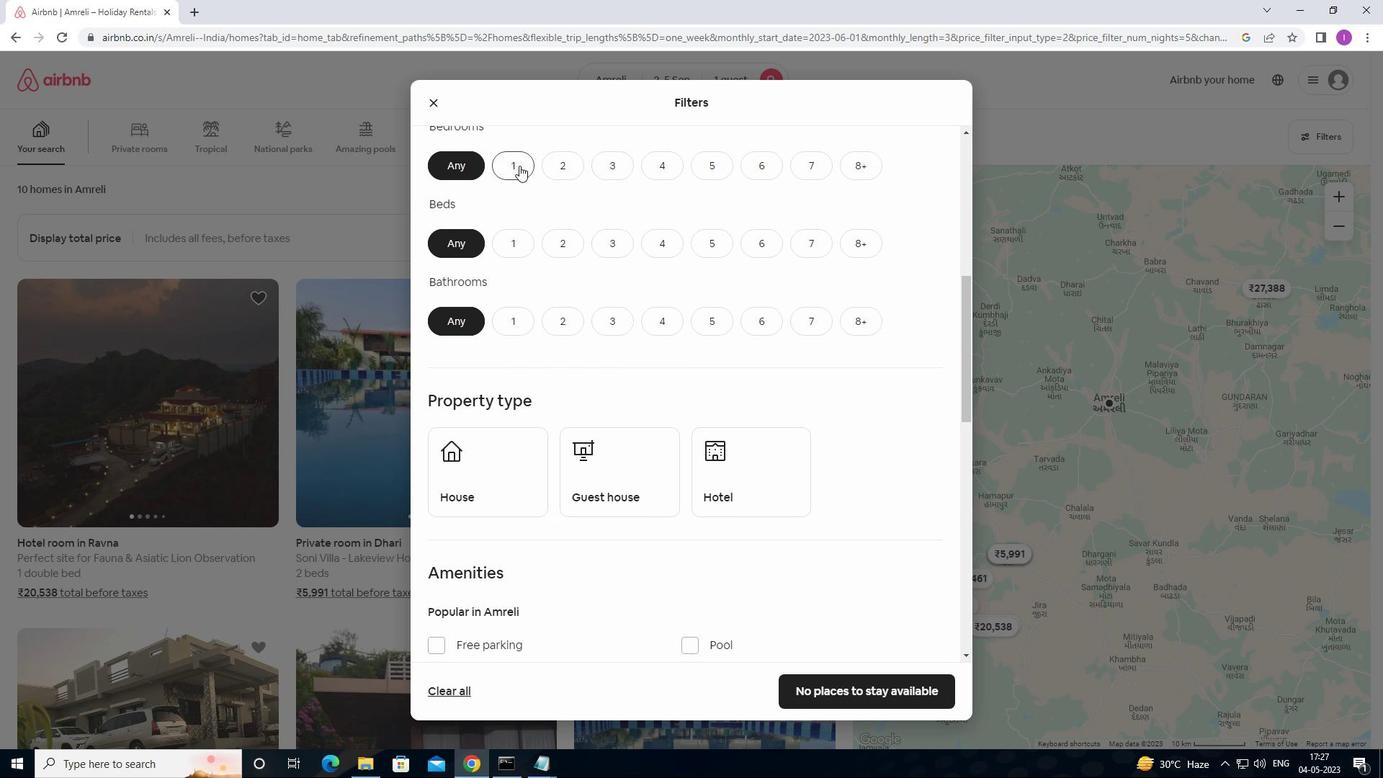 
Action: Mouse moved to (509, 239)
Screenshot: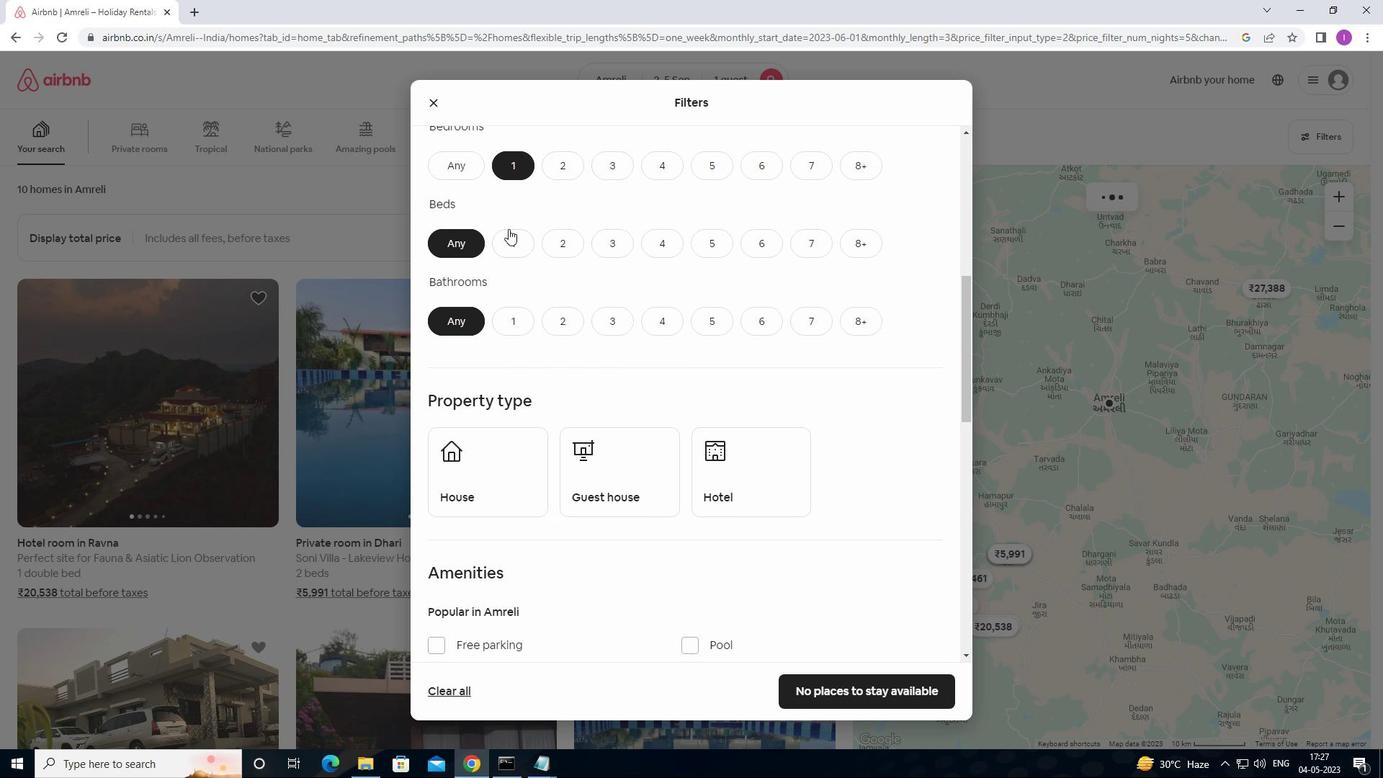
Action: Mouse pressed left at (509, 239)
Screenshot: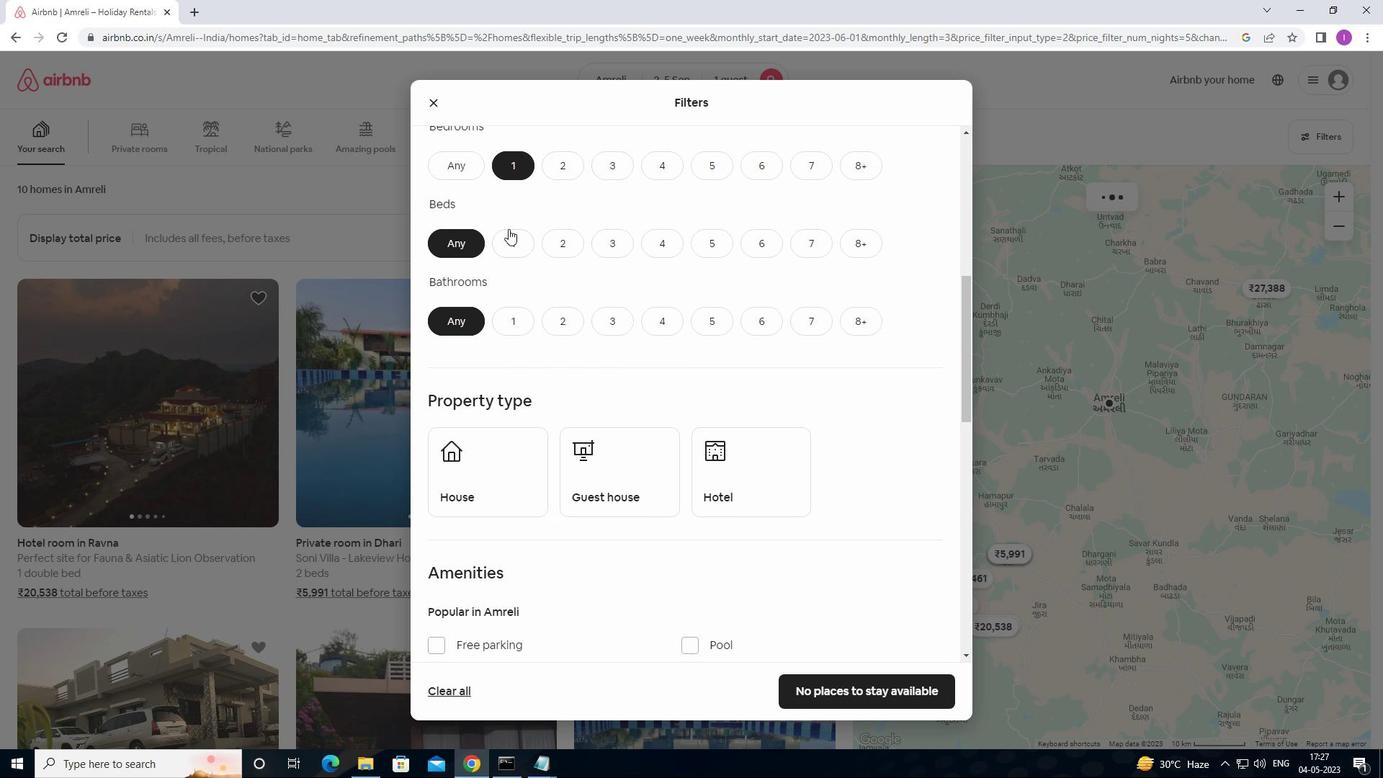 
Action: Mouse moved to (515, 332)
Screenshot: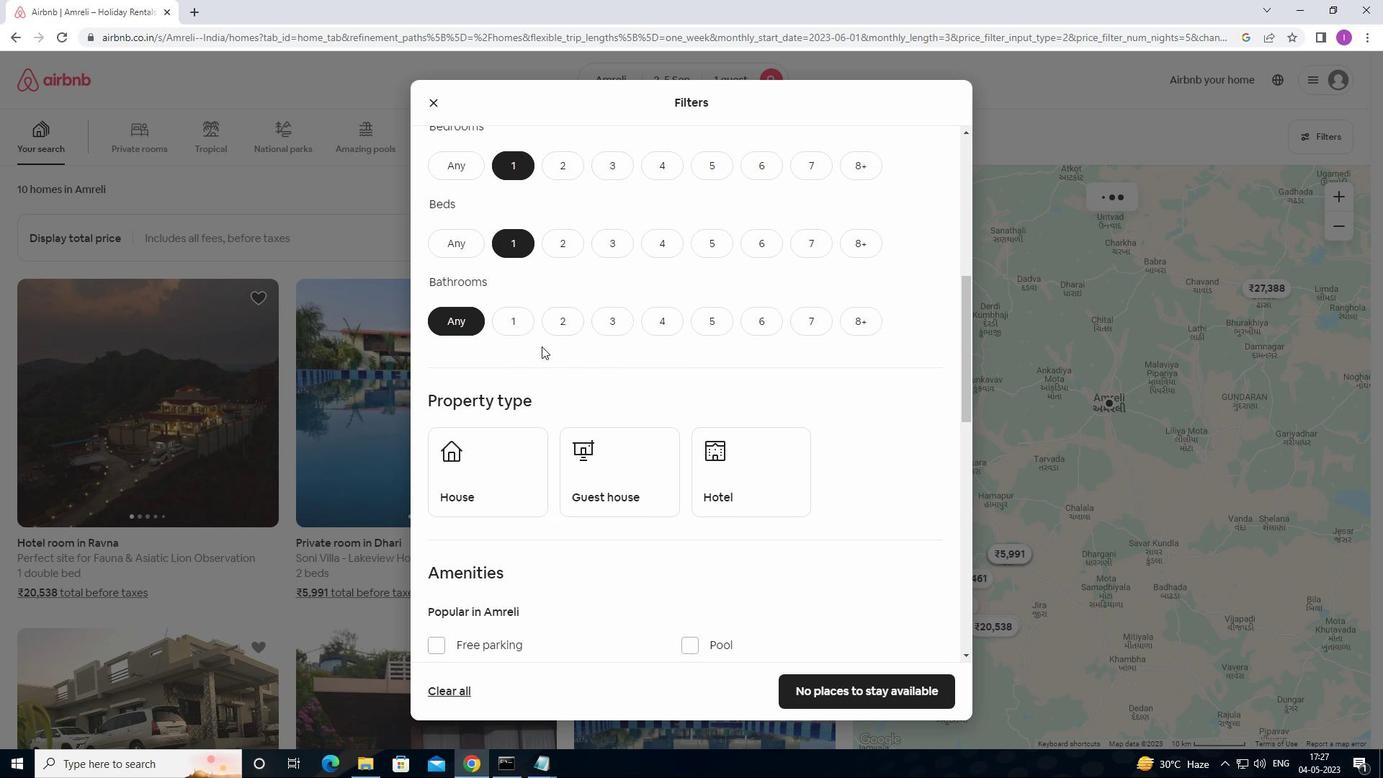 
Action: Mouse pressed left at (515, 332)
Screenshot: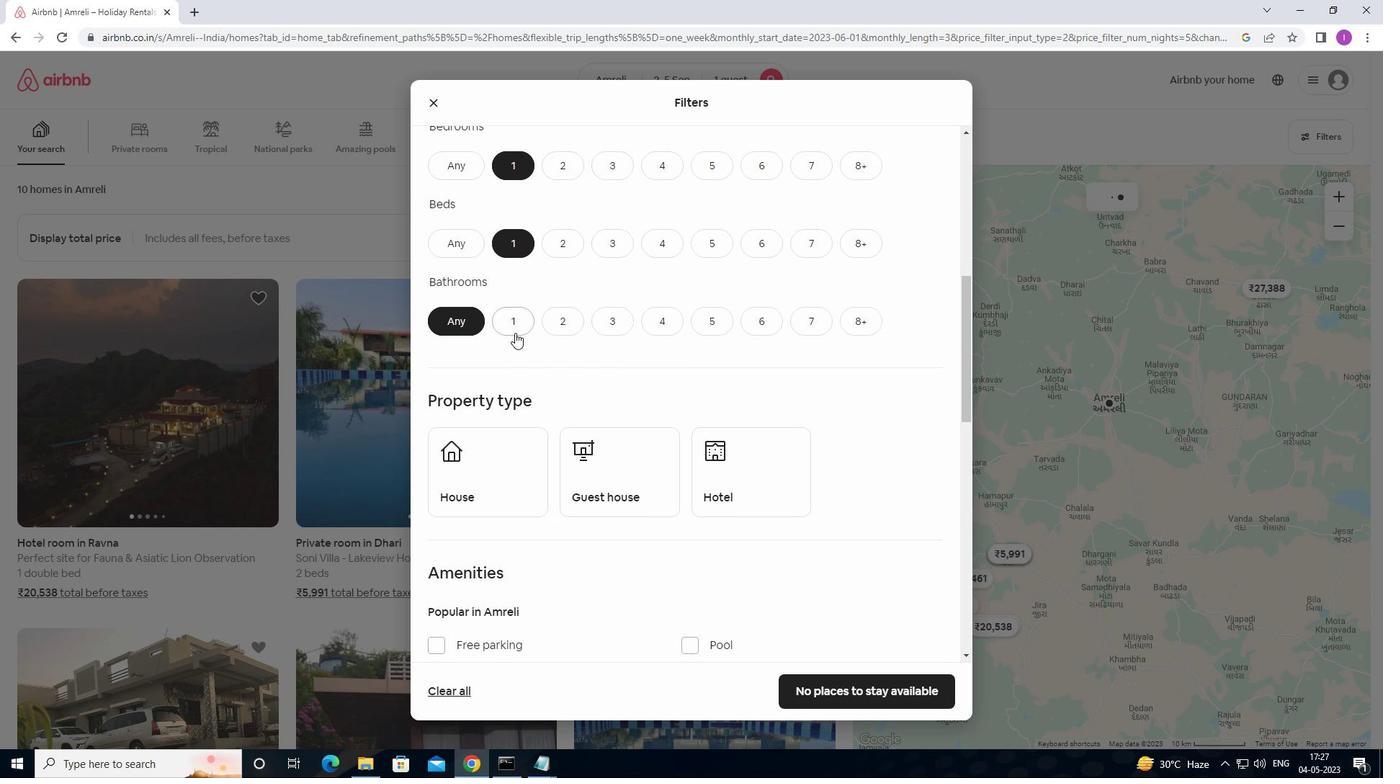 
Action: Mouse moved to (512, 452)
Screenshot: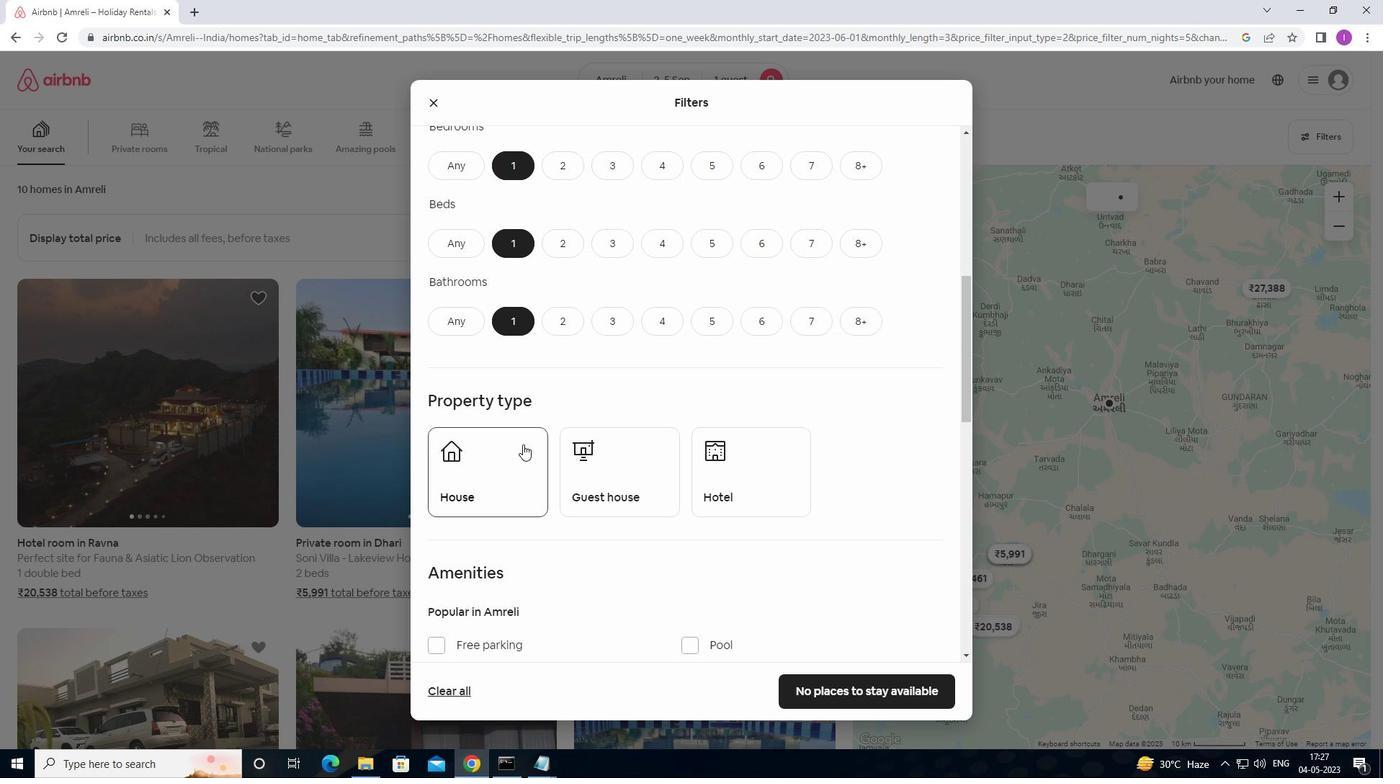 
Action: Mouse pressed left at (512, 452)
Screenshot: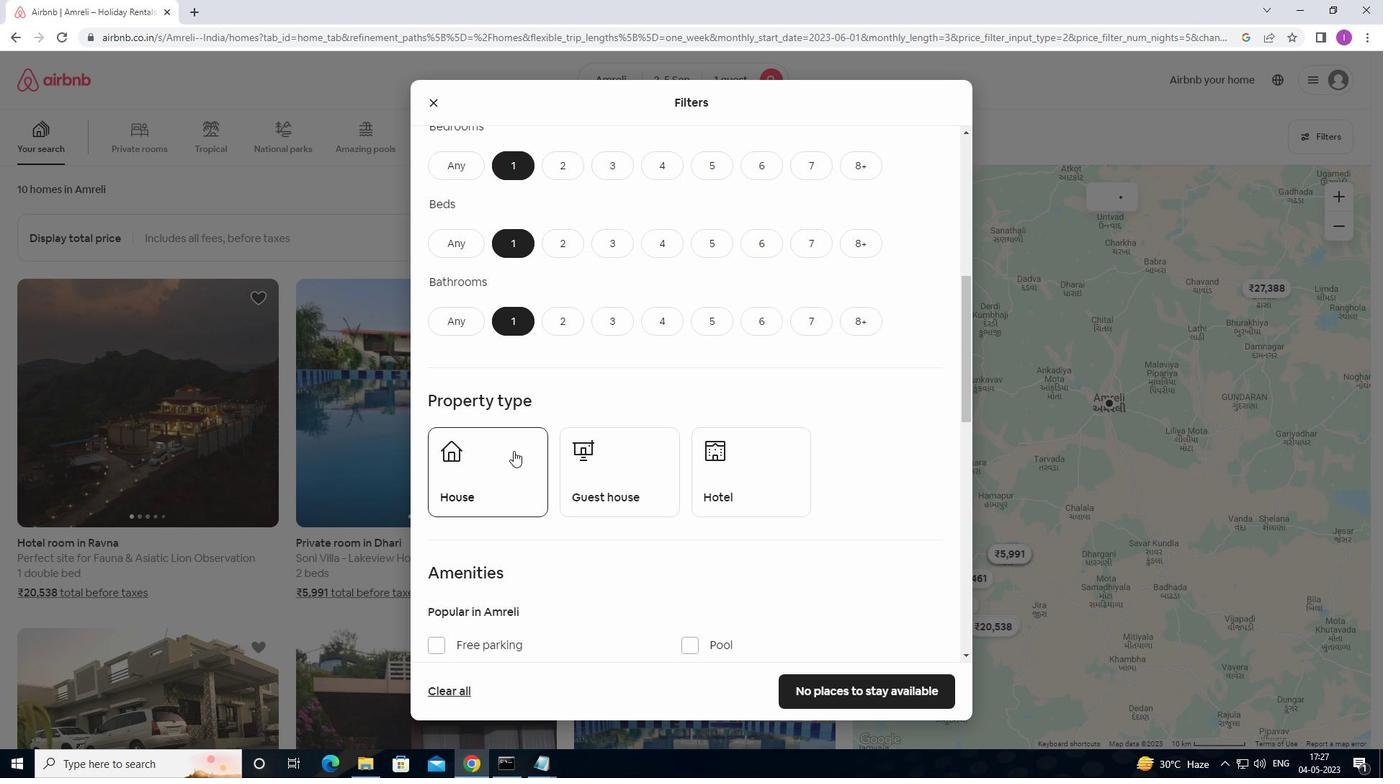 
Action: Mouse moved to (639, 458)
Screenshot: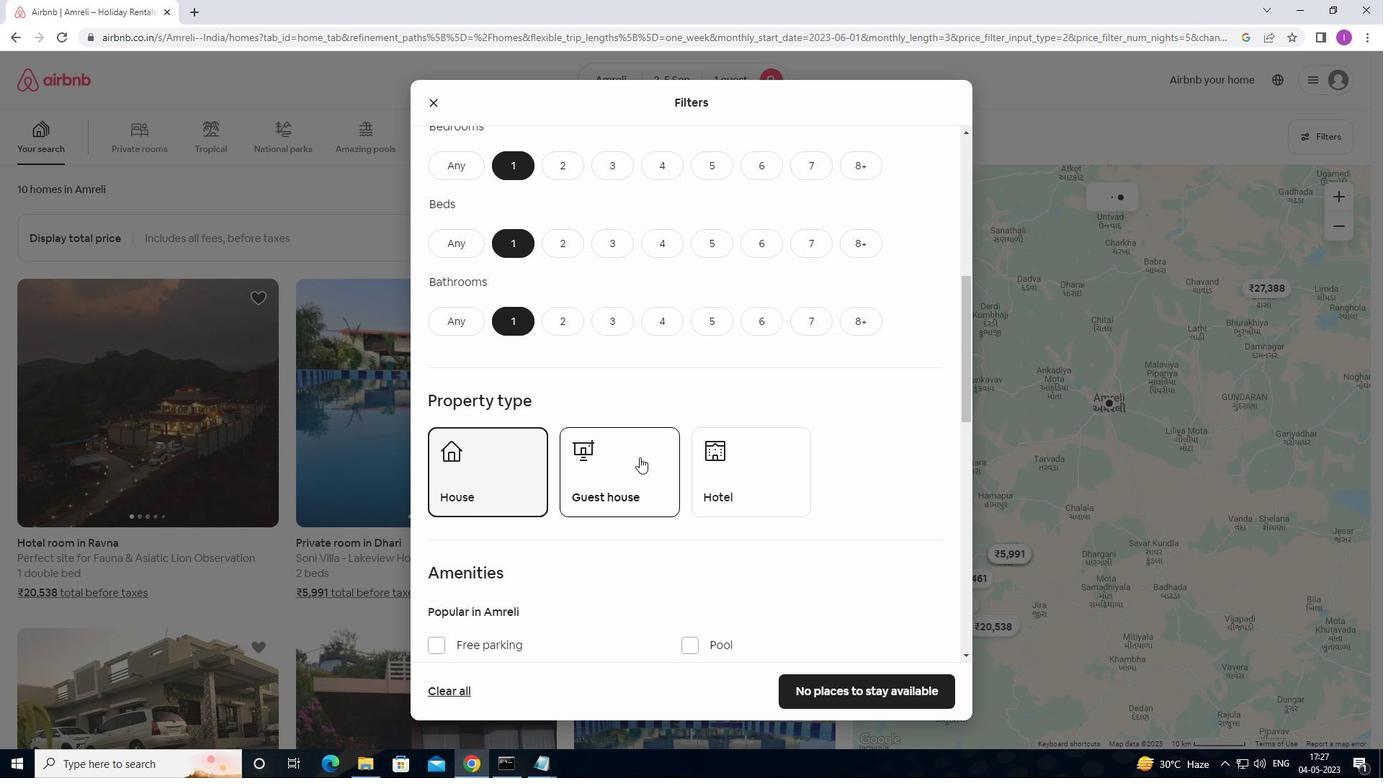 
Action: Mouse pressed left at (639, 458)
Screenshot: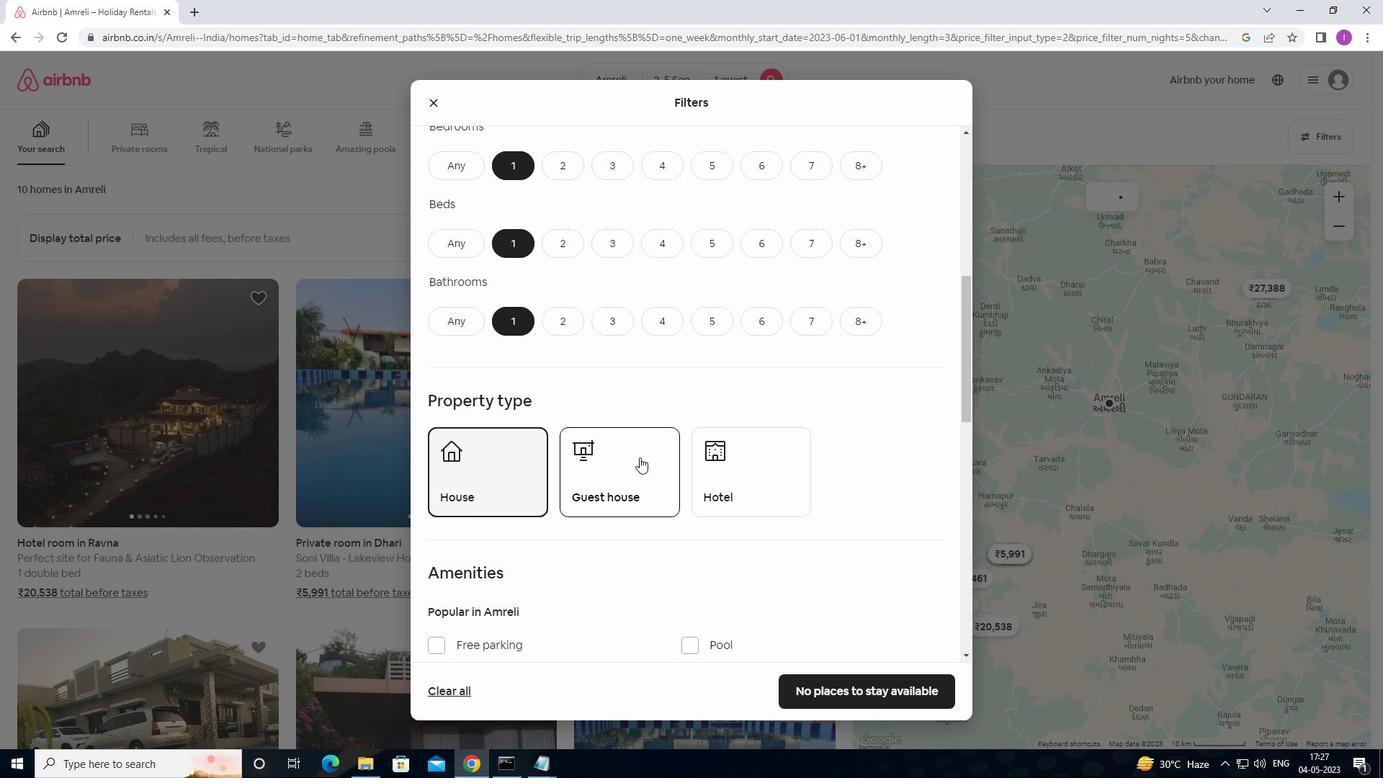 
Action: Mouse moved to (724, 472)
Screenshot: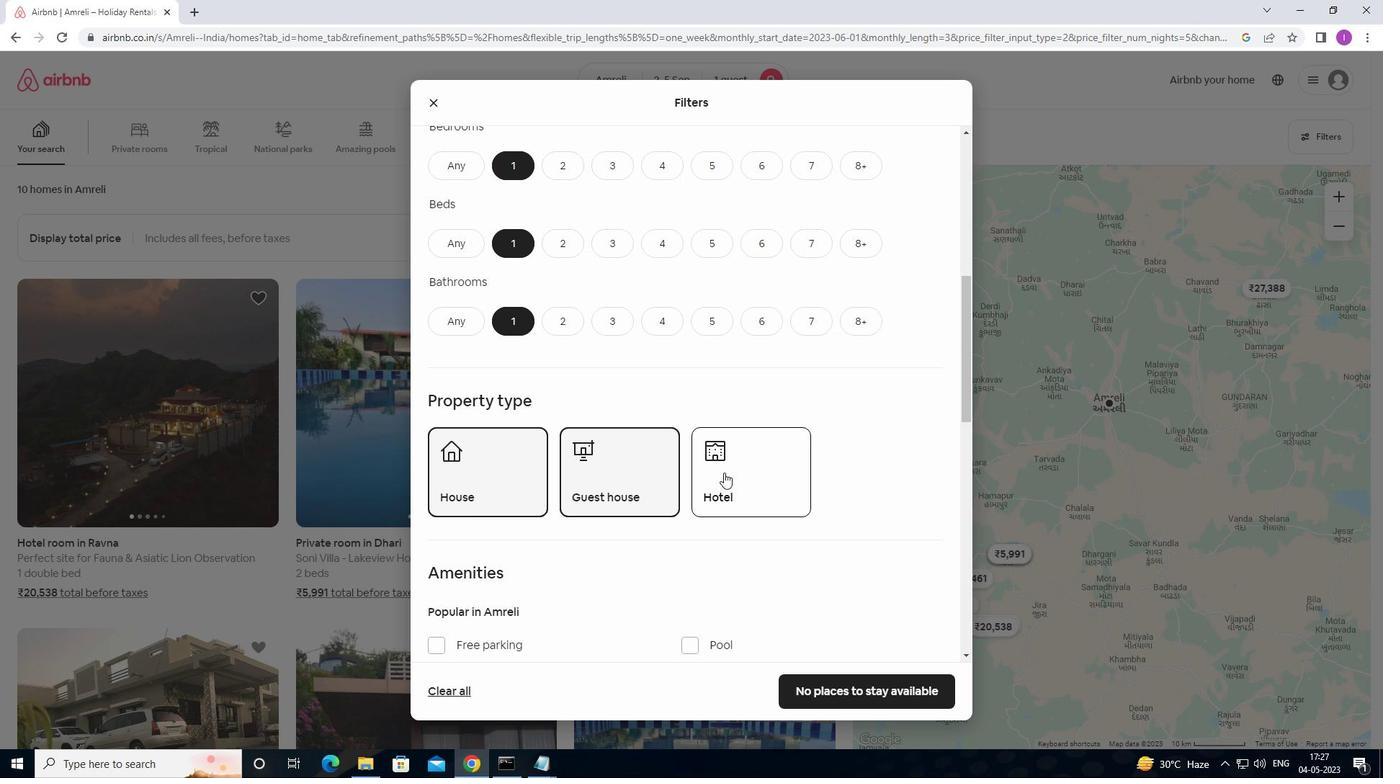 
Action: Mouse scrolled (724, 471) with delta (0, 0)
Screenshot: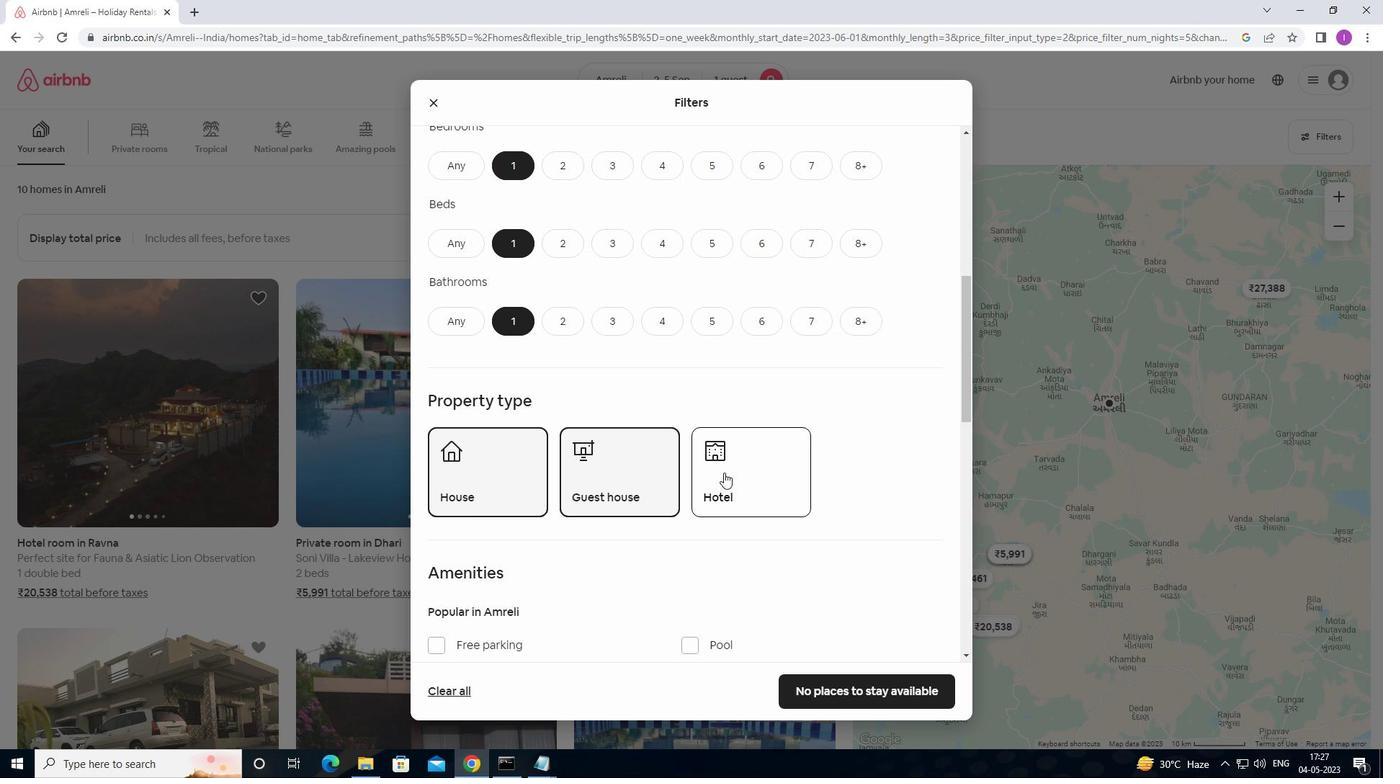 
Action: Mouse moved to (738, 425)
Screenshot: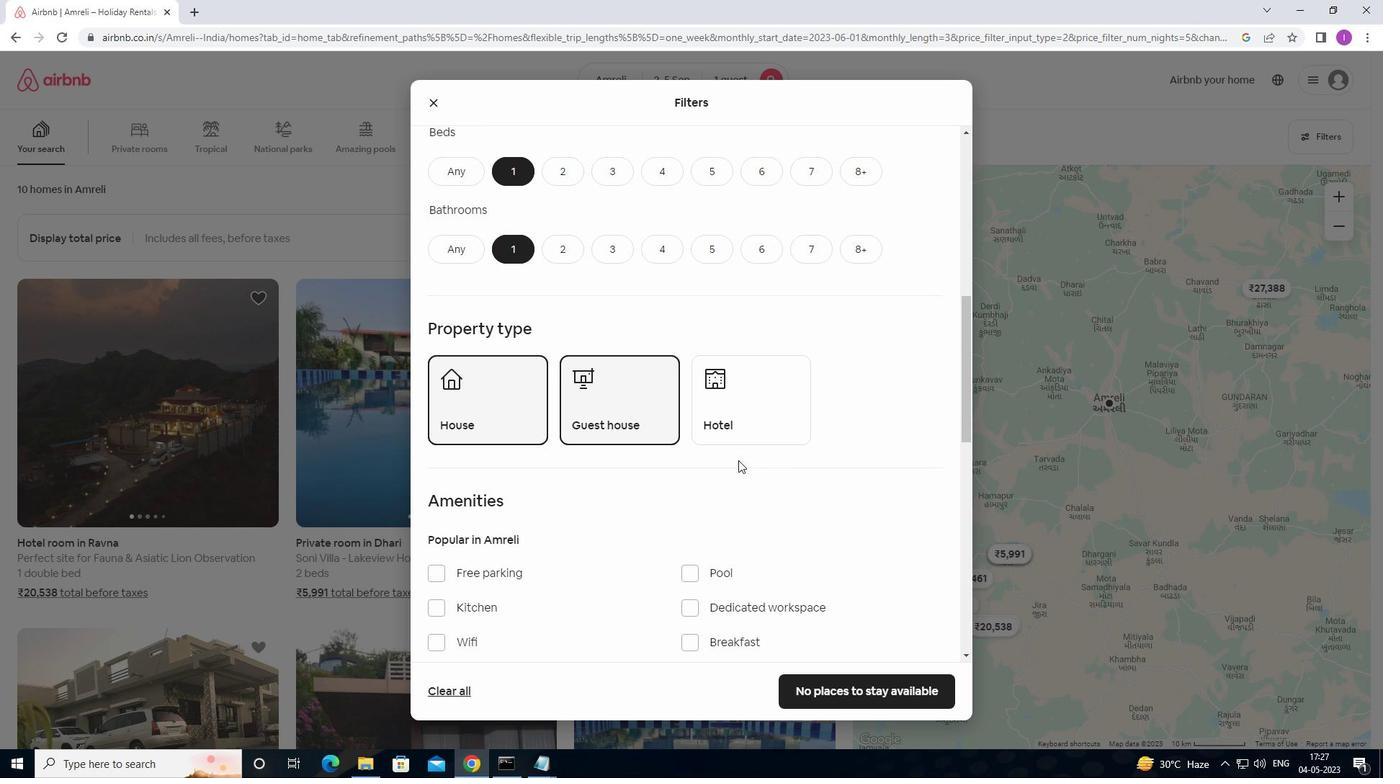 
Action: Mouse pressed left at (738, 425)
Screenshot: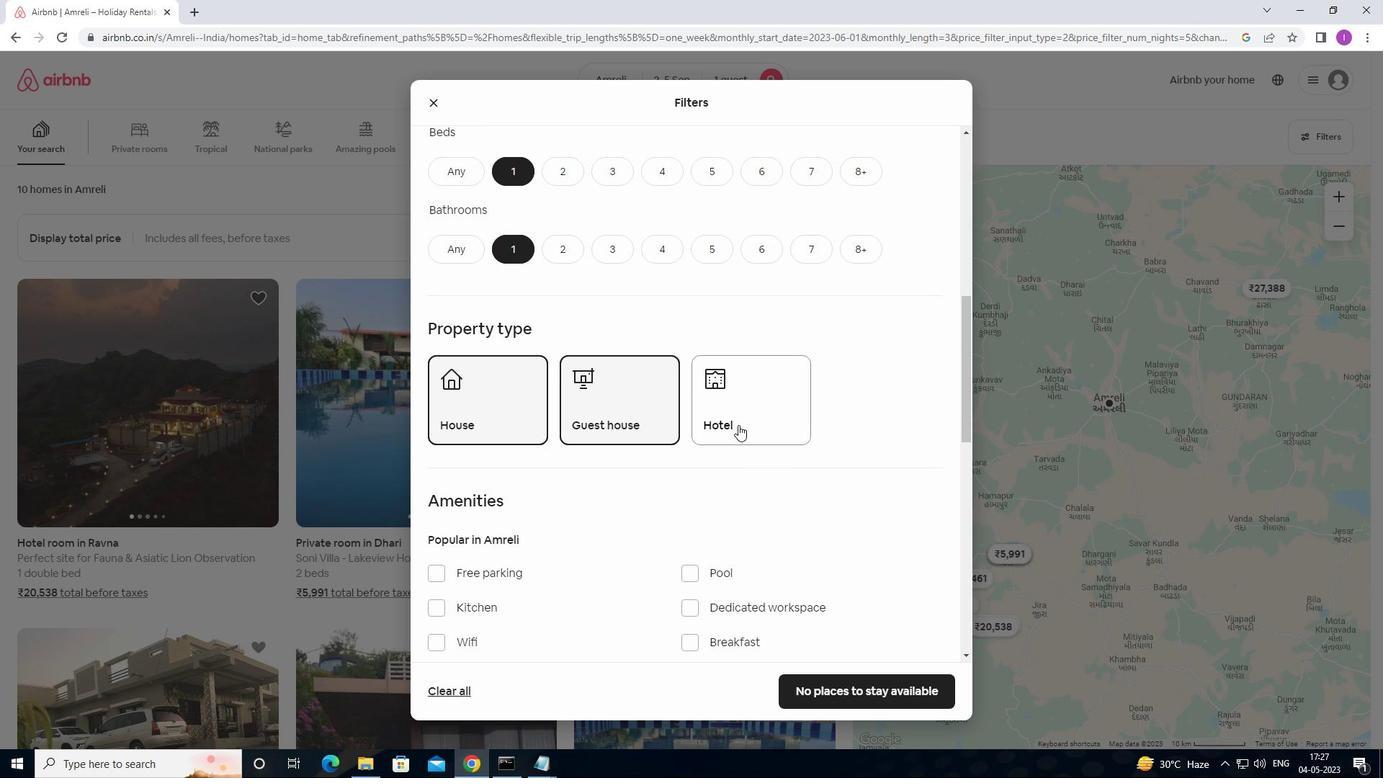 
Action: Mouse moved to (745, 452)
Screenshot: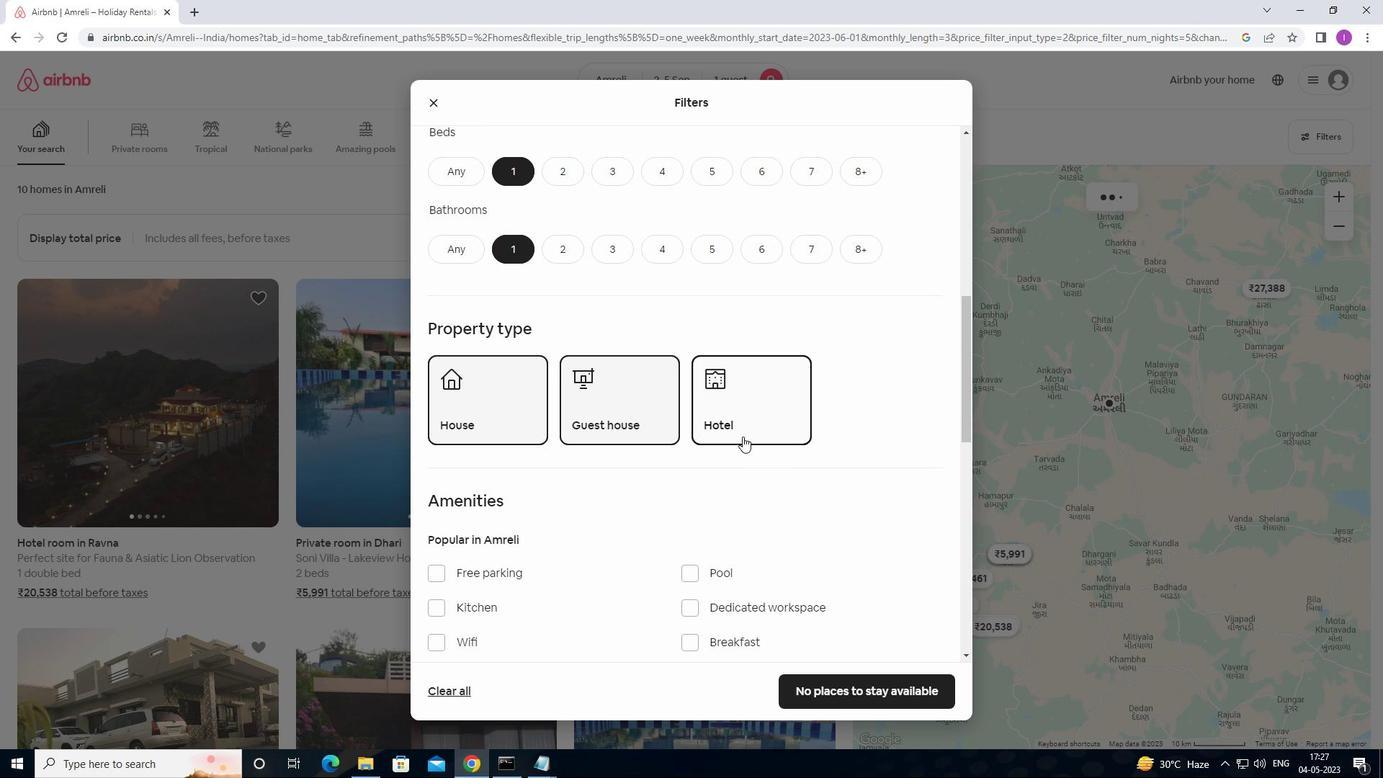 
Action: Mouse scrolled (745, 451) with delta (0, 0)
Screenshot: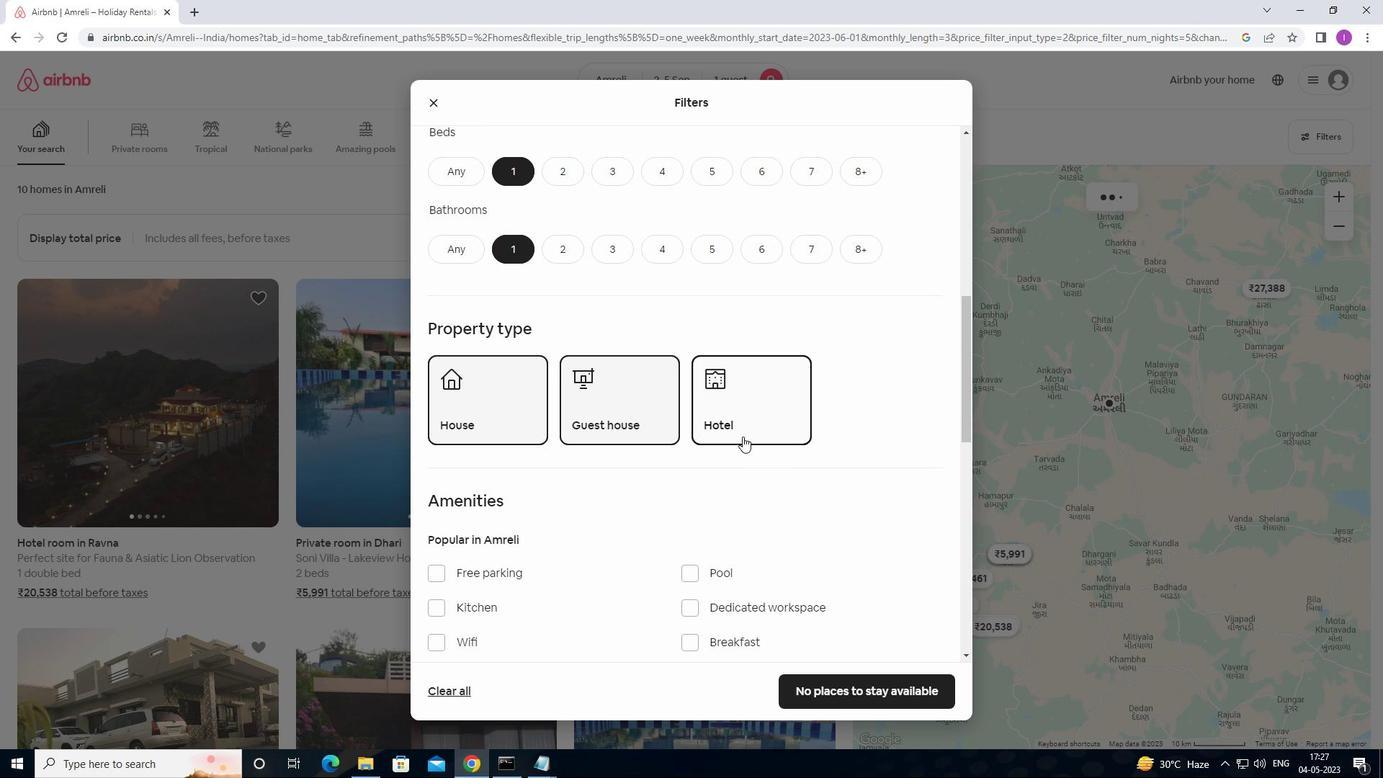 
Action: Mouse moved to (748, 457)
Screenshot: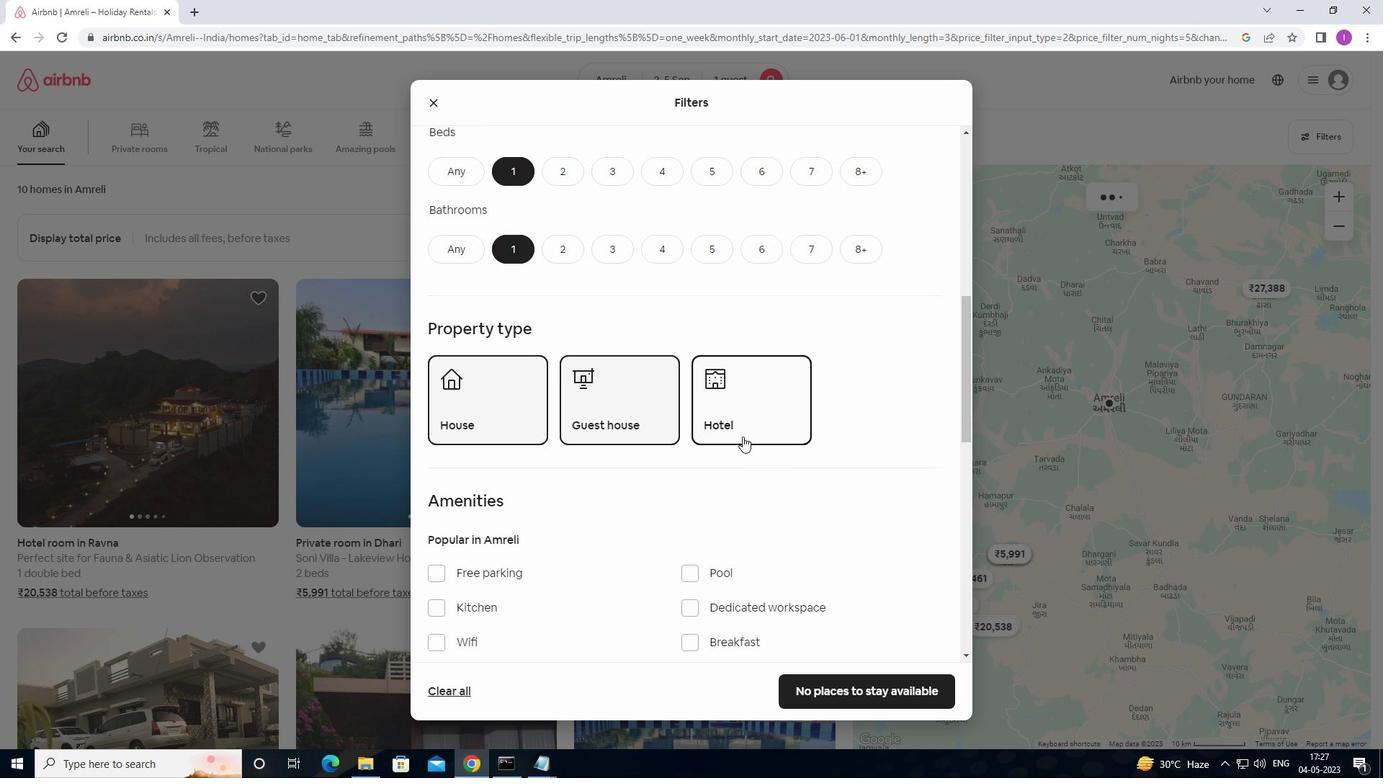 
Action: Mouse scrolled (748, 456) with delta (0, 0)
Screenshot: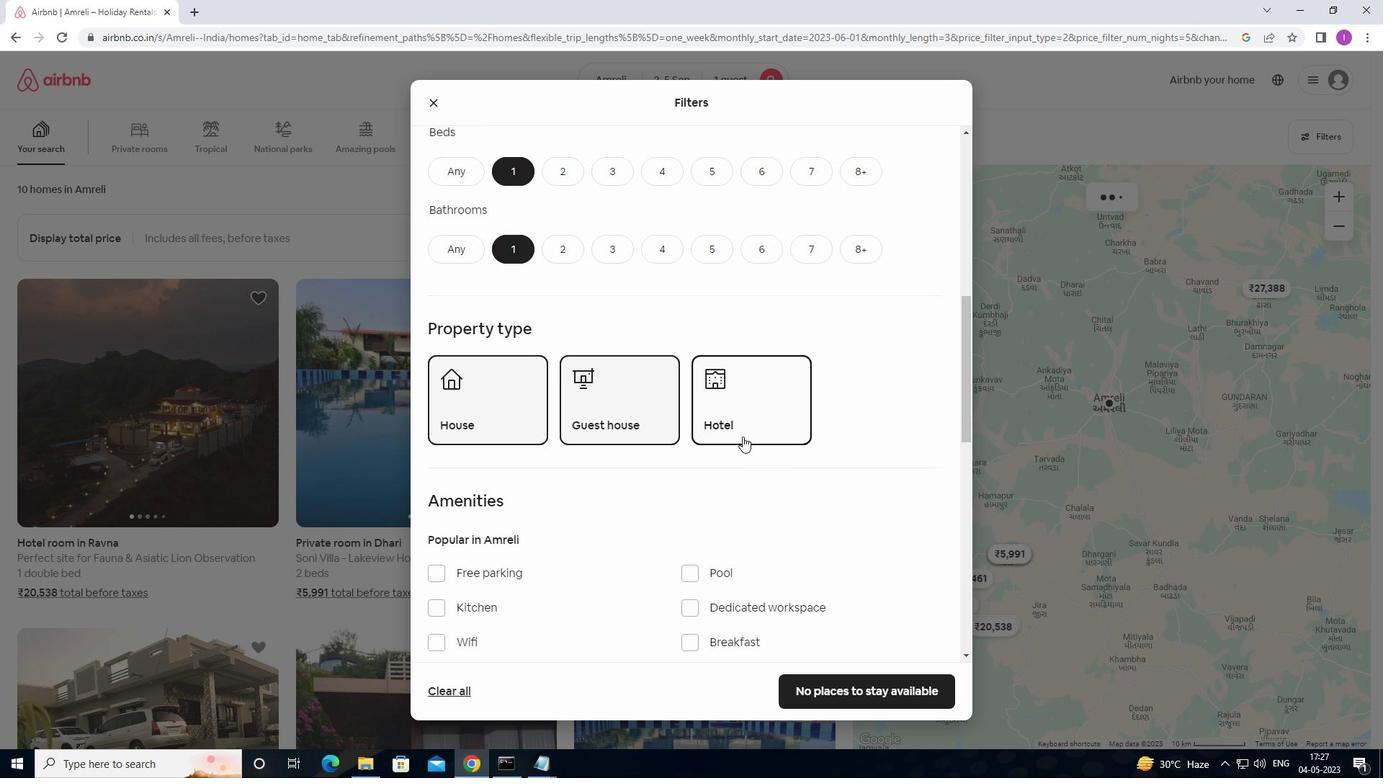 
Action: Mouse moved to (748, 458)
Screenshot: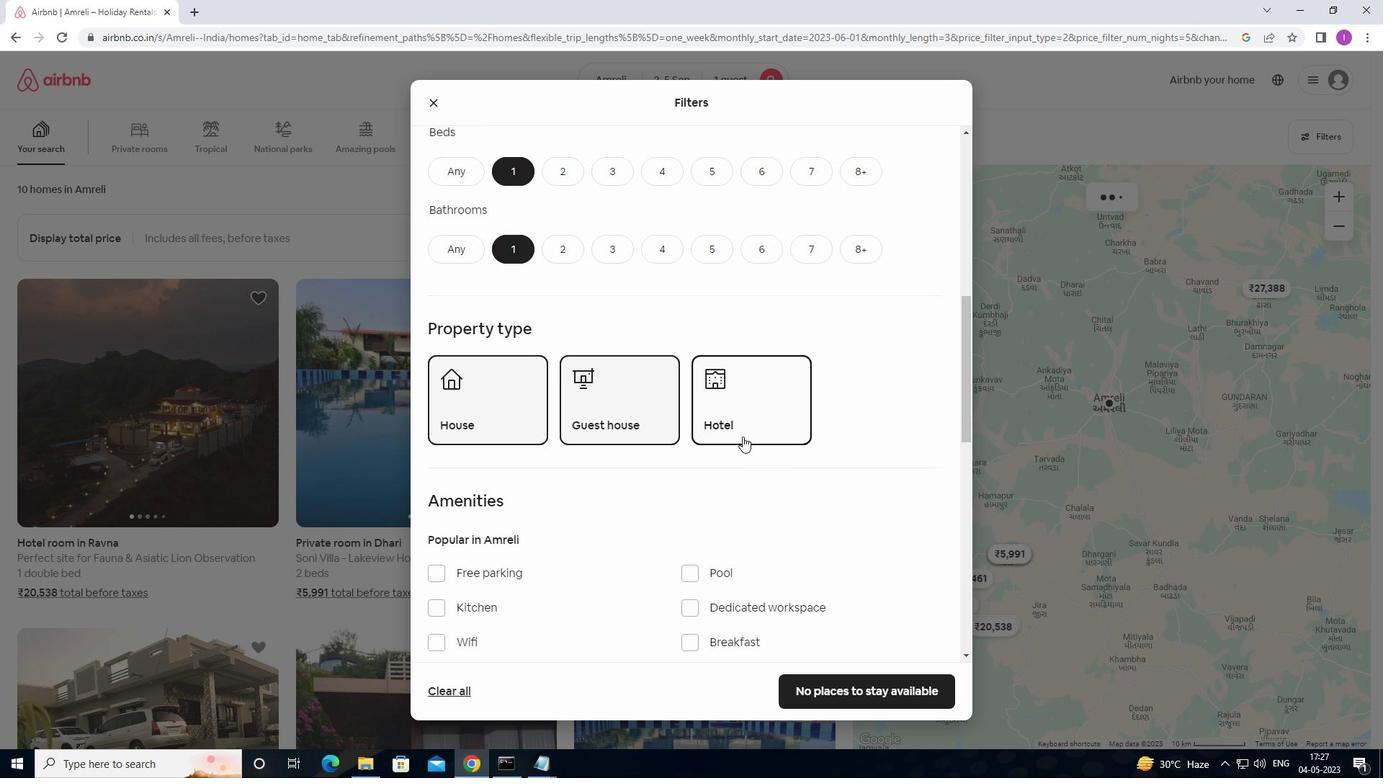 
Action: Mouse scrolled (748, 457) with delta (0, 0)
Screenshot: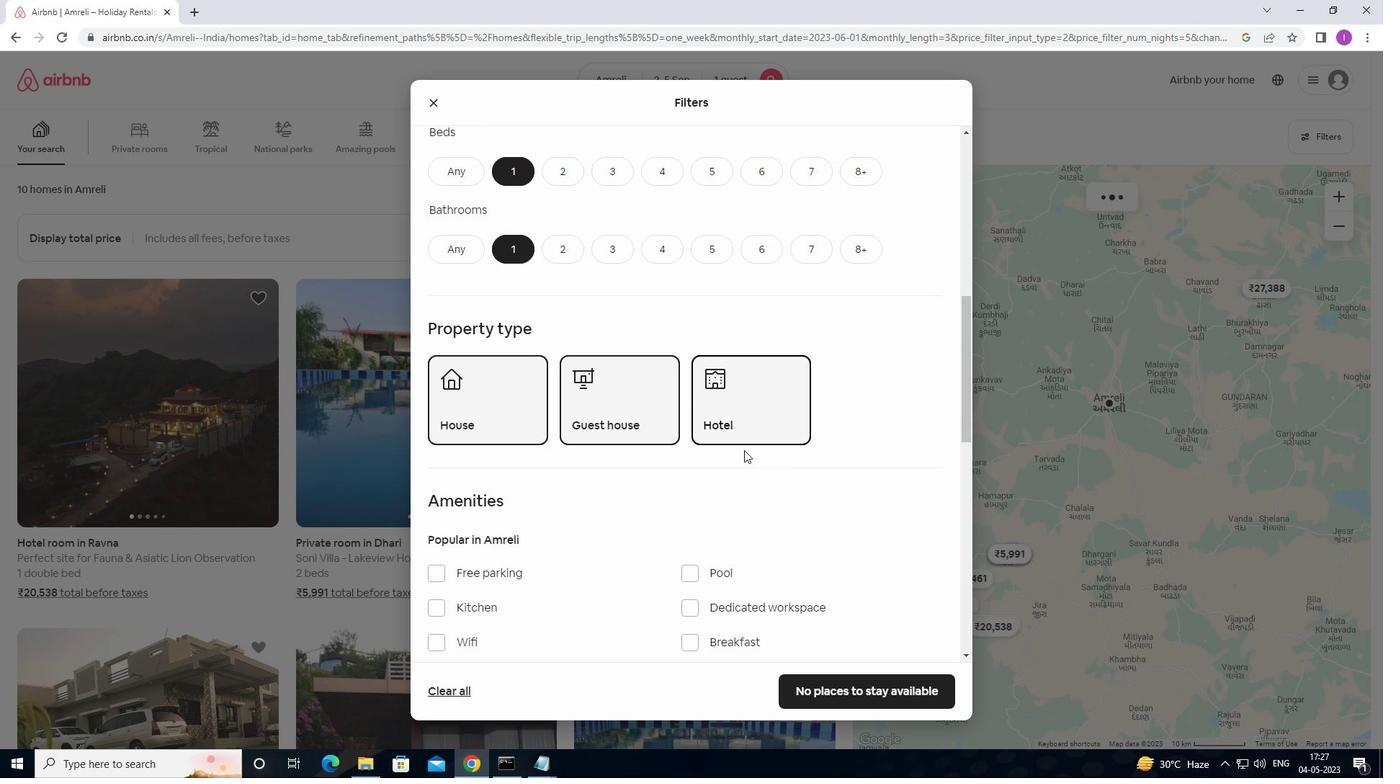 
Action: Mouse moved to (761, 452)
Screenshot: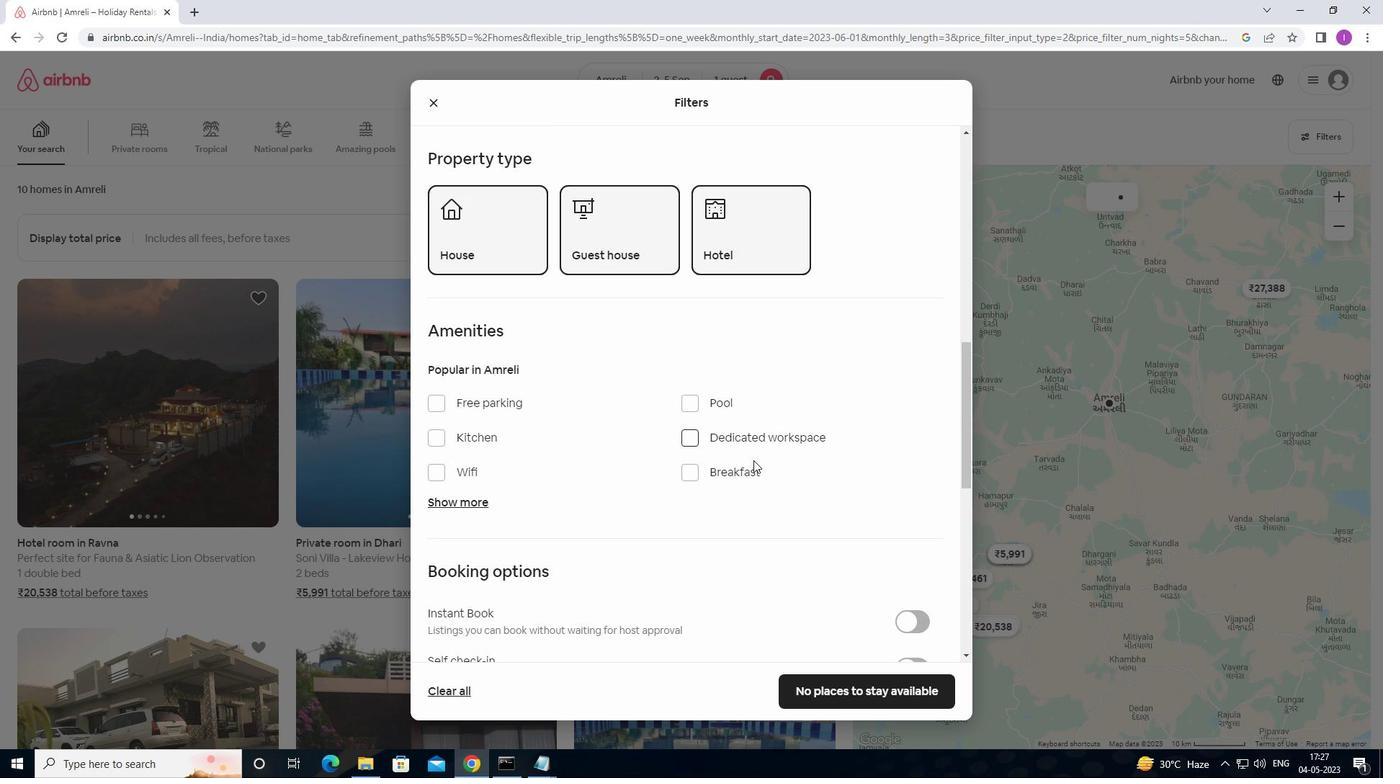 
Action: Mouse scrolled (761, 451) with delta (0, 0)
Screenshot: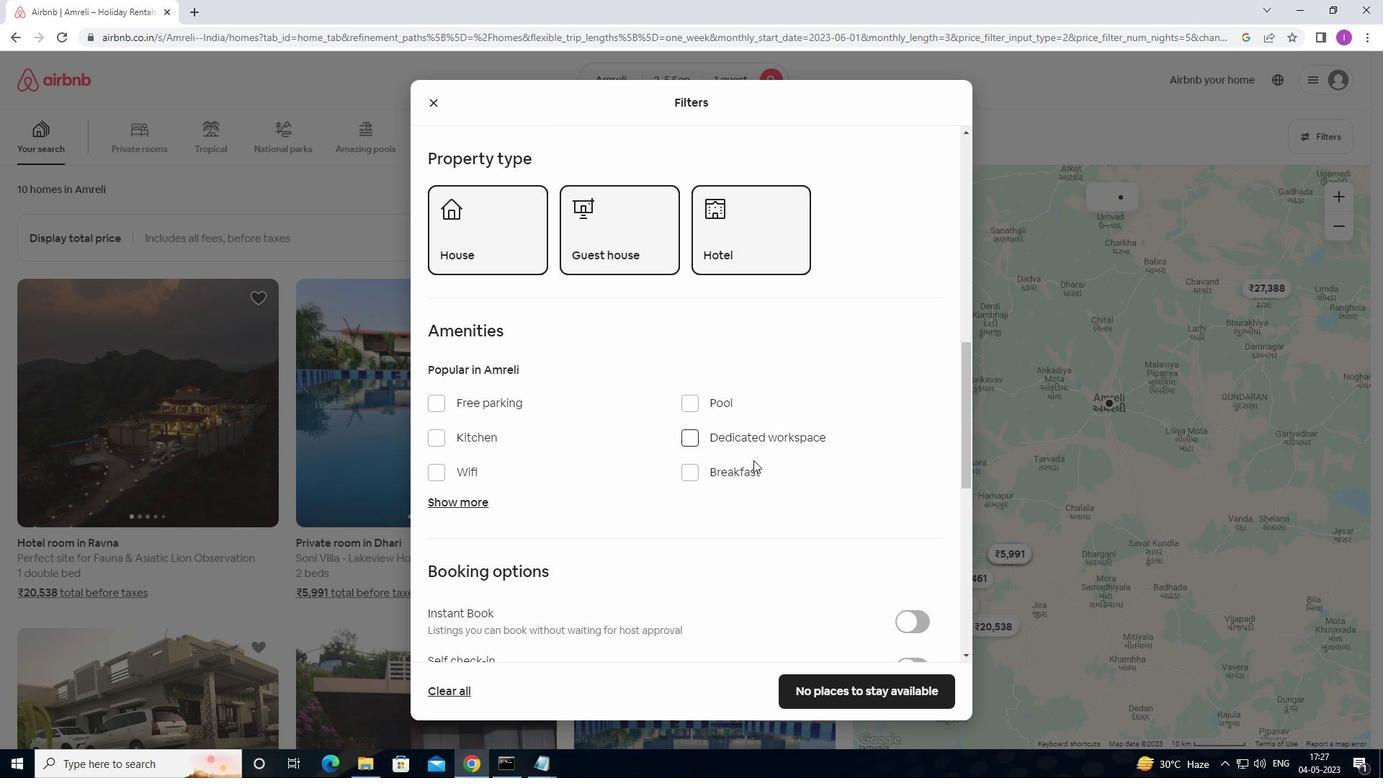 
Action: Mouse moved to (762, 452)
Screenshot: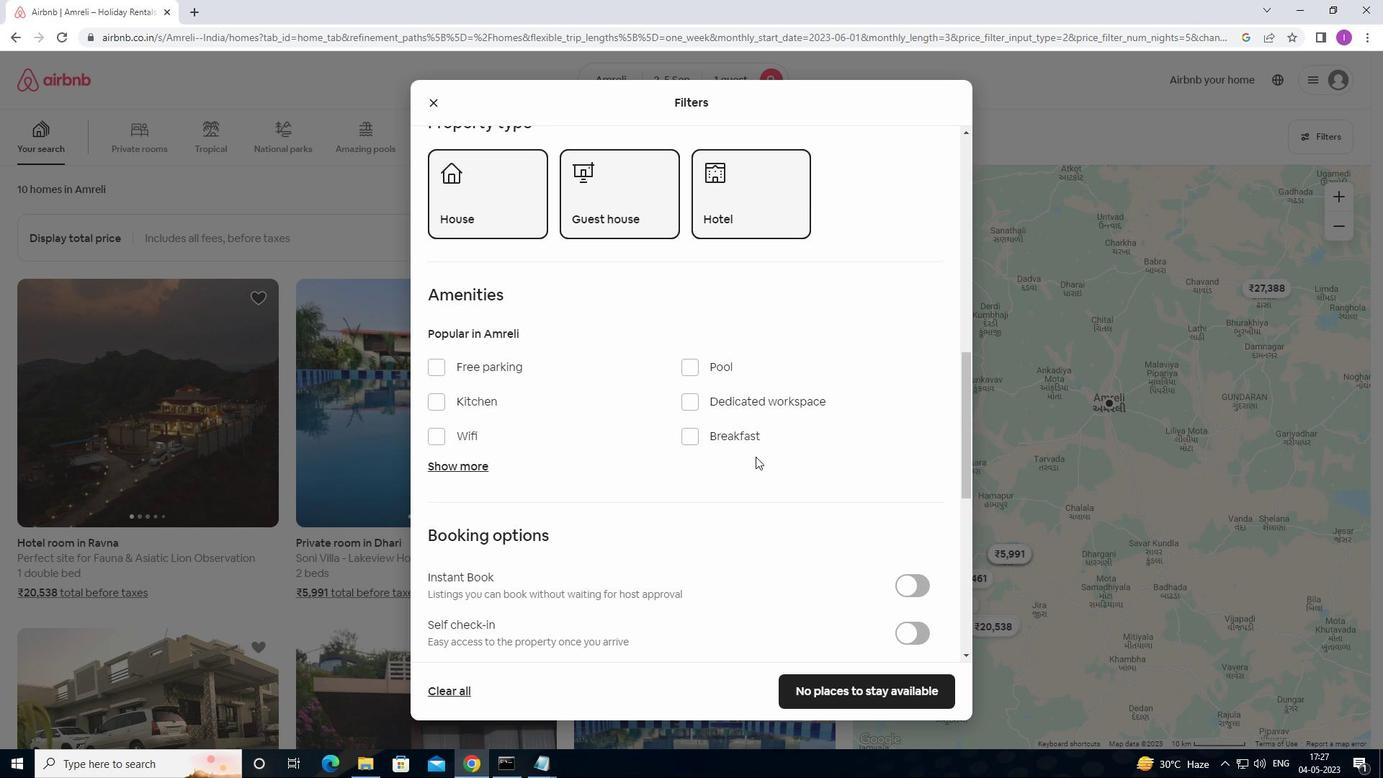 
Action: Mouse scrolled (762, 451) with delta (0, 0)
Screenshot: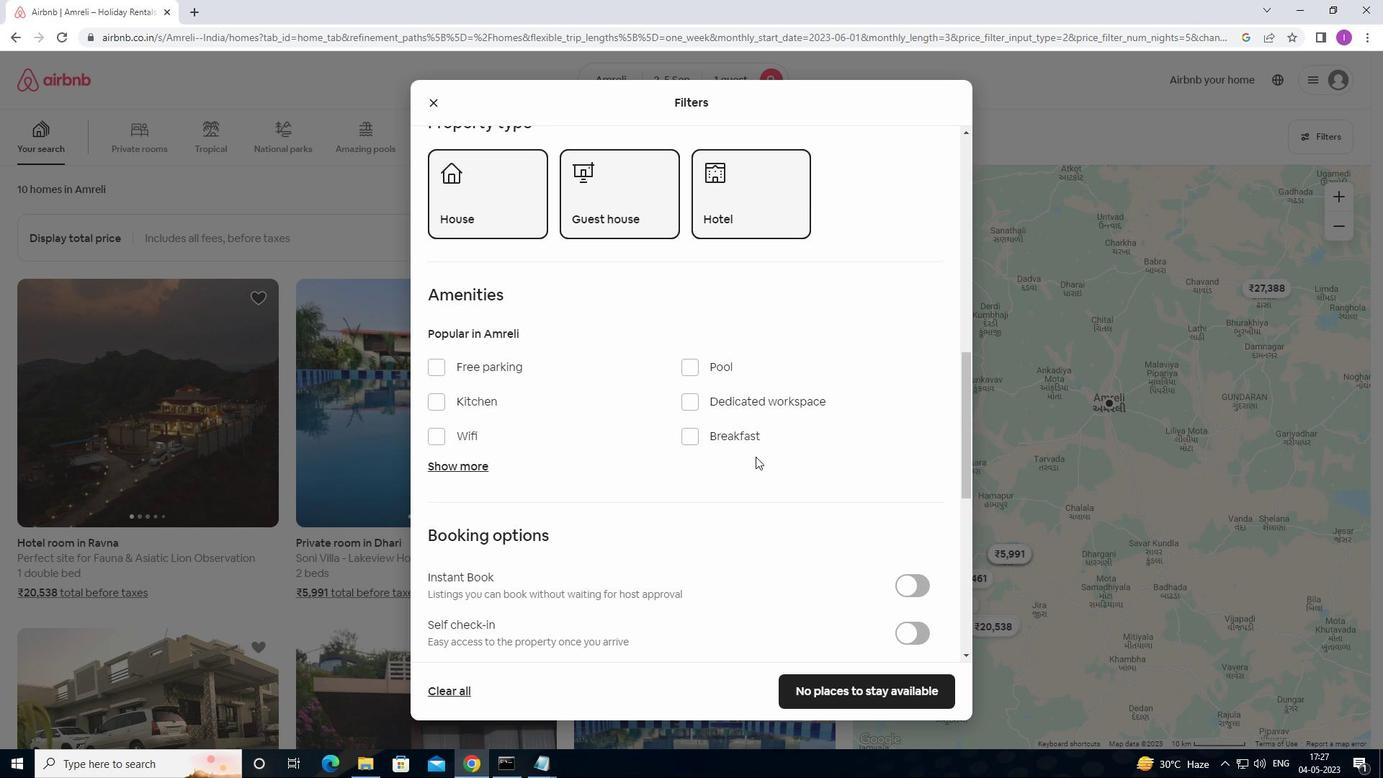 
Action: Mouse moved to (763, 452)
Screenshot: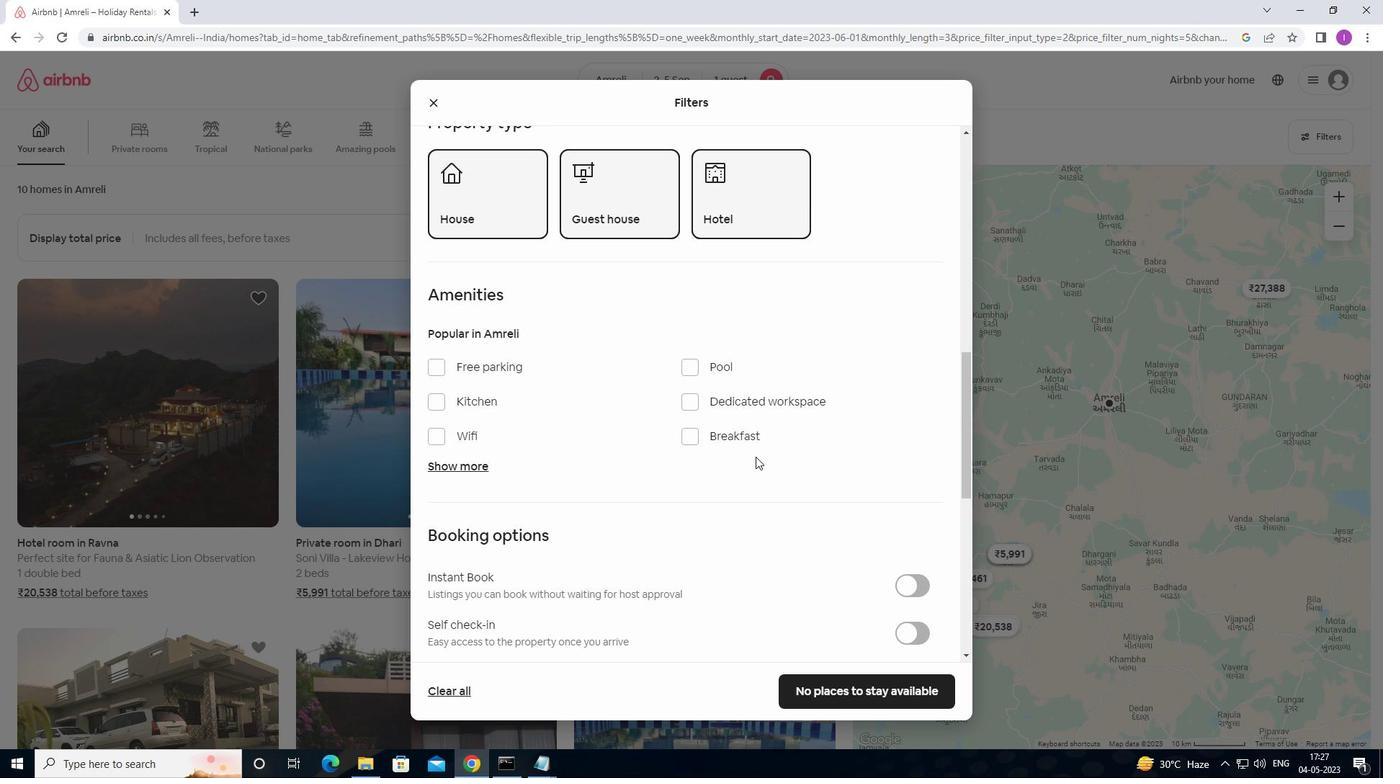 
Action: Mouse scrolled (763, 451) with delta (0, 0)
Screenshot: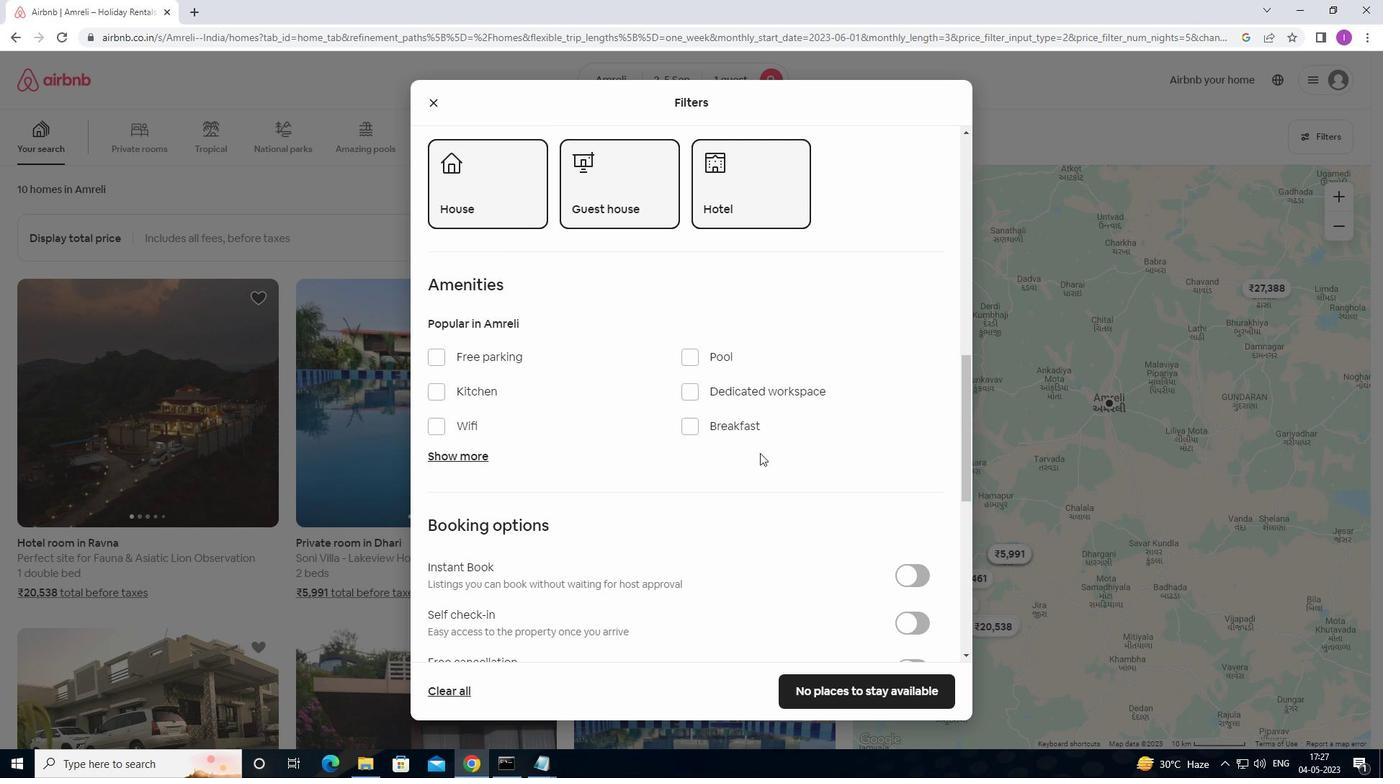 
Action: Mouse moved to (922, 406)
Screenshot: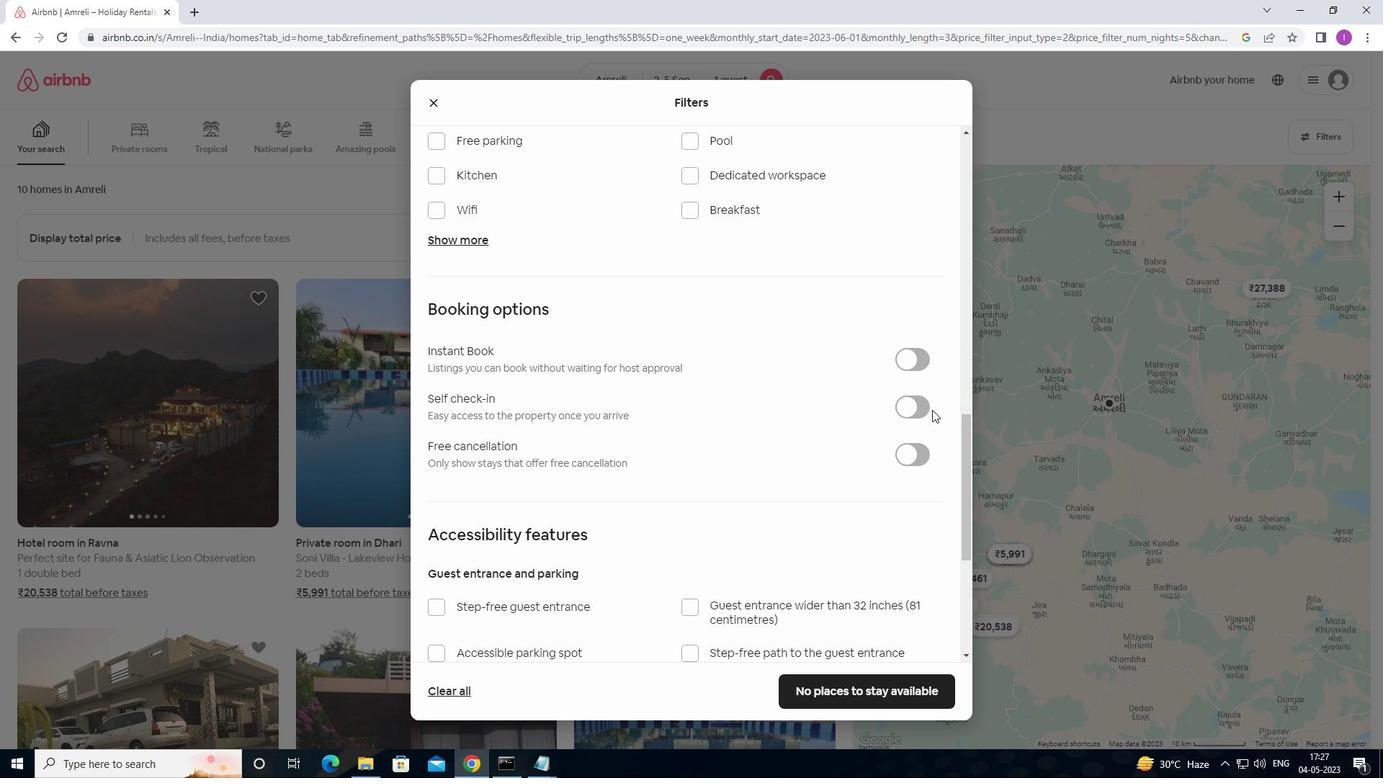 
Action: Mouse pressed left at (922, 406)
Screenshot: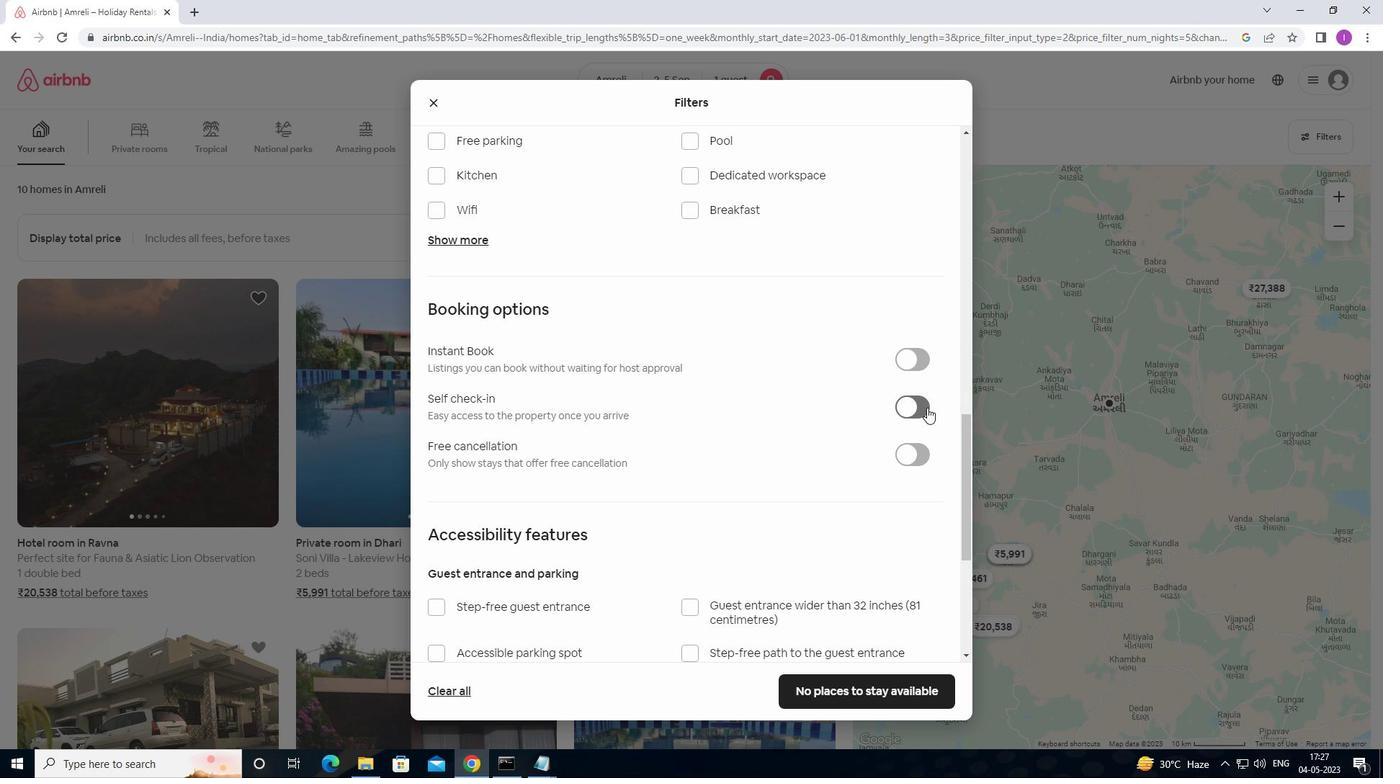 
Action: Mouse moved to (672, 570)
Screenshot: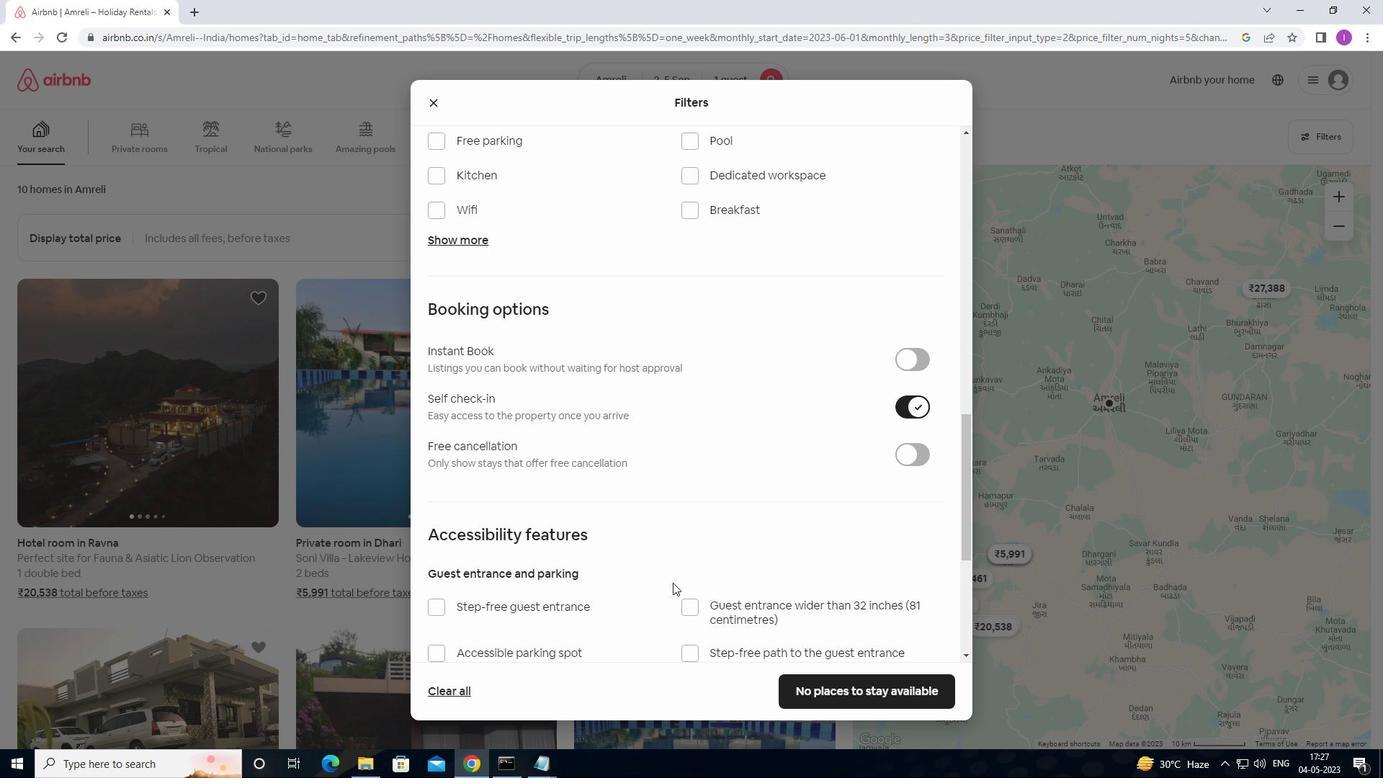 
Action: Mouse scrolled (672, 569) with delta (0, 0)
Screenshot: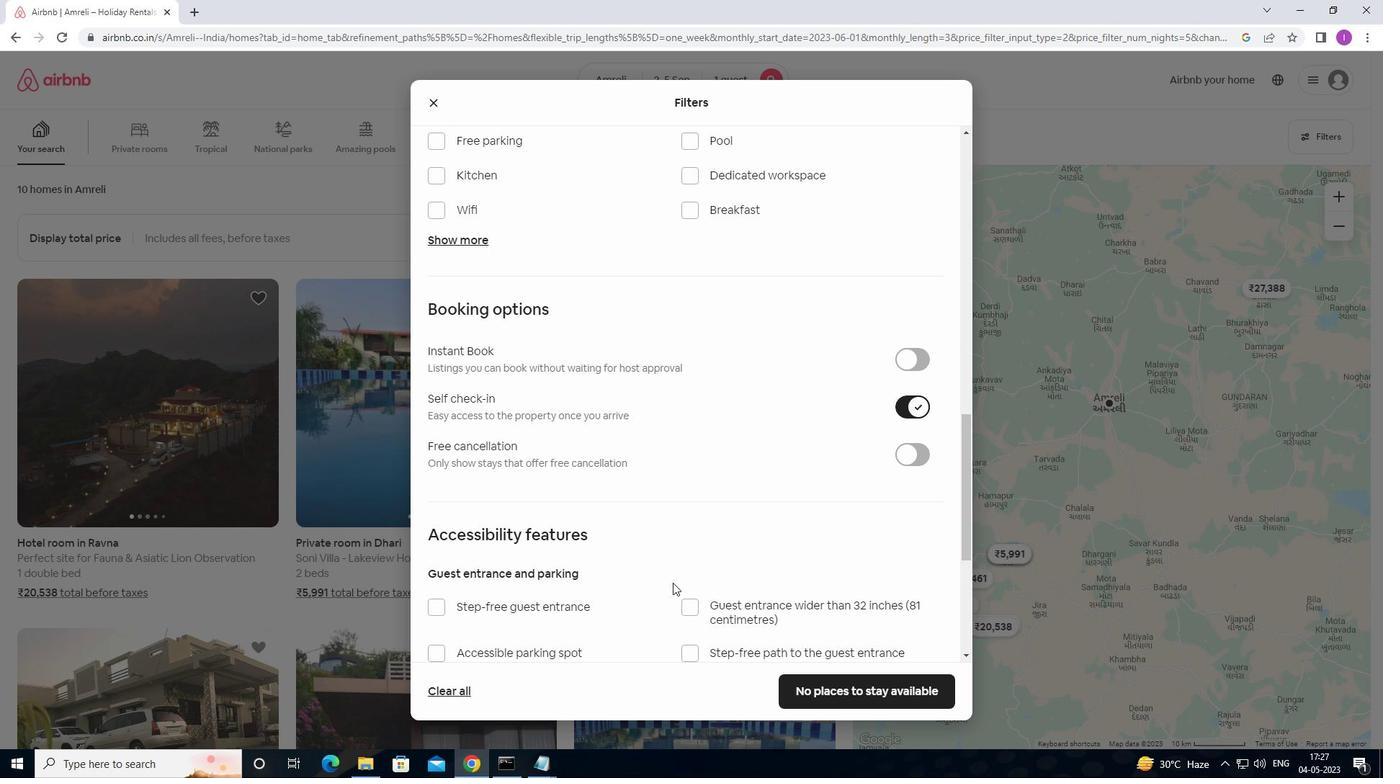 
Action: Mouse moved to (672, 569)
Screenshot: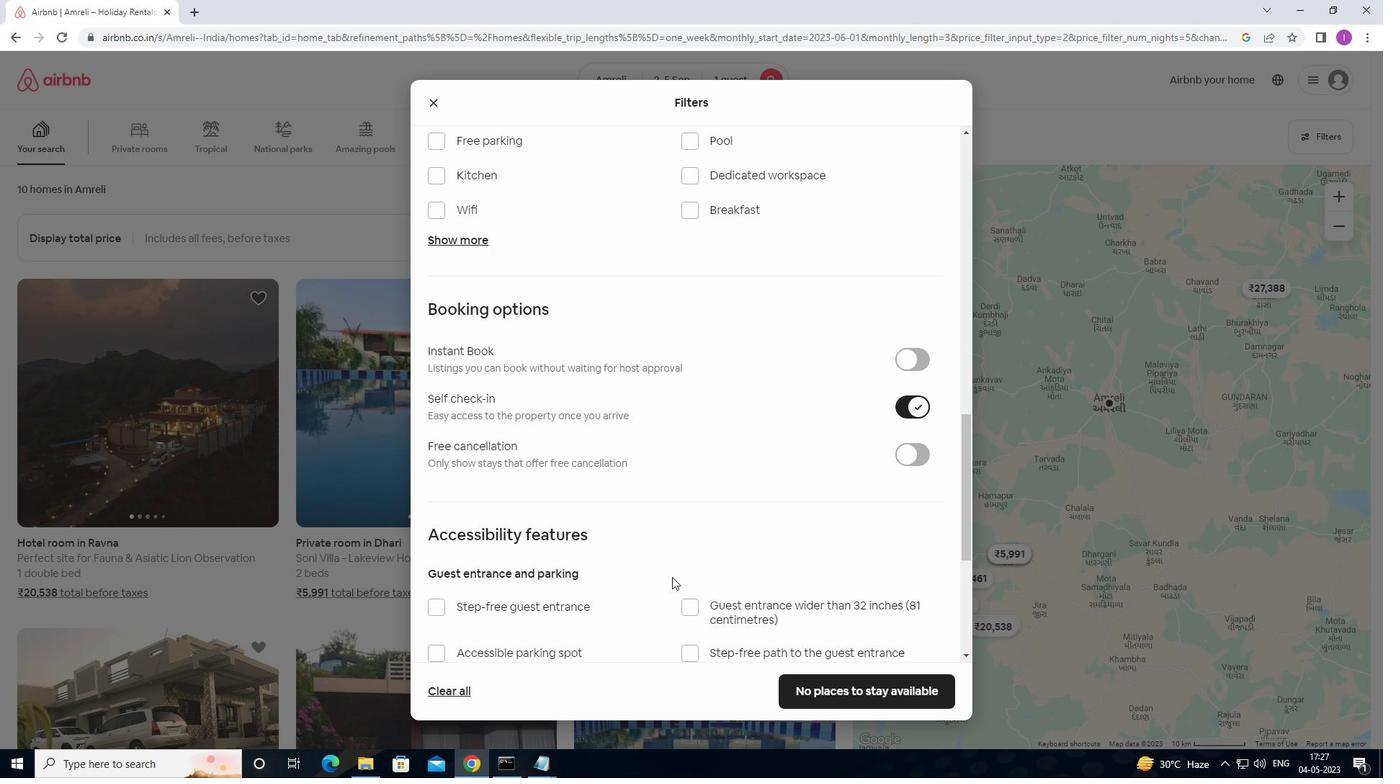 
Action: Mouse scrolled (672, 569) with delta (0, 0)
Screenshot: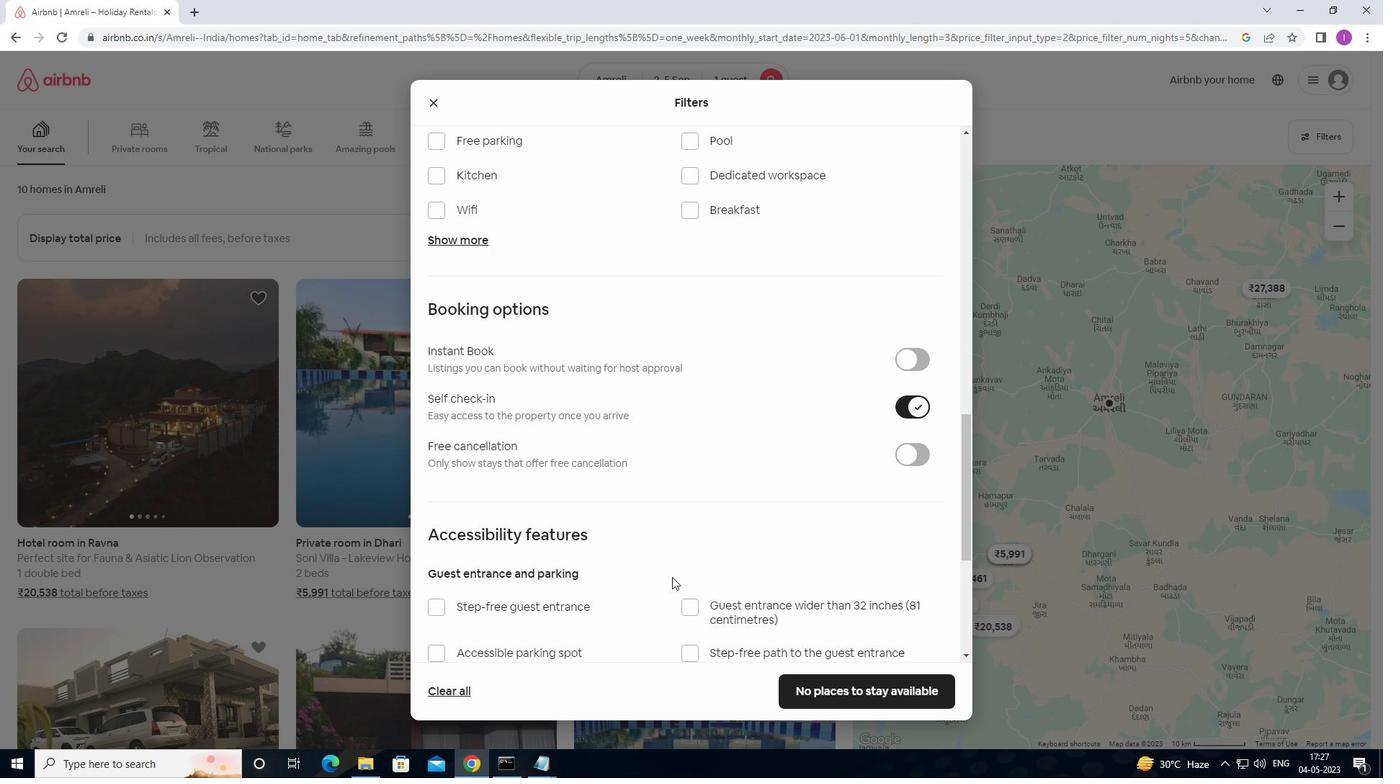 
Action: Mouse scrolled (672, 569) with delta (0, 0)
Screenshot: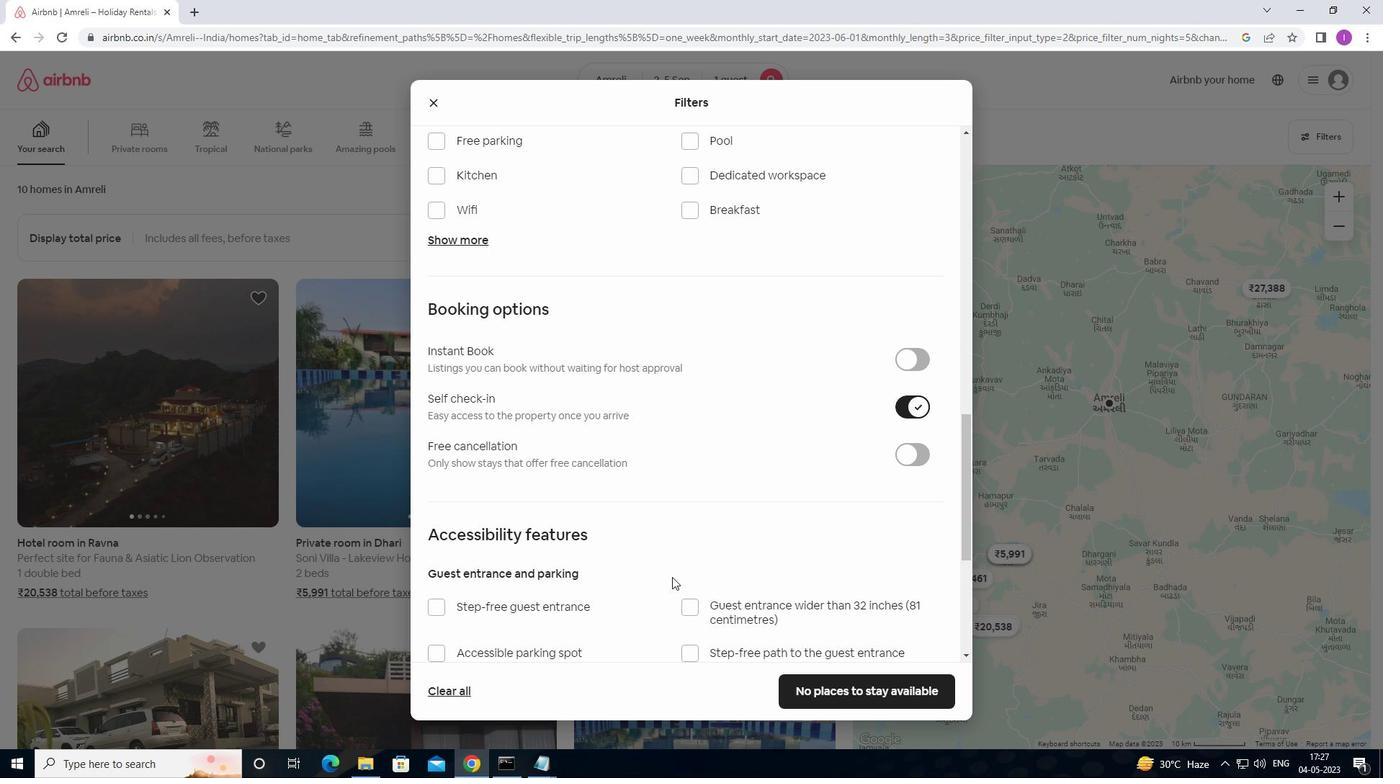 
Action: Mouse scrolled (672, 569) with delta (0, 0)
Screenshot: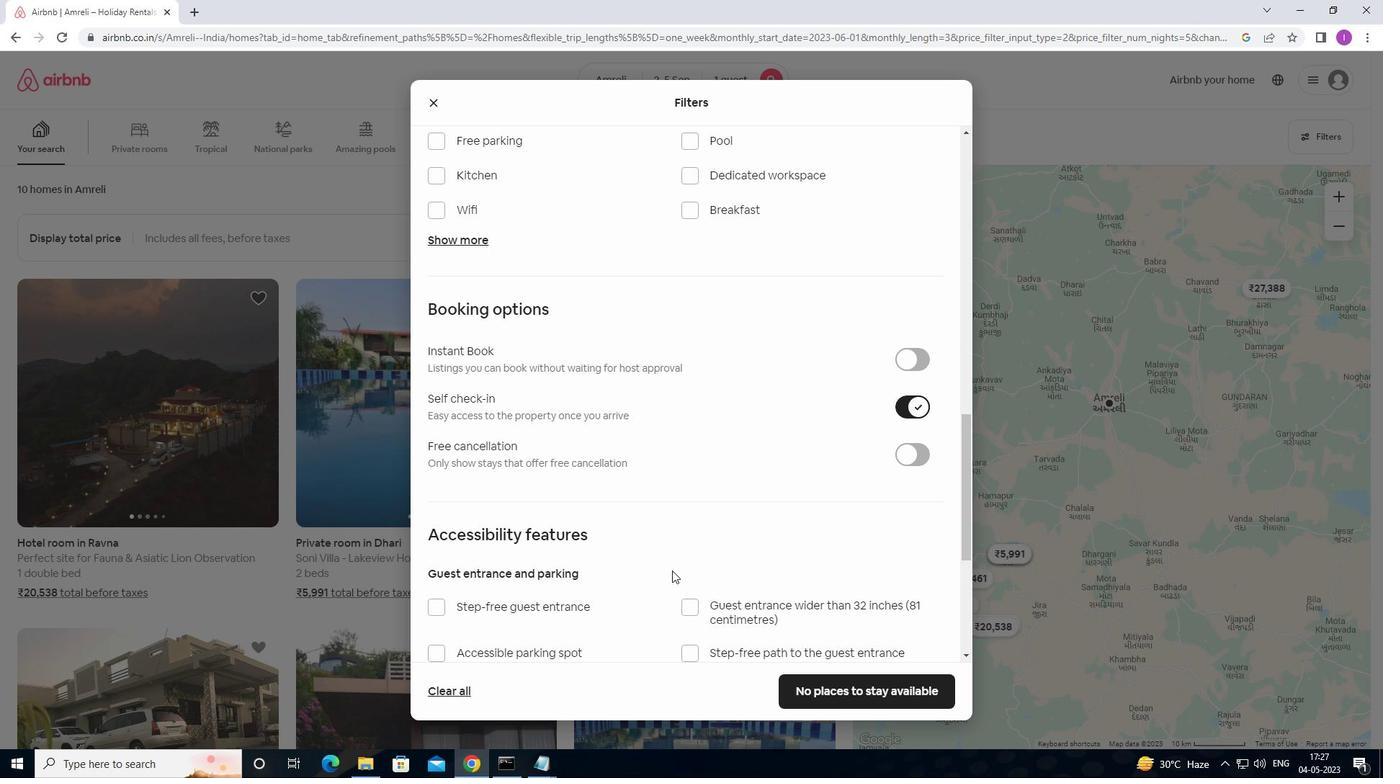 
Action: Mouse scrolled (672, 569) with delta (0, 0)
Screenshot: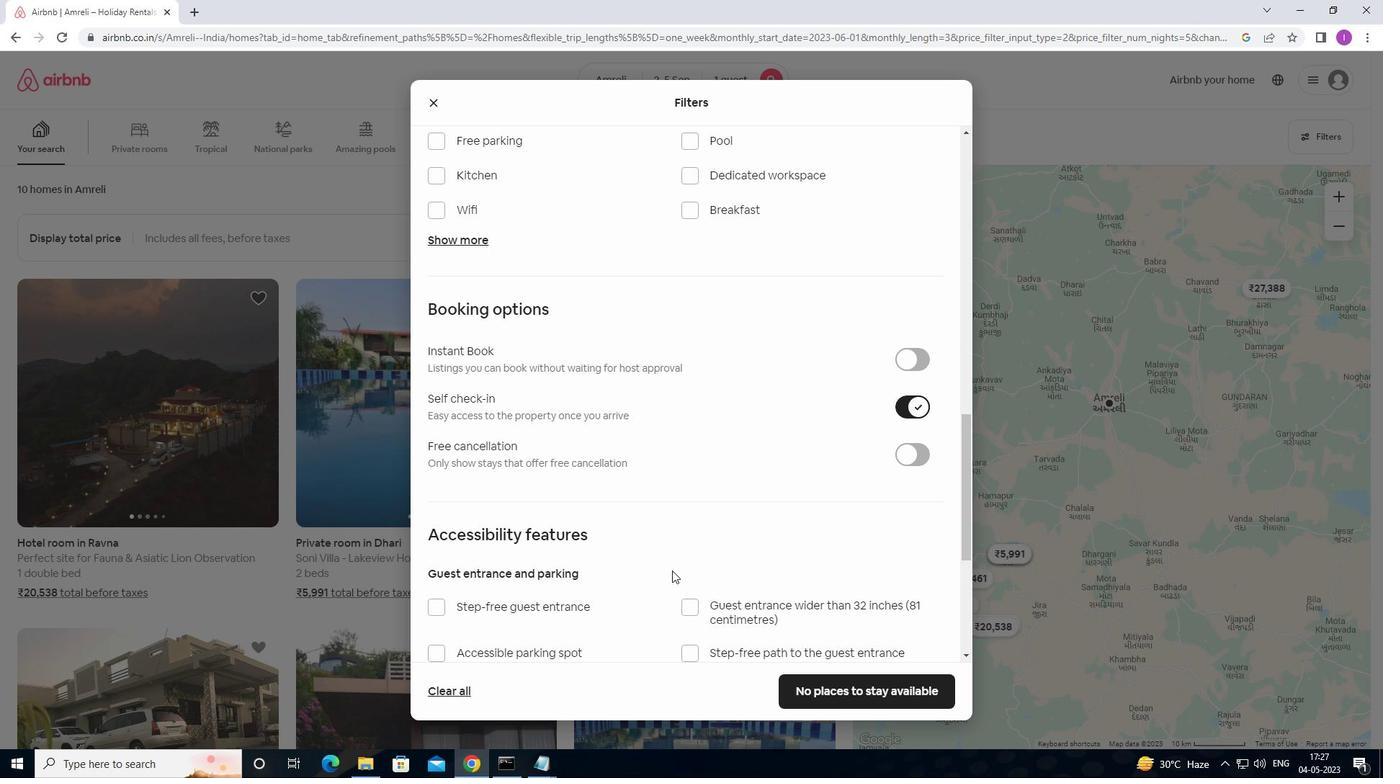 
Action: Mouse moved to (672, 569)
Screenshot: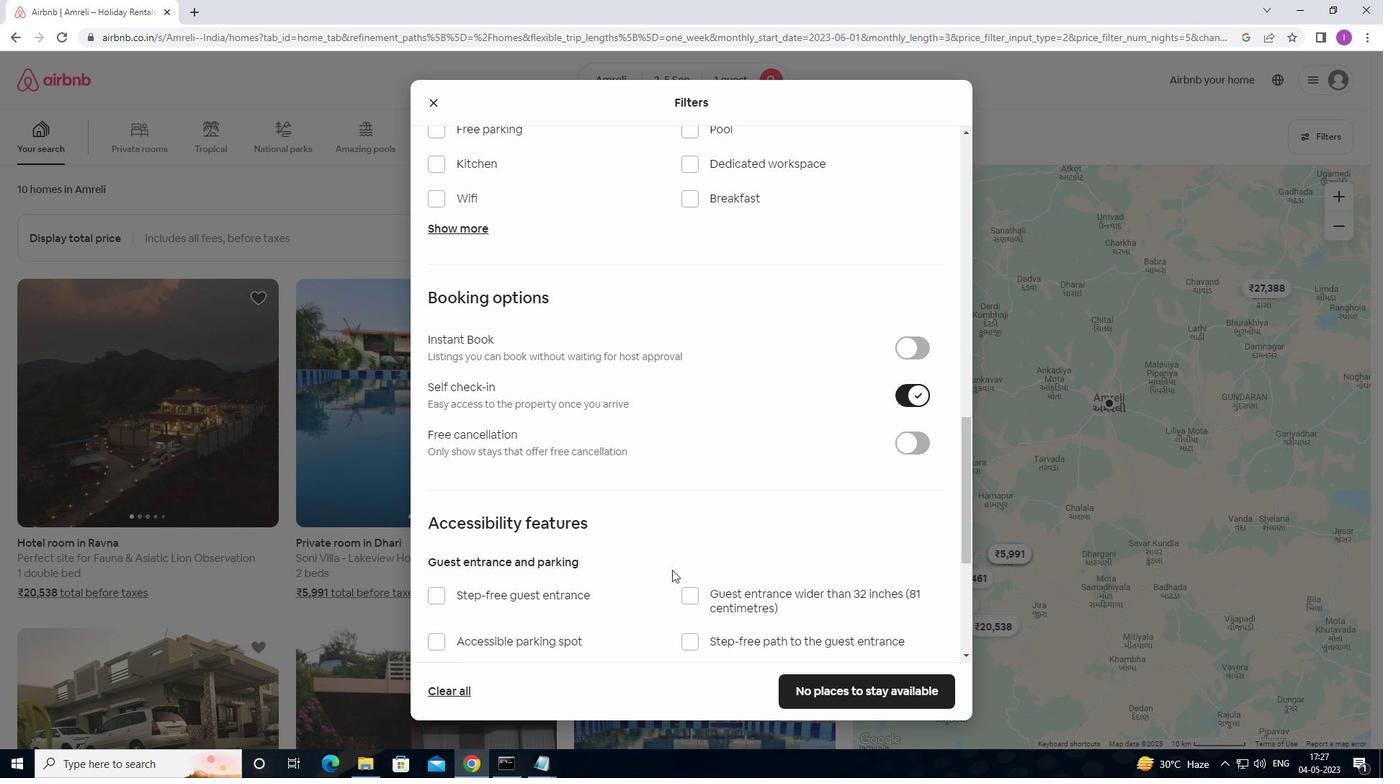 
Action: Mouse scrolled (672, 568) with delta (0, 0)
Screenshot: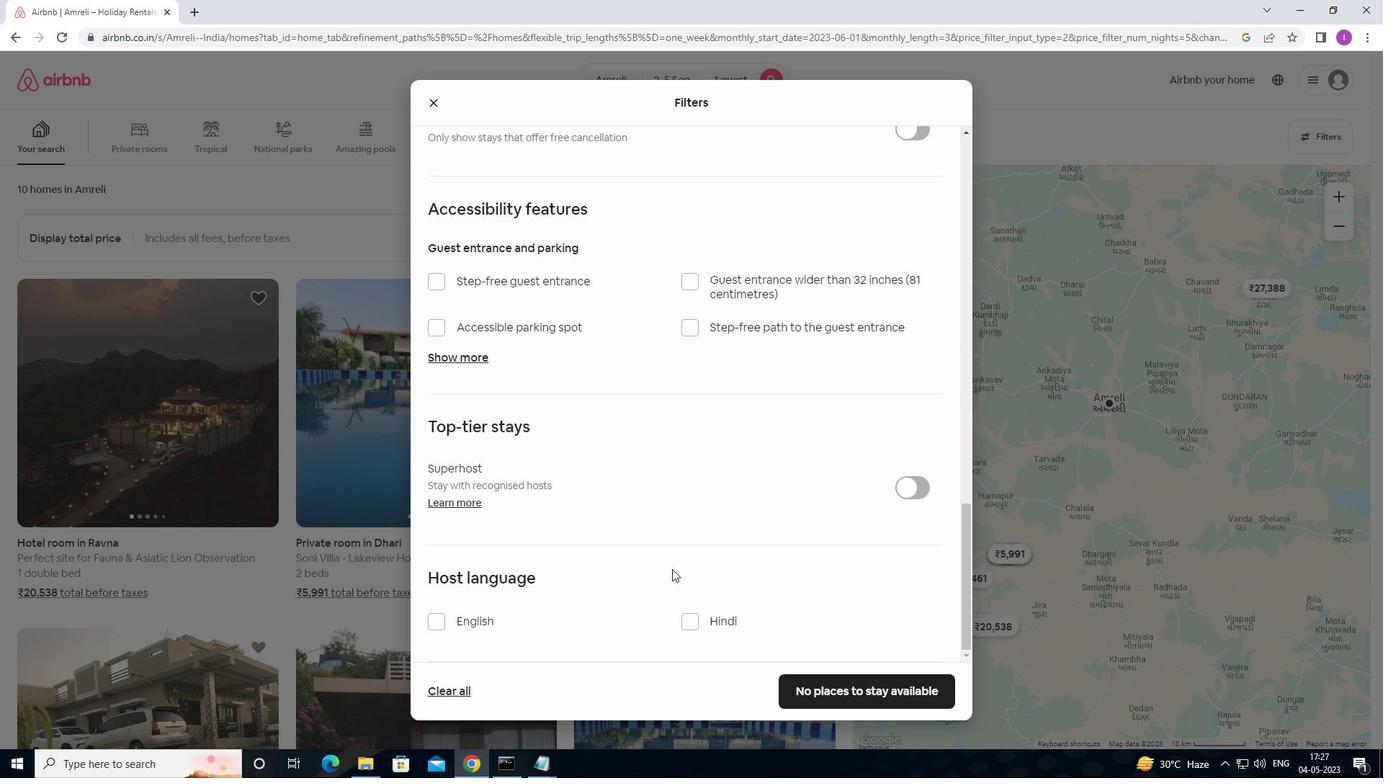 
Action: Mouse scrolled (672, 568) with delta (0, 0)
Screenshot: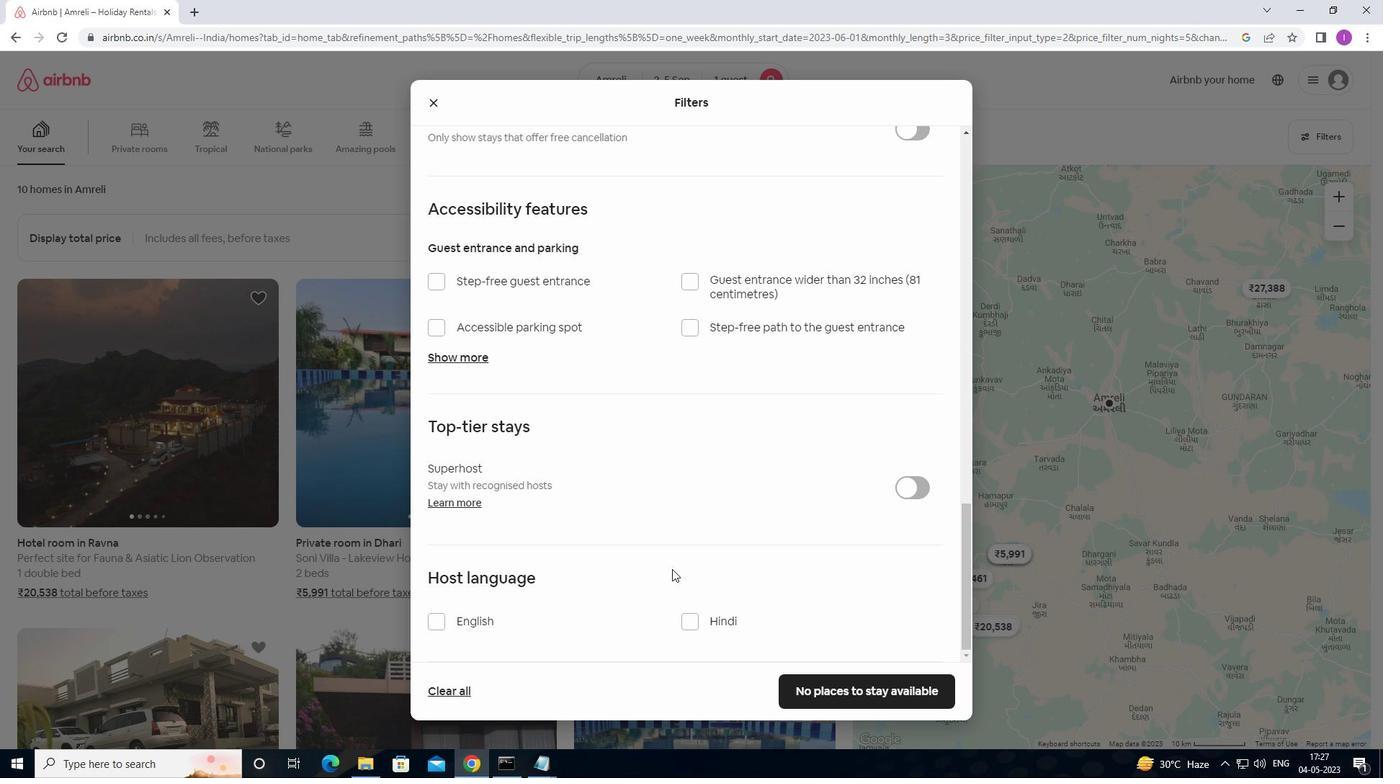 
Action: Mouse scrolled (672, 568) with delta (0, 0)
Screenshot: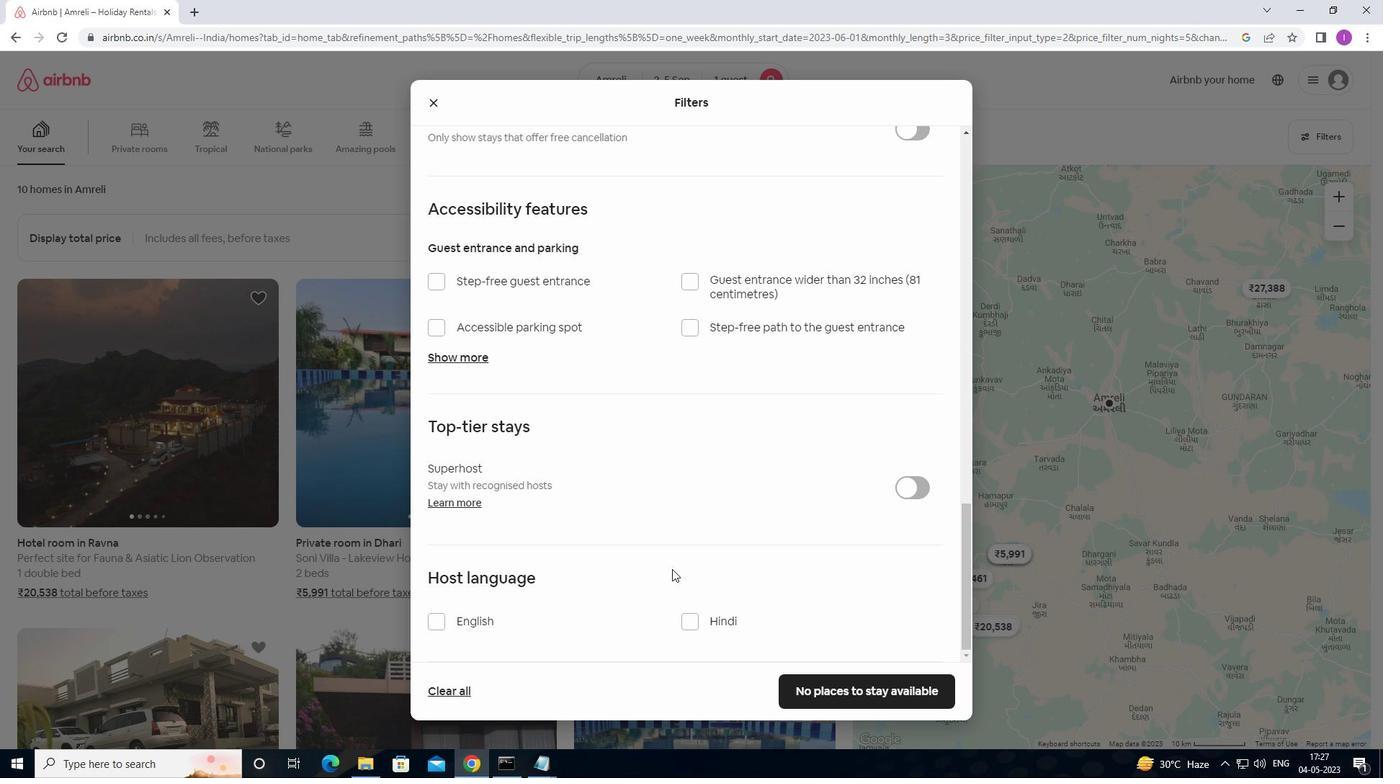 
Action: Mouse scrolled (672, 568) with delta (0, 0)
Screenshot: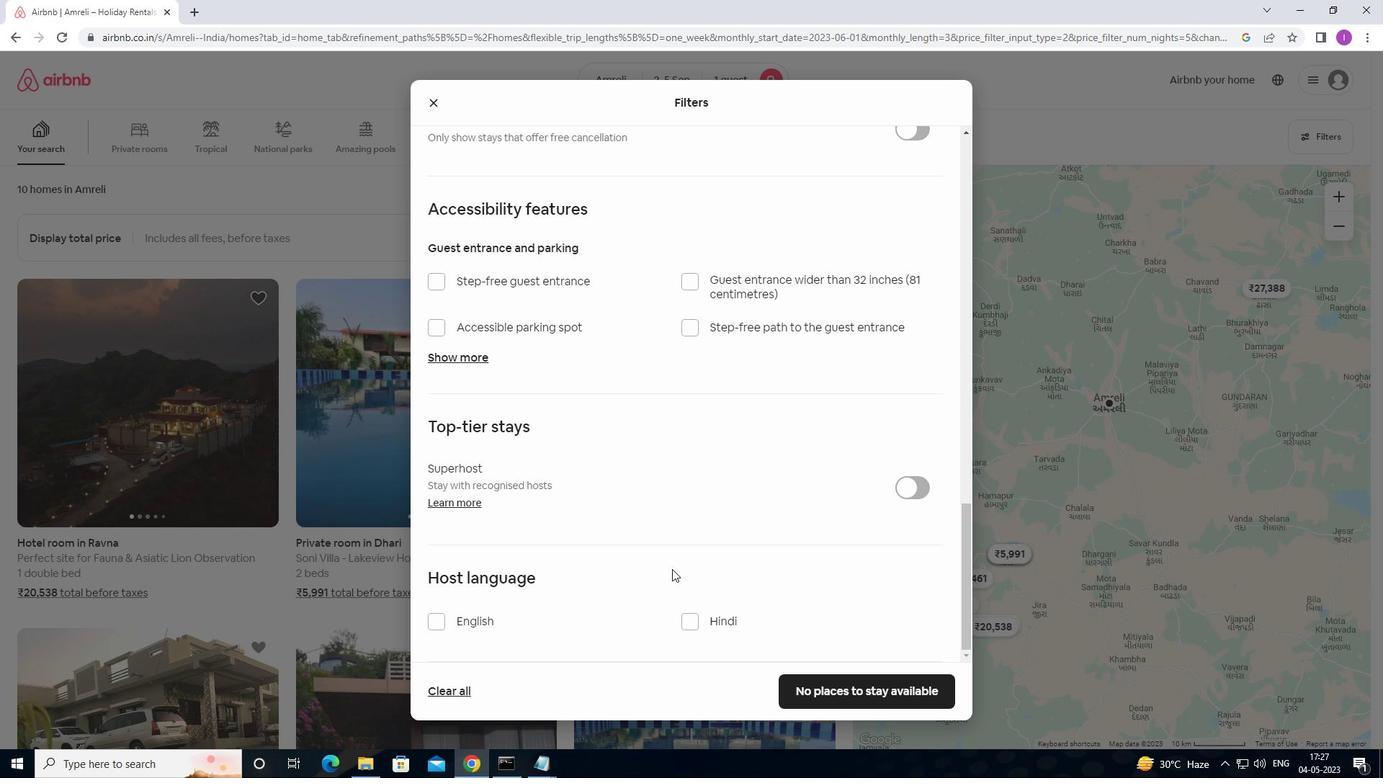 
Action: Mouse moved to (440, 621)
Screenshot: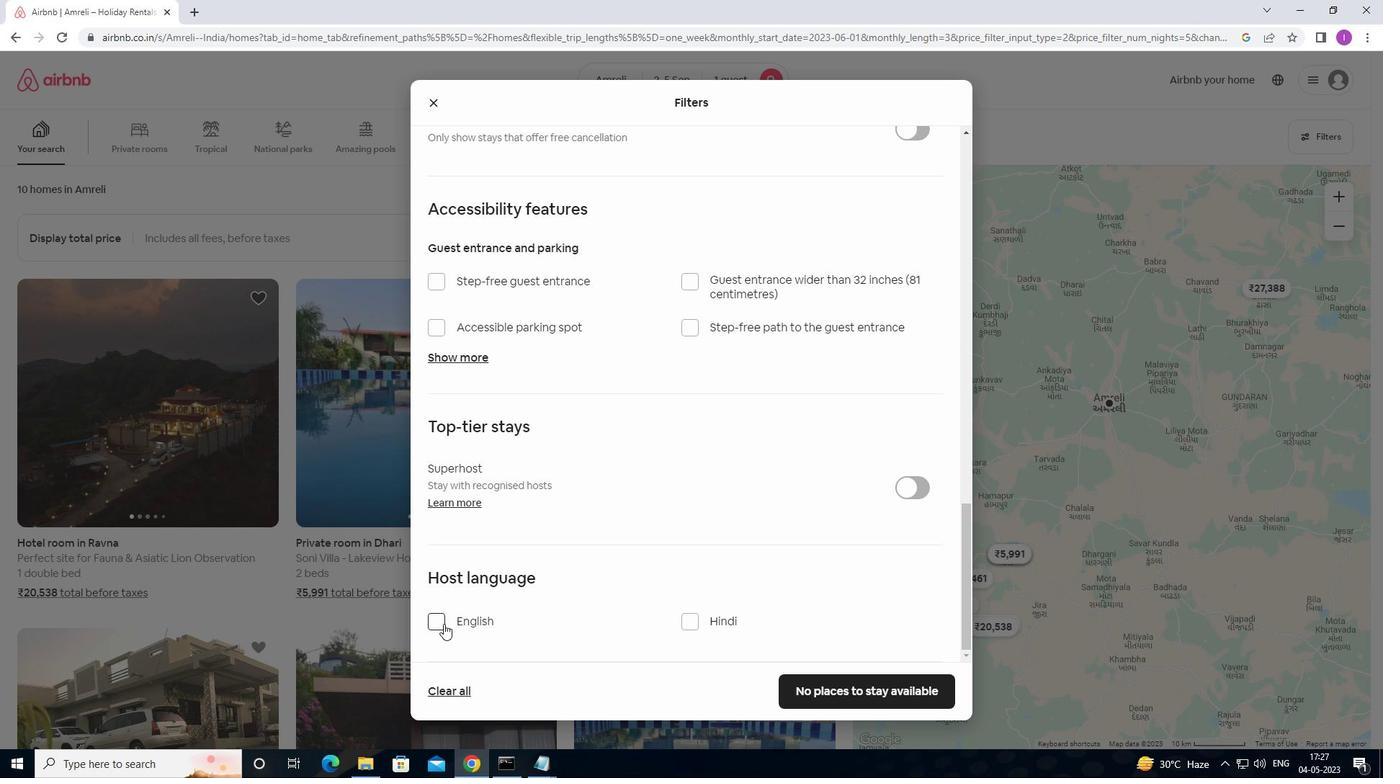 
Action: Mouse pressed left at (440, 621)
Screenshot: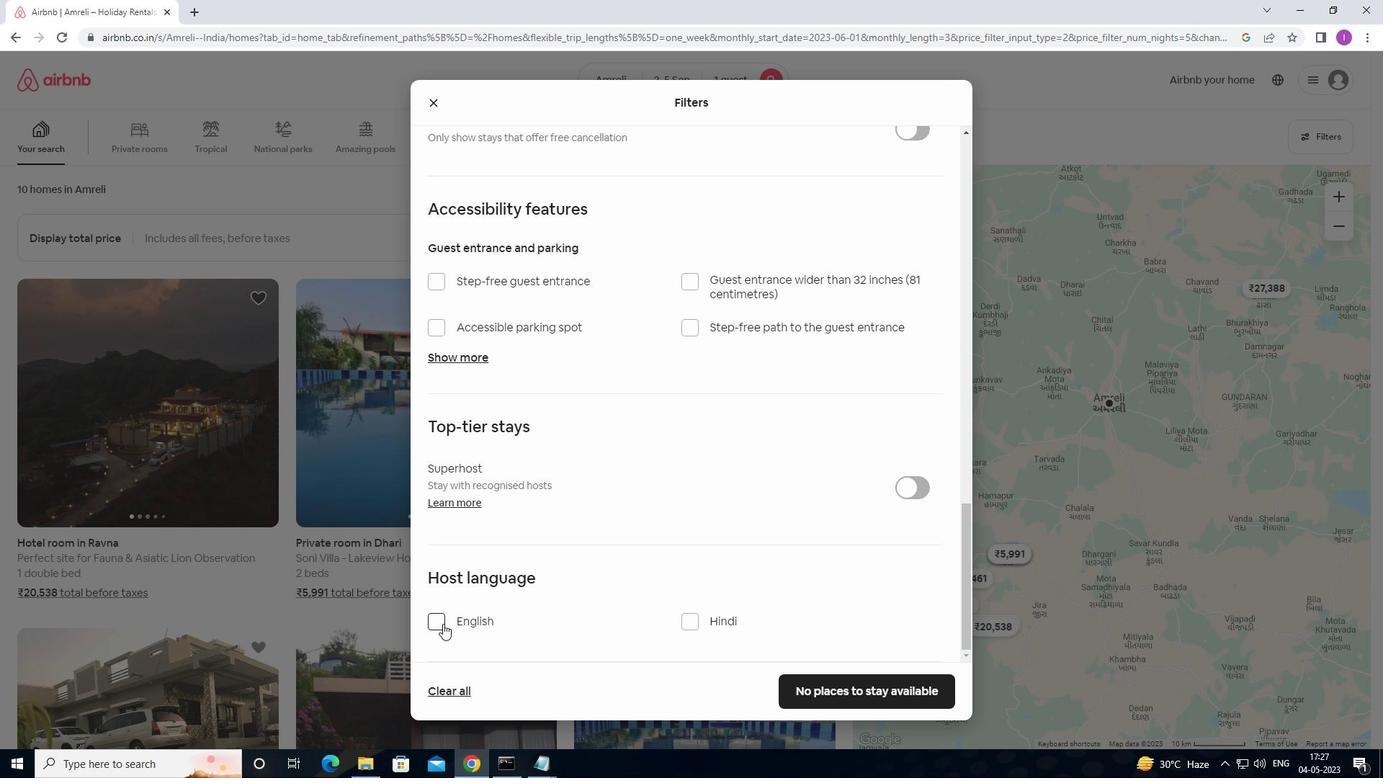
Action: Mouse moved to (824, 686)
Screenshot: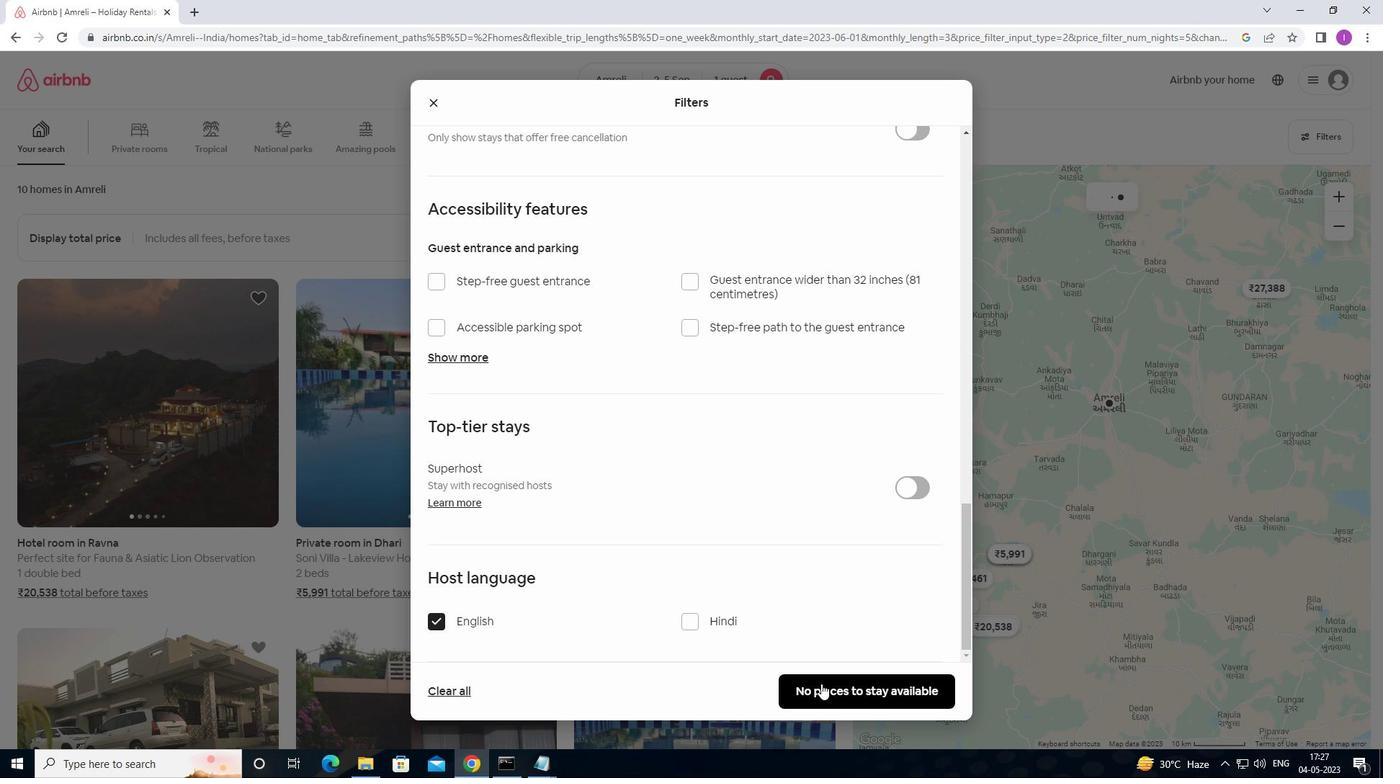 
Action: Mouse pressed left at (824, 686)
Screenshot: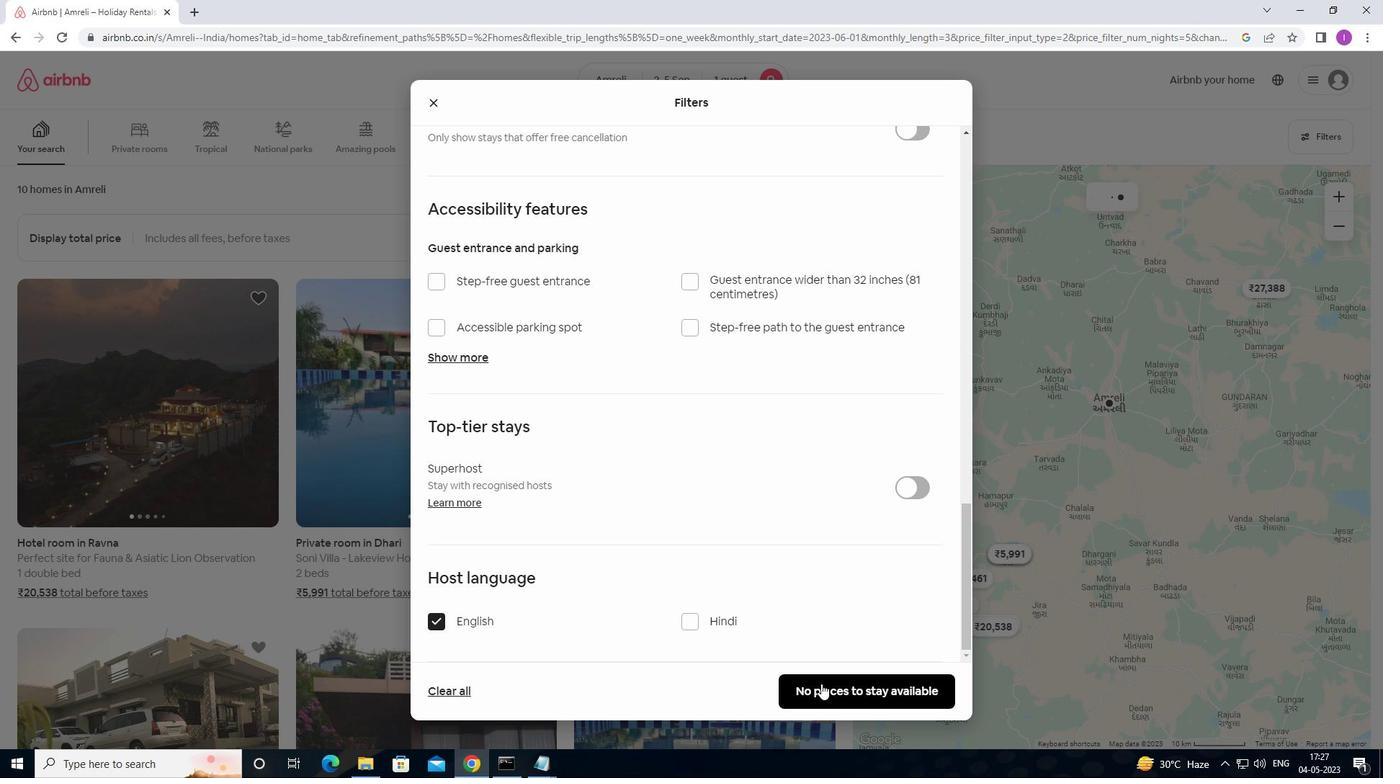 
Action: Mouse moved to (695, 597)
Screenshot: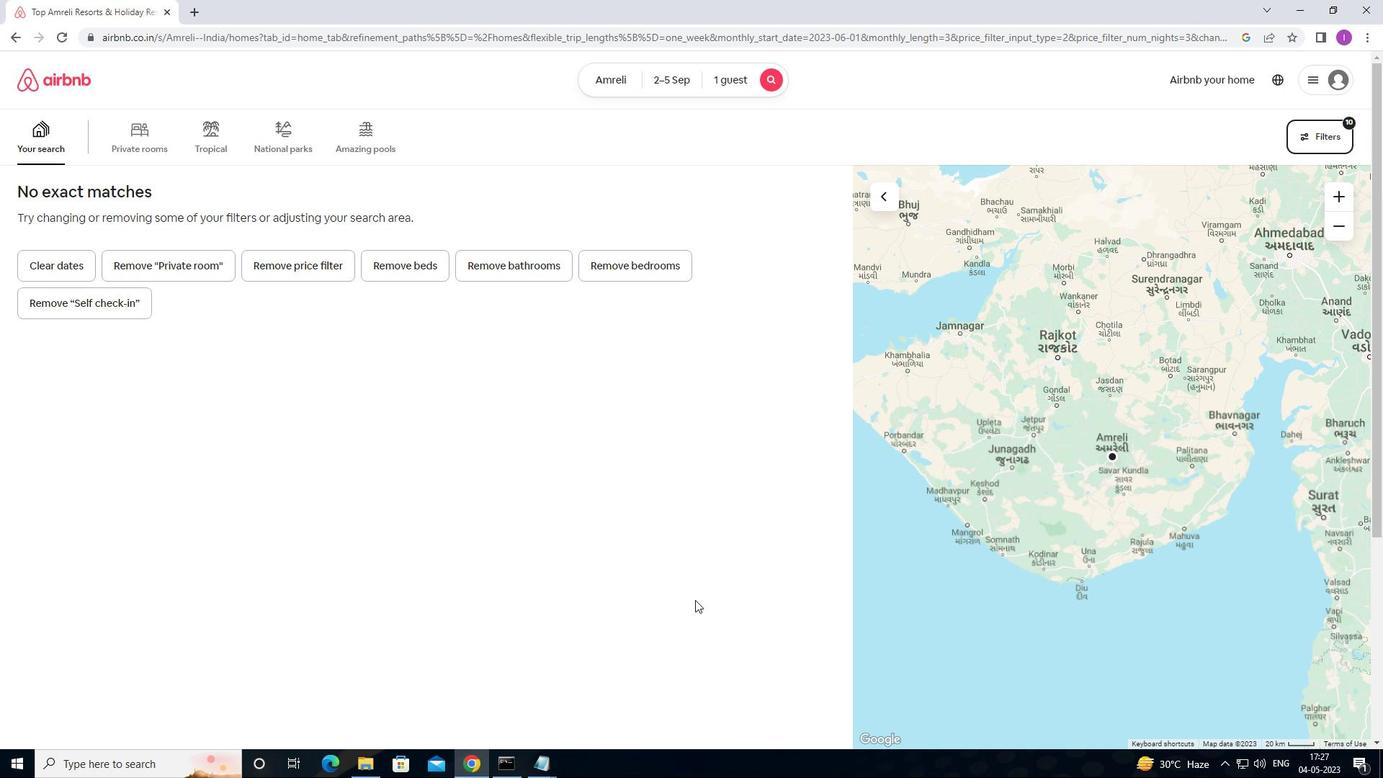 
